 Task: Look for space in Bothell, United States from 6th September, 2023 to 15th September, 2023 for 6 adults in price range Rs.8000 to Rs.12000. Place can be entire place or private room with 6 bedrooms having 6 beds and 6 bathrooms. Property type can be house, flat, guest house. Amenities needed are: wifi, TV, free parkinig on premises, gym, breakfast. Booking option can be shelf check-in. Required host language is English.
Action: Mouse moved to (481, 110)
Screenshot: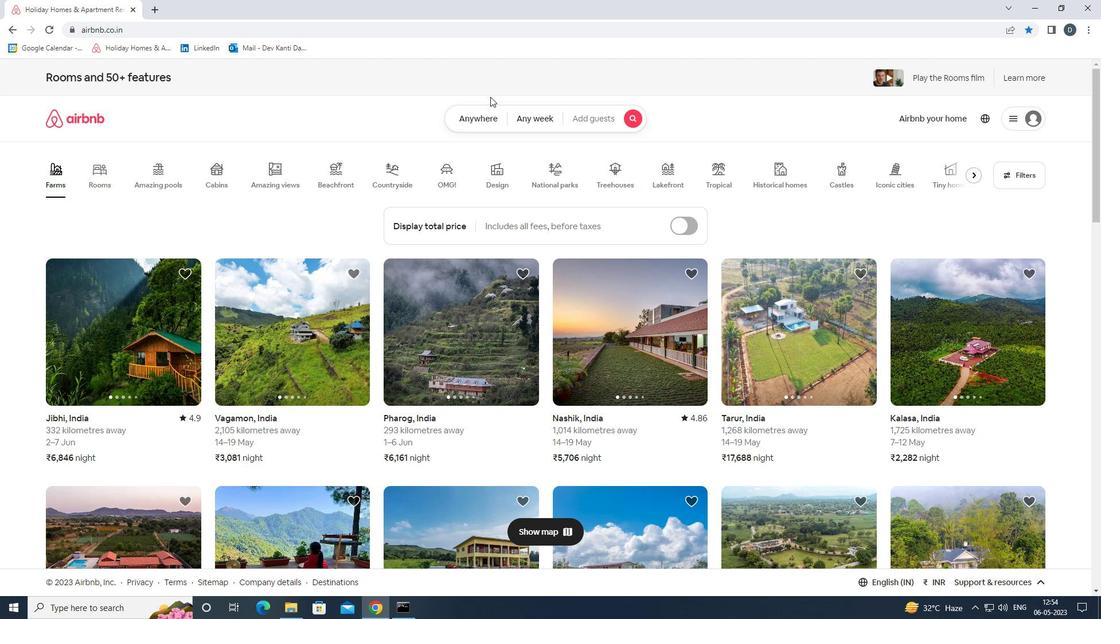 
Action: Mouse pressed left at (481, 110)
Screenshot: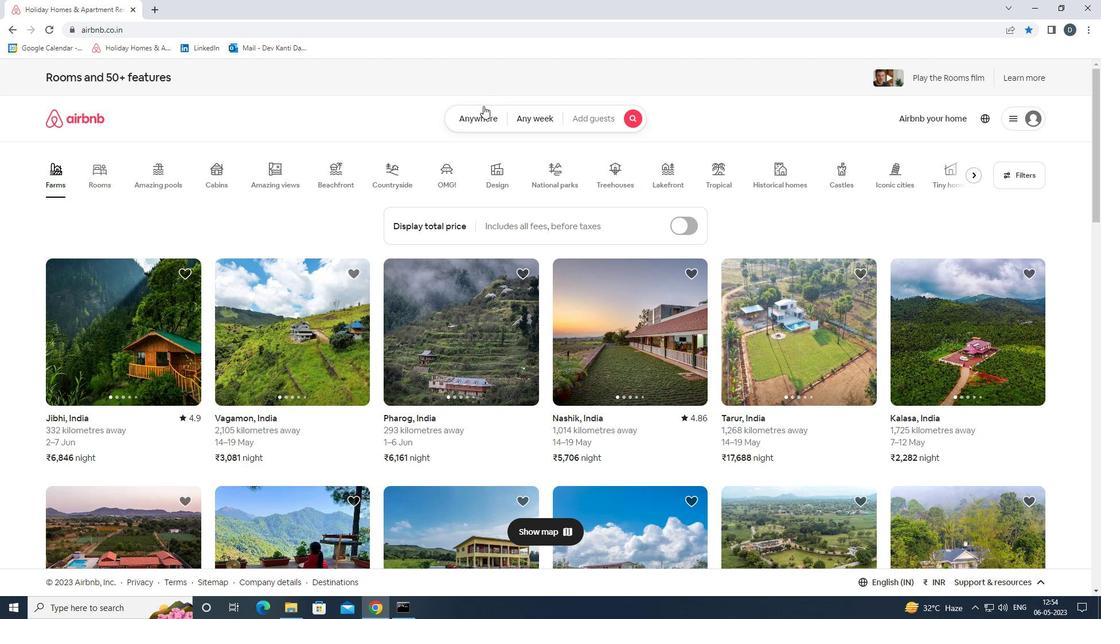
Action: Mouse moved to (390, 160)
Screenshot: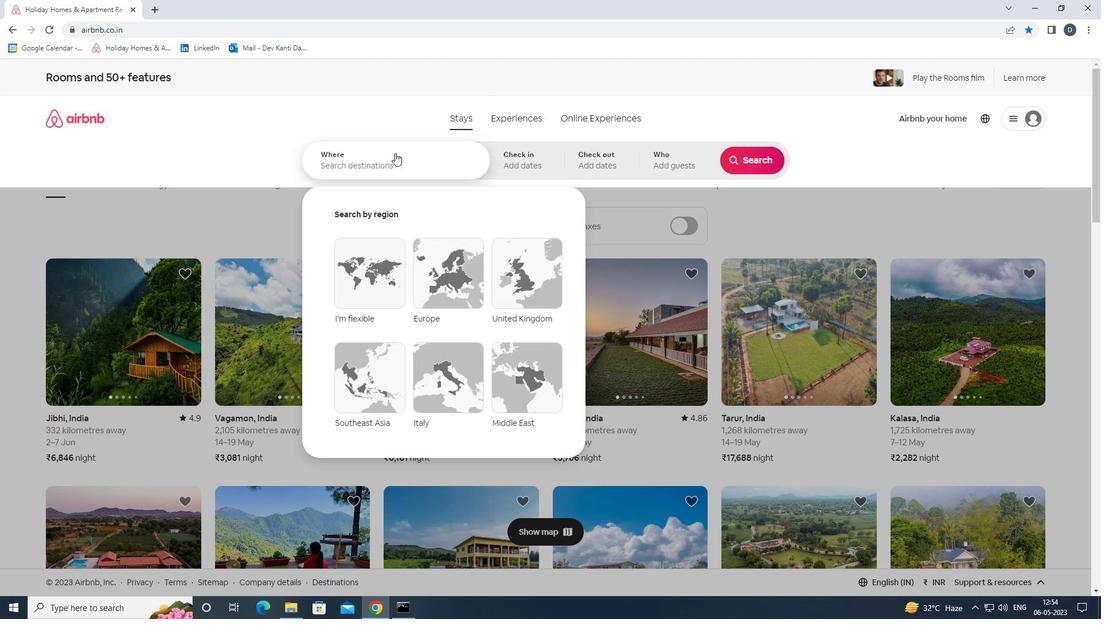 
Action: Mouse pressed left at (390, 160)
Screenshot: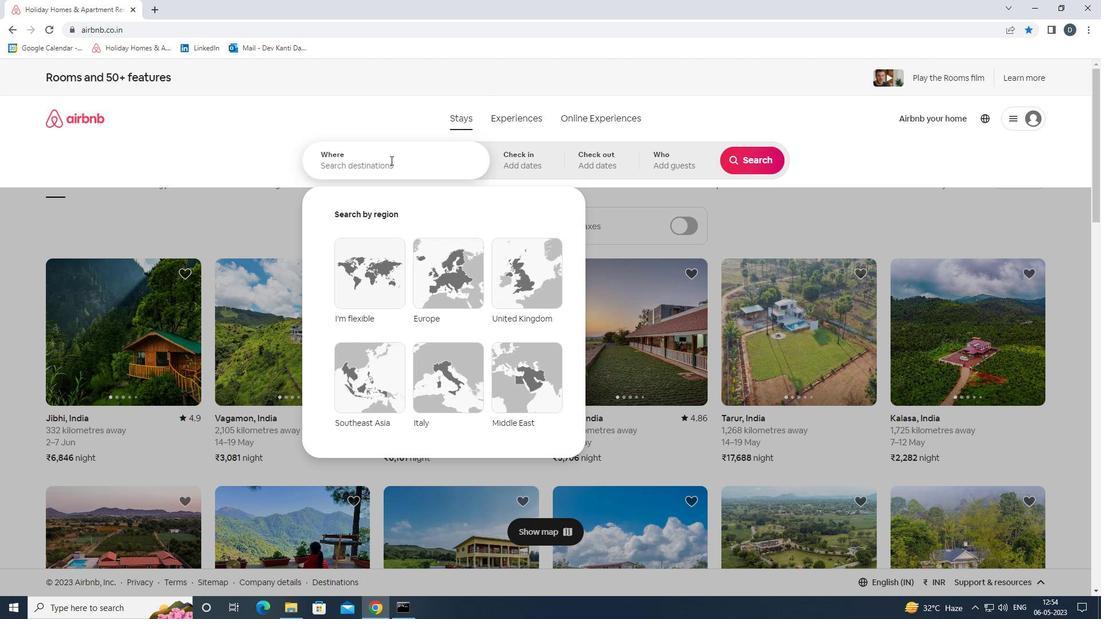 
Action: Key pressed <Key.shift><Key.shift><Key.shift><Key.shift>BOTHELL,<Key.shift><Key.shift><Key.shift><Key.shift><Key.shift><Key.shift><Key.shift><Key.shift><Key.shift><Key.shift>UNITED<Key.space><Key.shift><Key.shift><Key.shift><Key.shift><Key.shift>STATES<Key.enter>
Screenshot: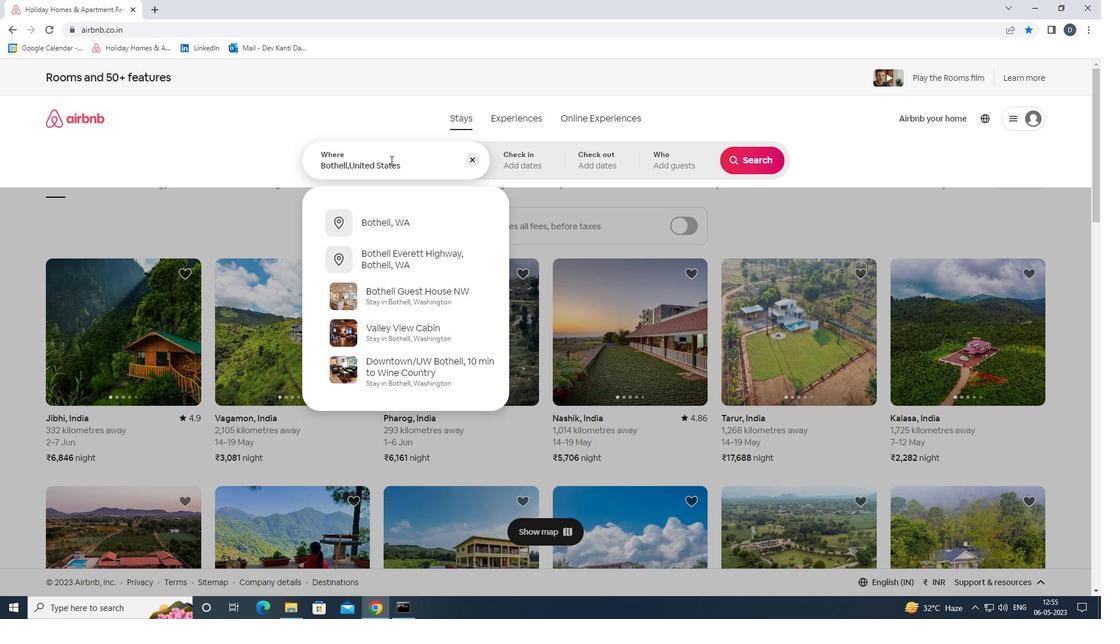 
Action: Mouse moved to (754, 253)
Screenshot: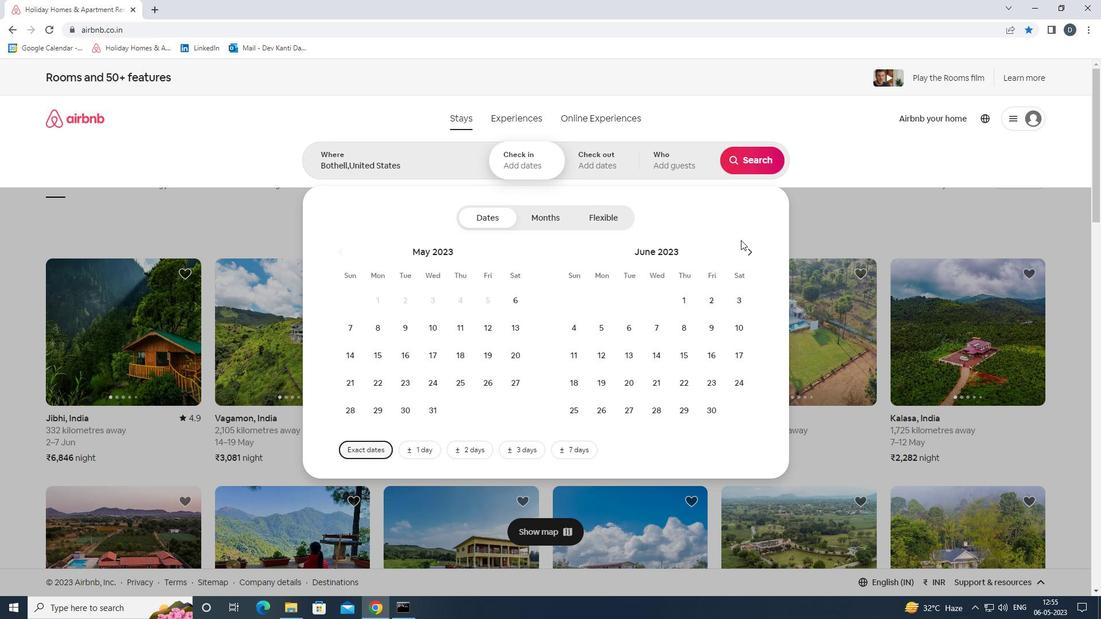 
Action: Mouse pressed left at (754, 253)
Screenshot: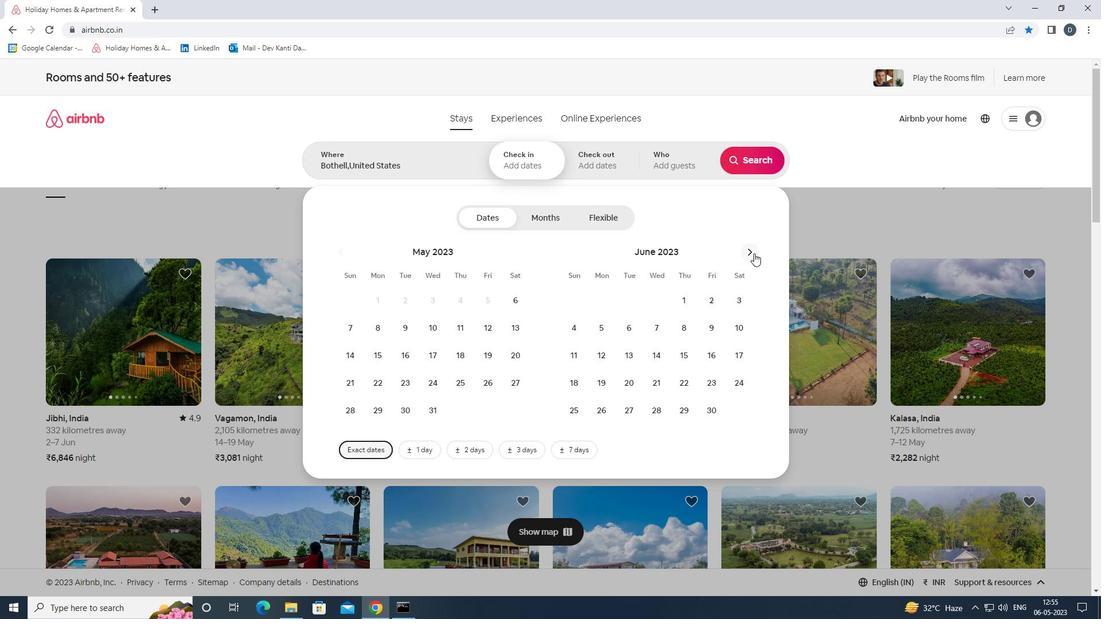 
Action: Mouse pressed left at (754, 253)
Screenshot: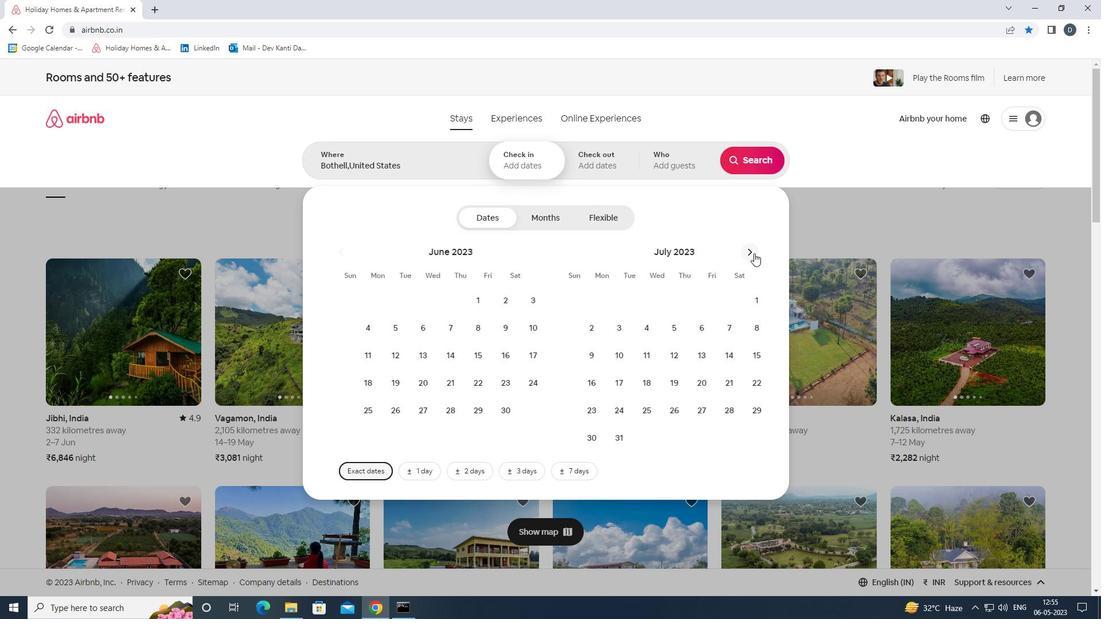 
Action: Mouse pressed left at (754, 253)
Screenshot: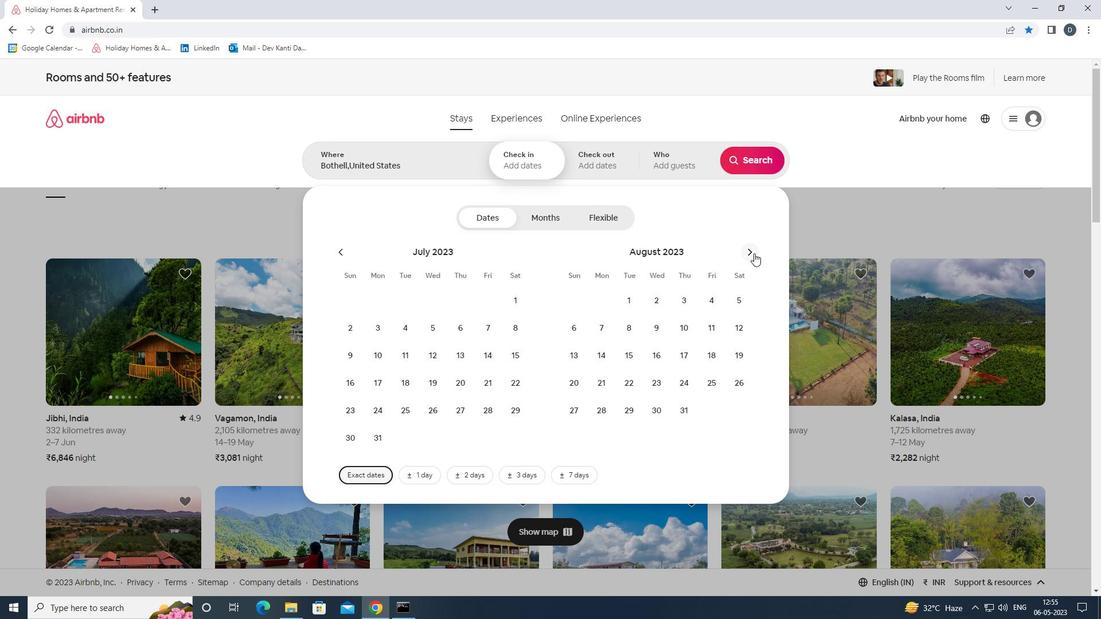 
Action: Mouse moved to (659, 332)
Screenshot: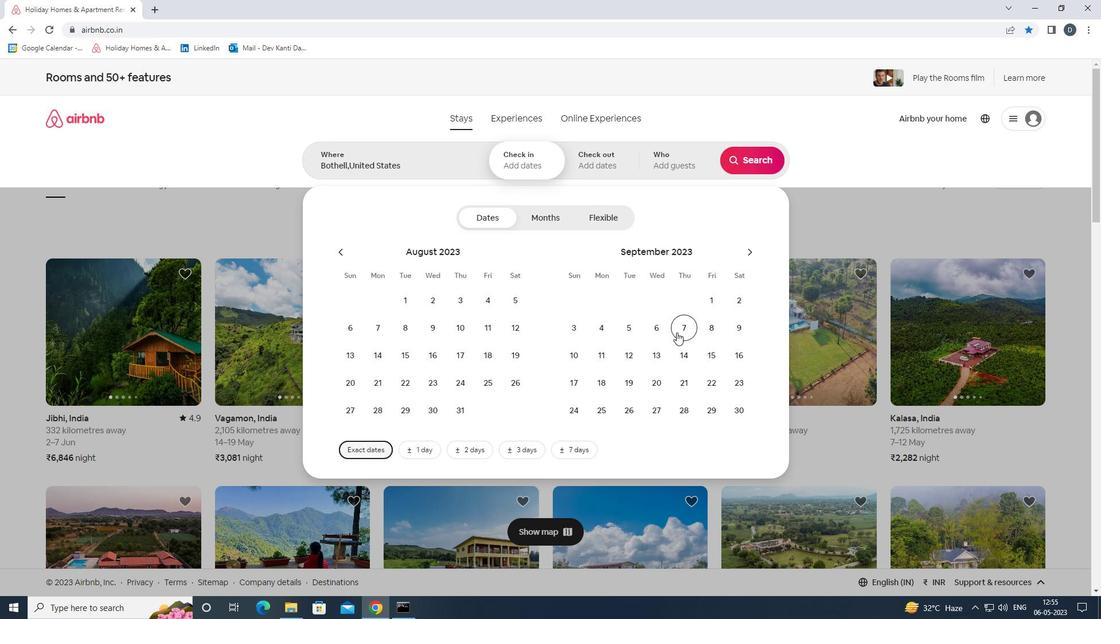 
Action: Mouse pressed left at (659, 332)
Screenshot: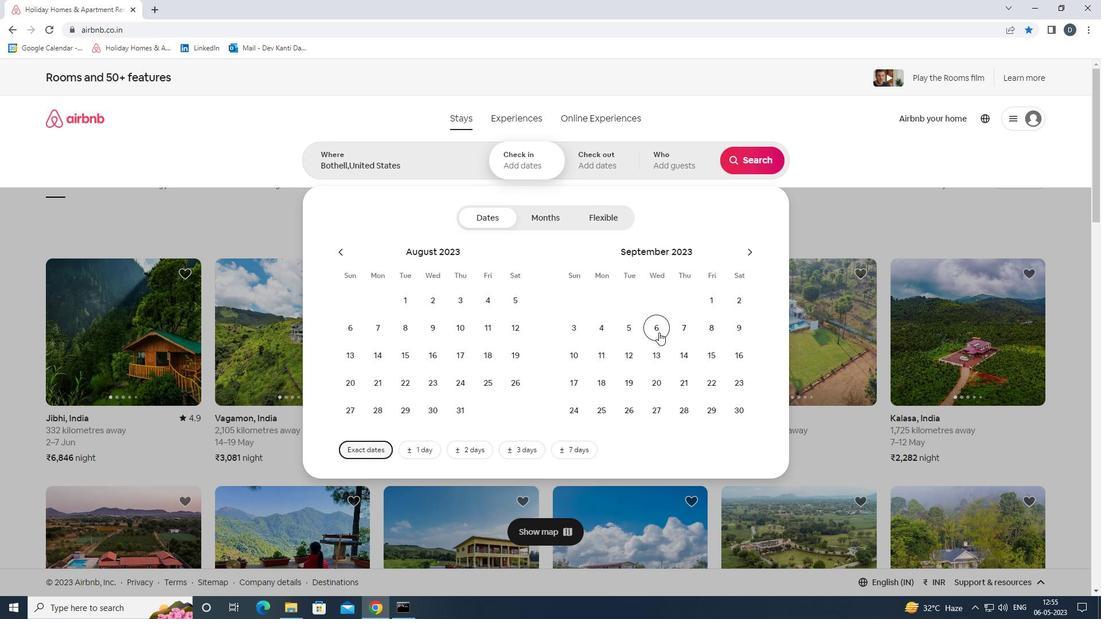 
Action: Mouse moved to (718, 355)
Screenshot: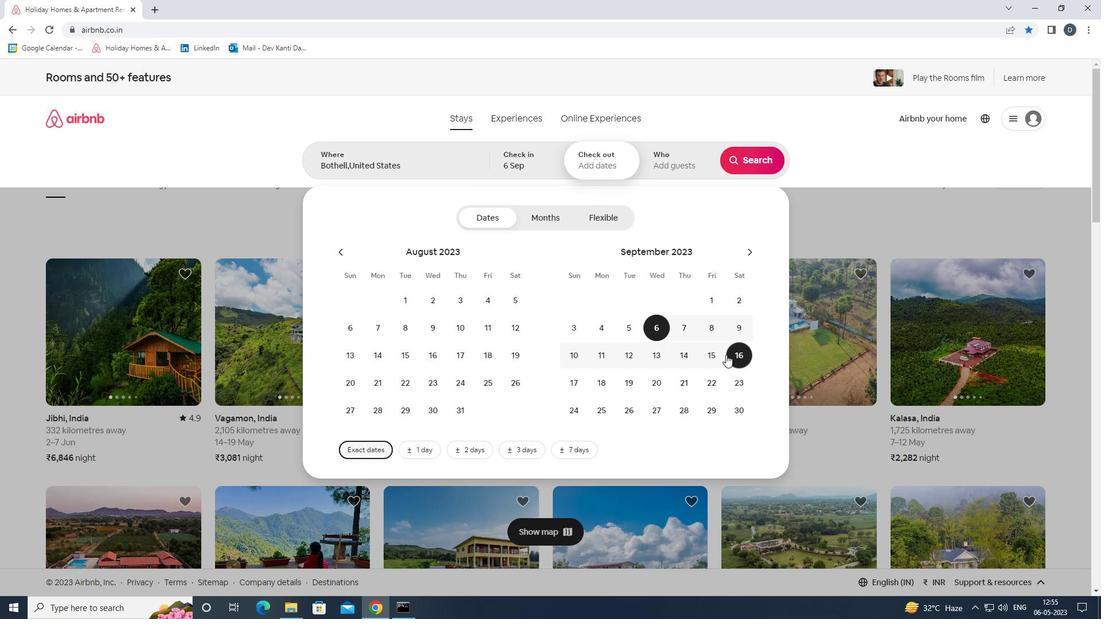 
Action: Mouse pressed left at (718, 355)
Screenshot: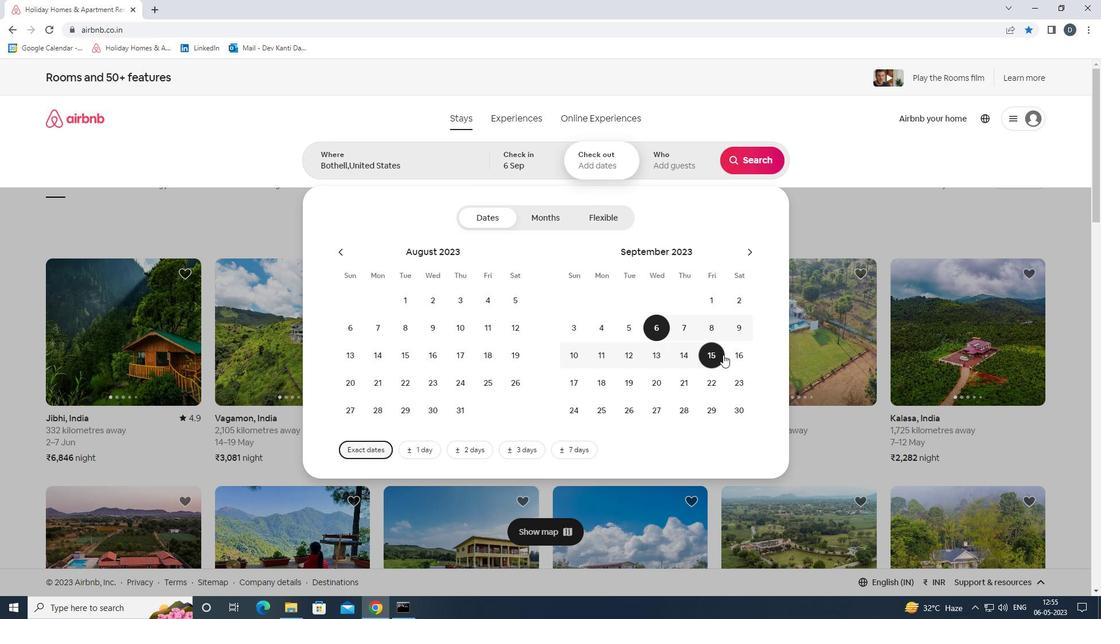 
Action: Mouse moved to (700, 161)
Screenshot: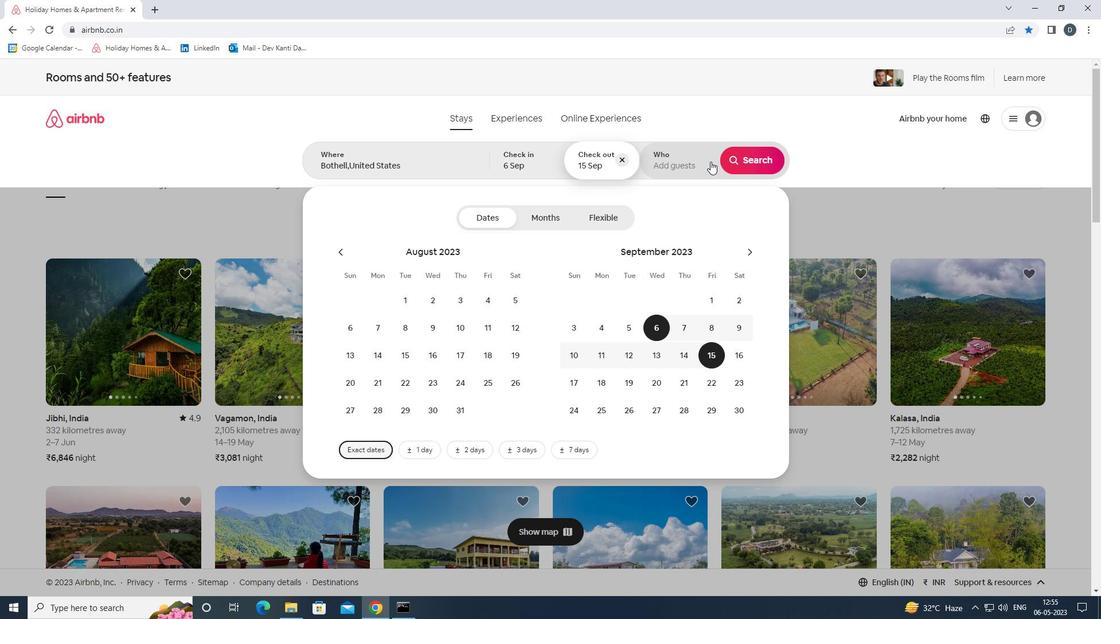 
Action: Mouse pressed left at (700, 161)
Screenshot: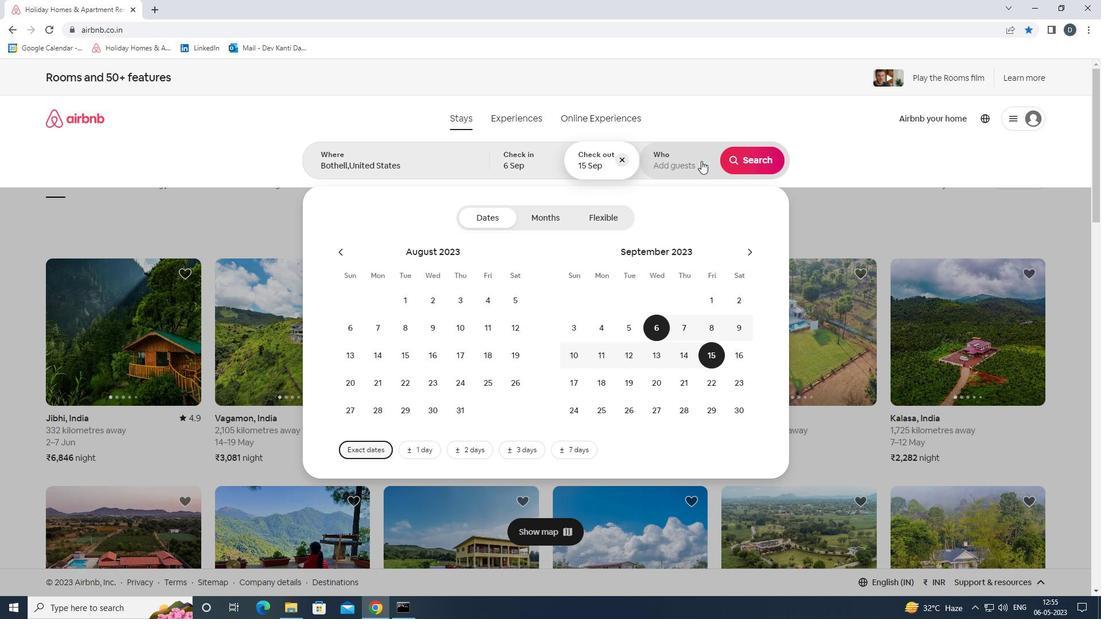 
Action: Mouse moved to (753, 216)
Screenshot: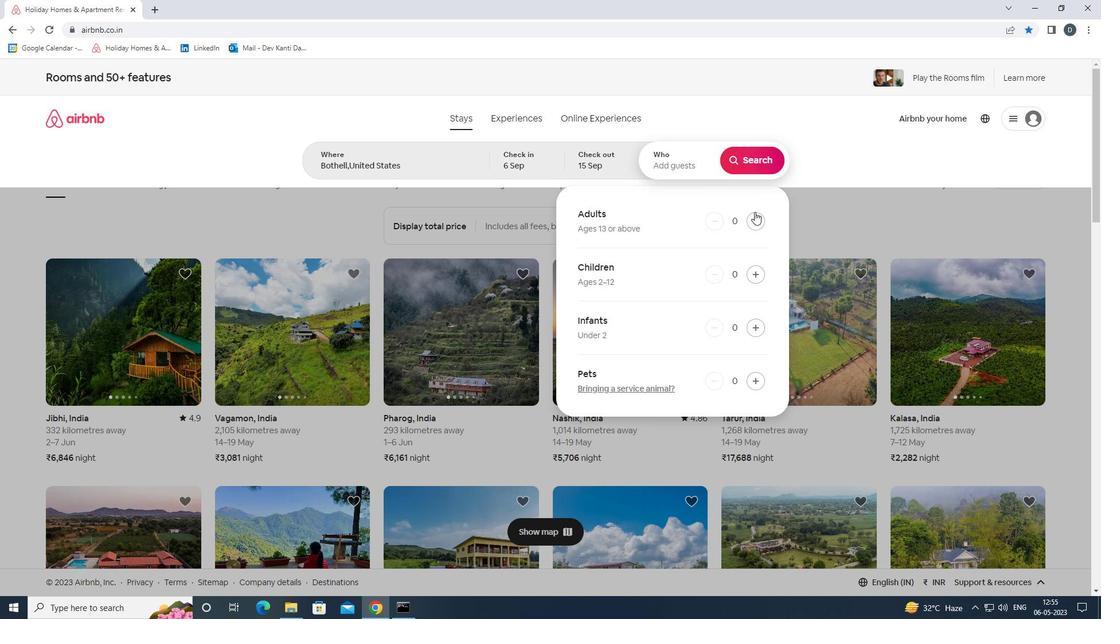 
Action: Mouse pressed left at (753, 216)
Screenshot: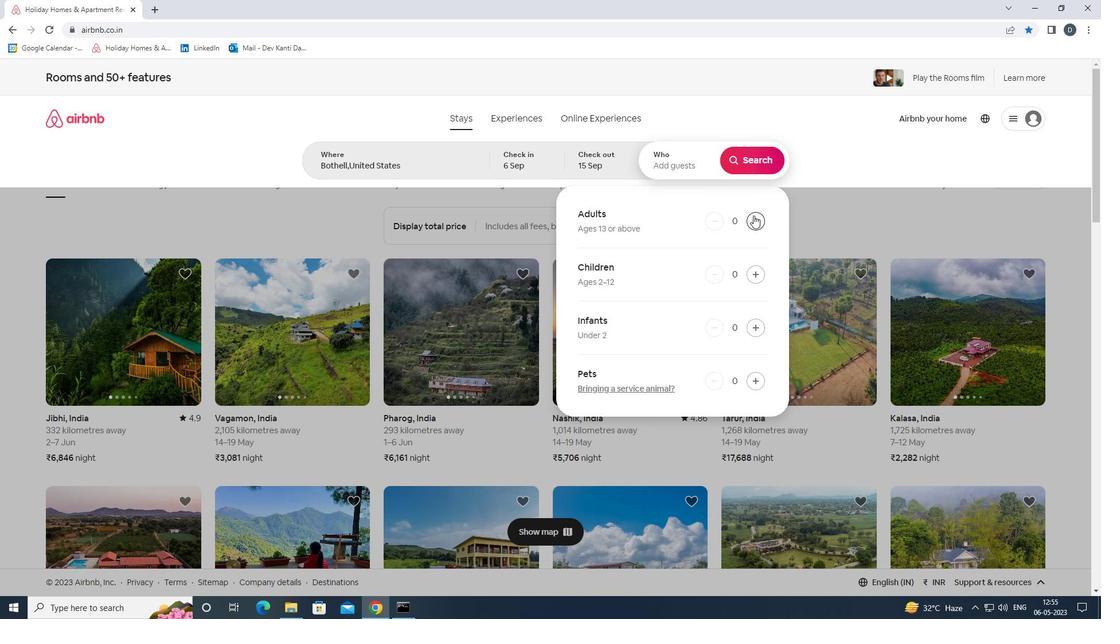 
Action: Mouse pressed left at (753, 216)
Screenshot: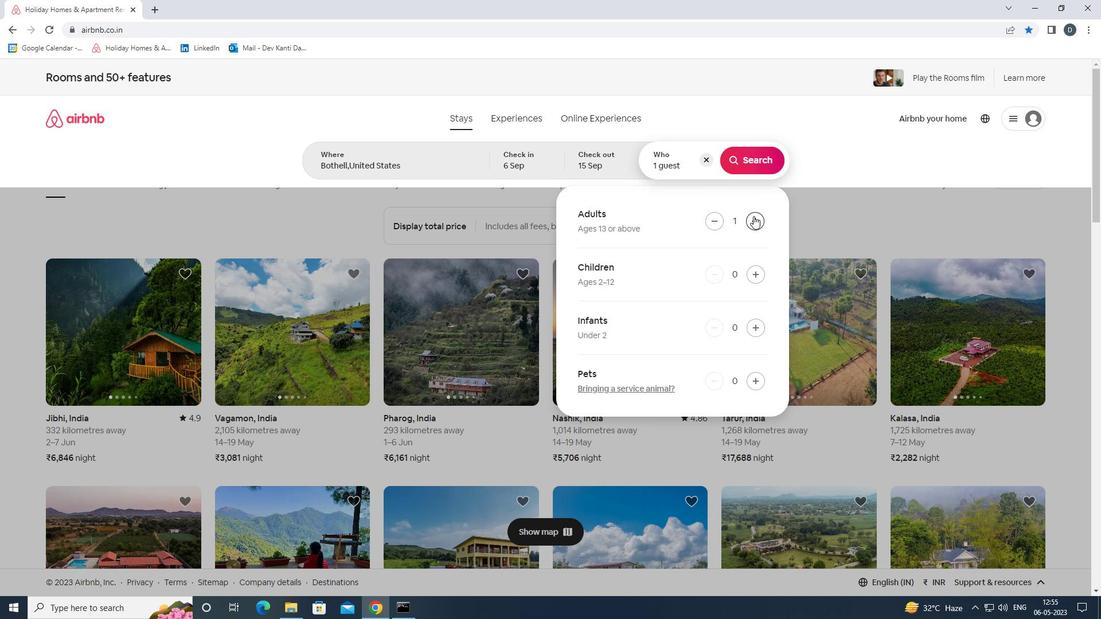 
Action: Mouse moved to (753, 216)
Screenshot: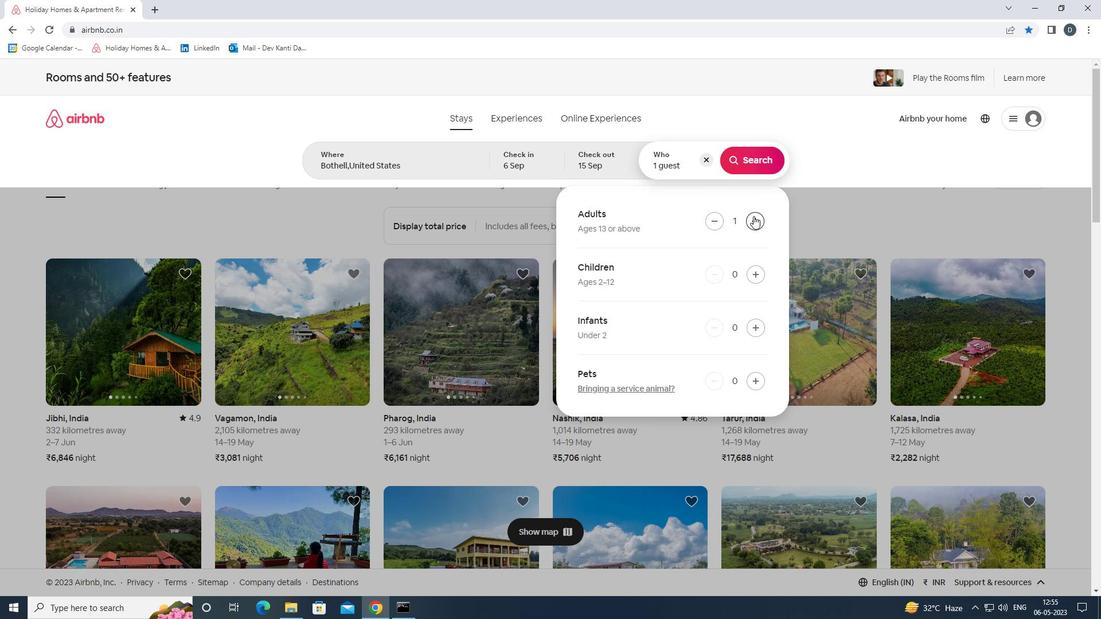 
Action: Mouse pressed left at (753, 216)
Screenshot: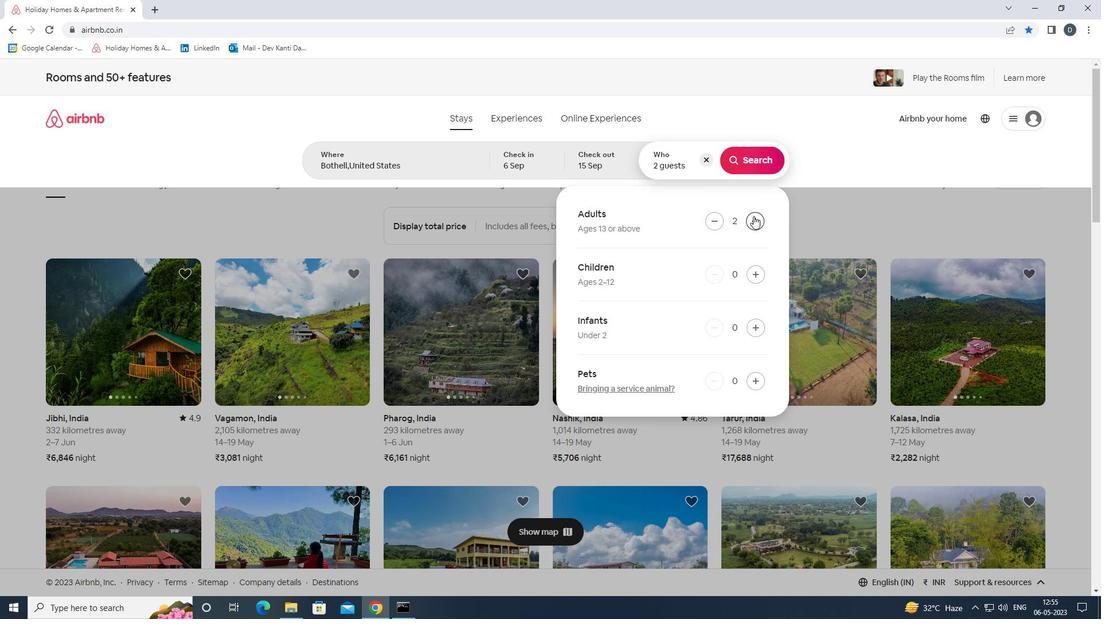 
Action: Mouse pressed left at (753, 216)
Screenshot: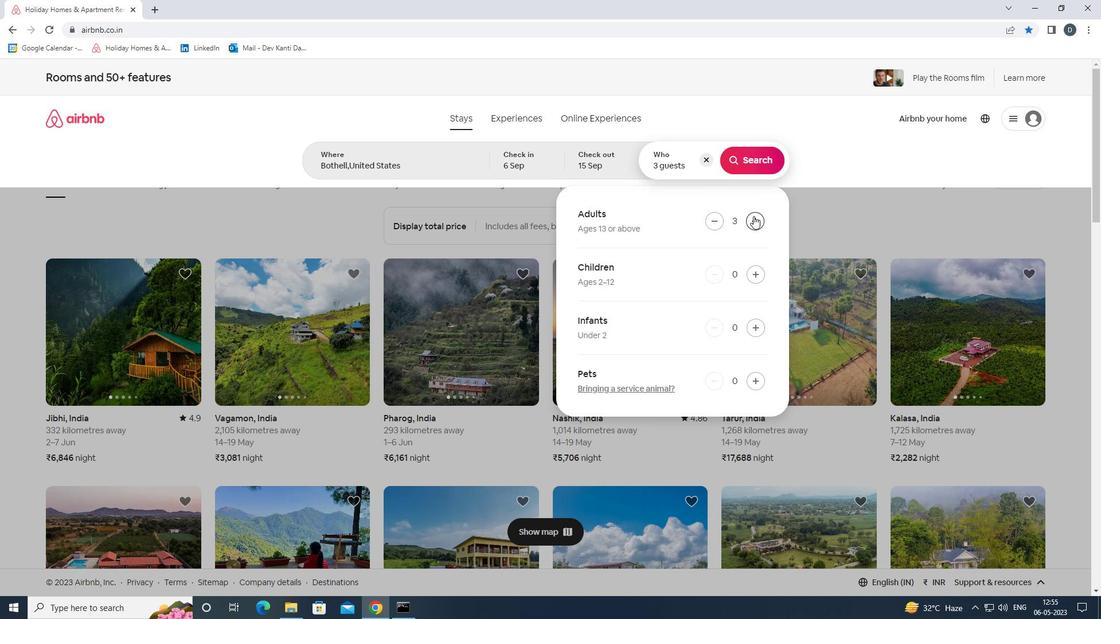 
Action: Mouse pressed left at (753, 216)
Screenshot: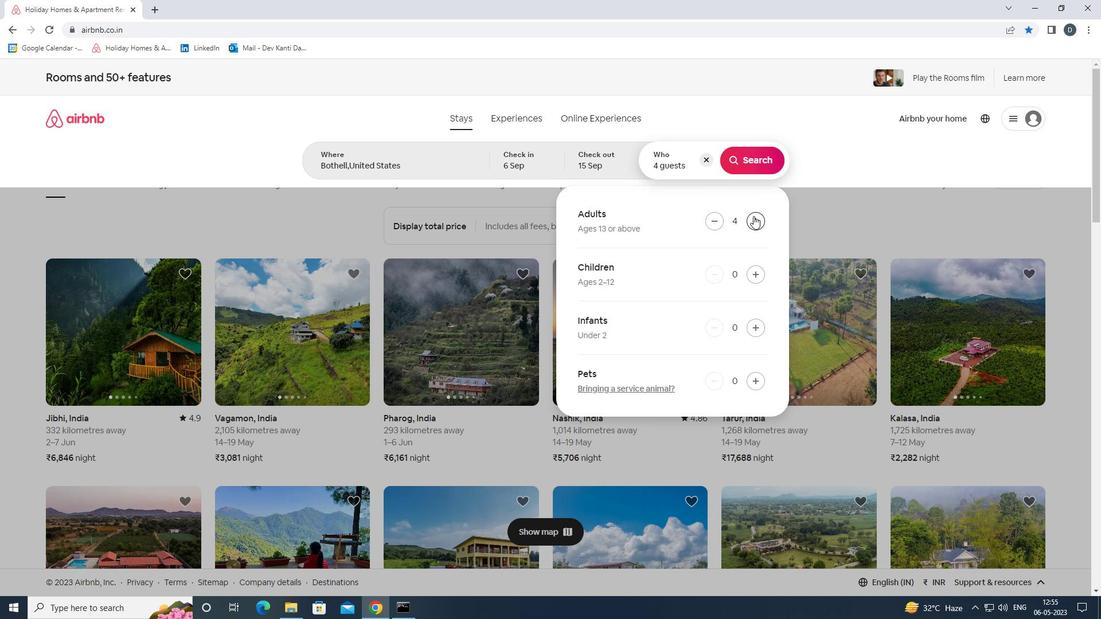 
Action: Mouse pressed left at (753, 216)
Screenshot: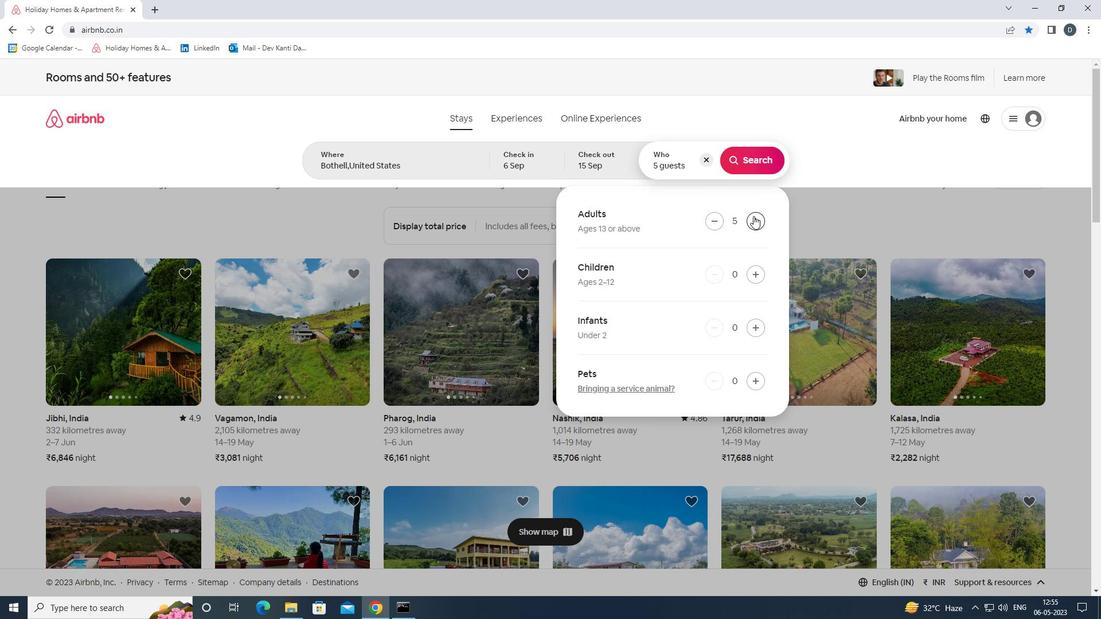 
Action: Mouse moved to (760, 162)
Screenshot: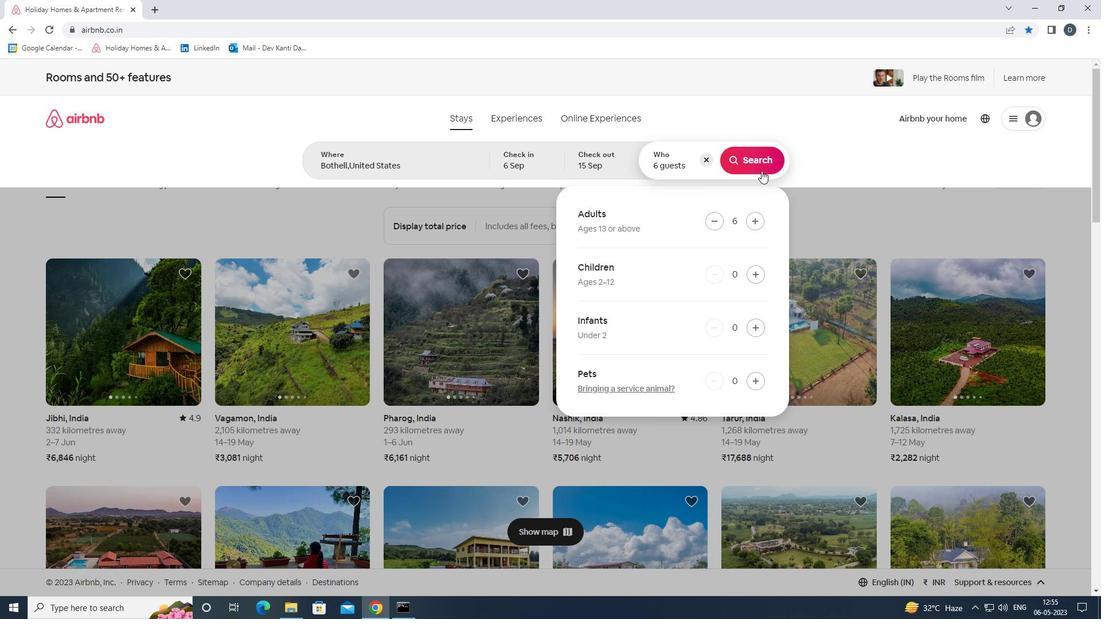 
Action: Mouse pressed left at (760, 162)
Screenshot: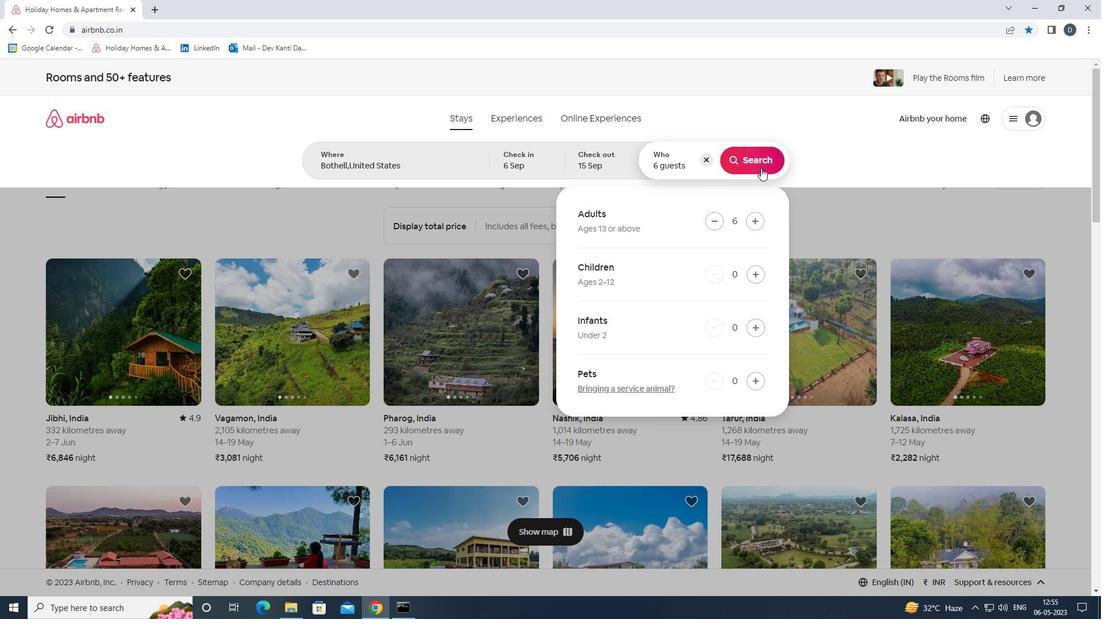 
Action: Mouse moved to (1059, 126)
Screenshot: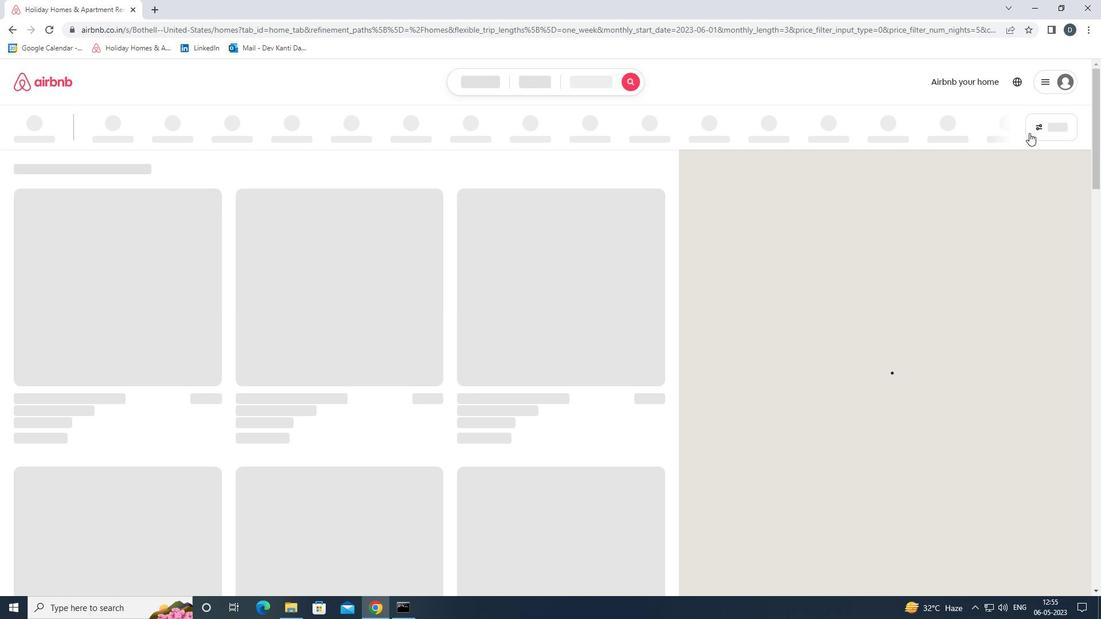 
Action: Mouse pressed left at (1059, 126)
Screenshot: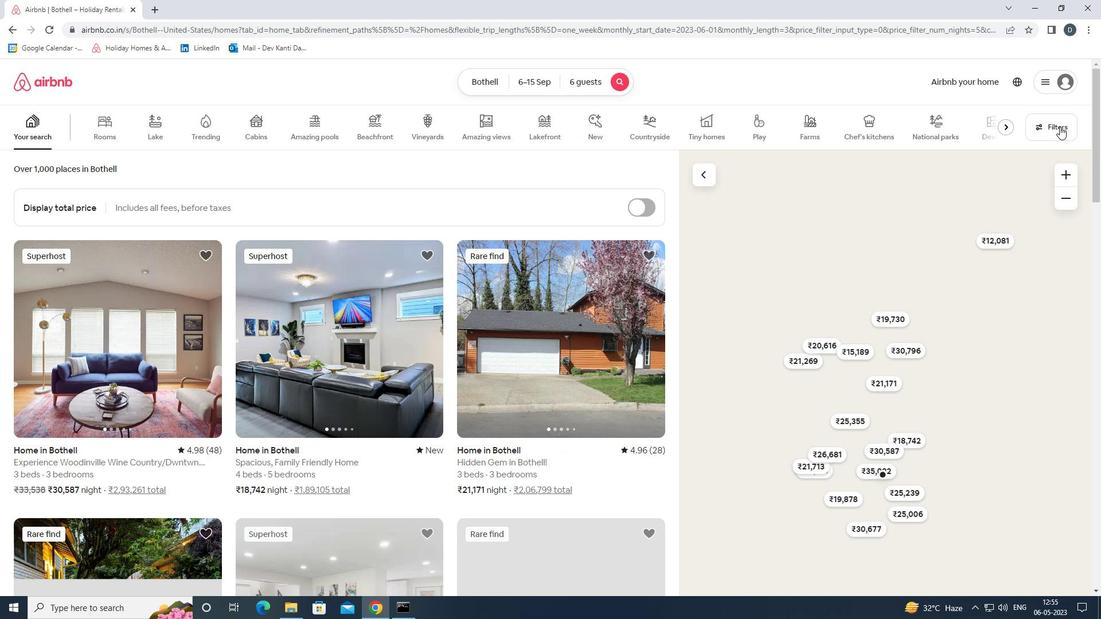 
Action: Mouse moved to (457, 415)
Screenshot: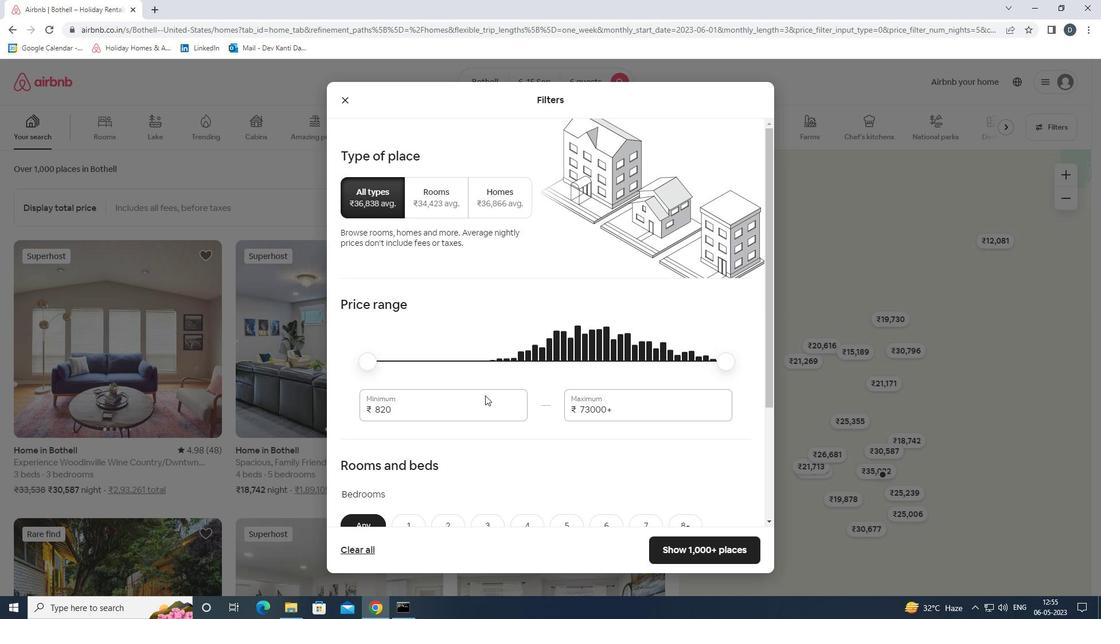 
Action: Mouse pressed left at (457, 415)
Screenshot: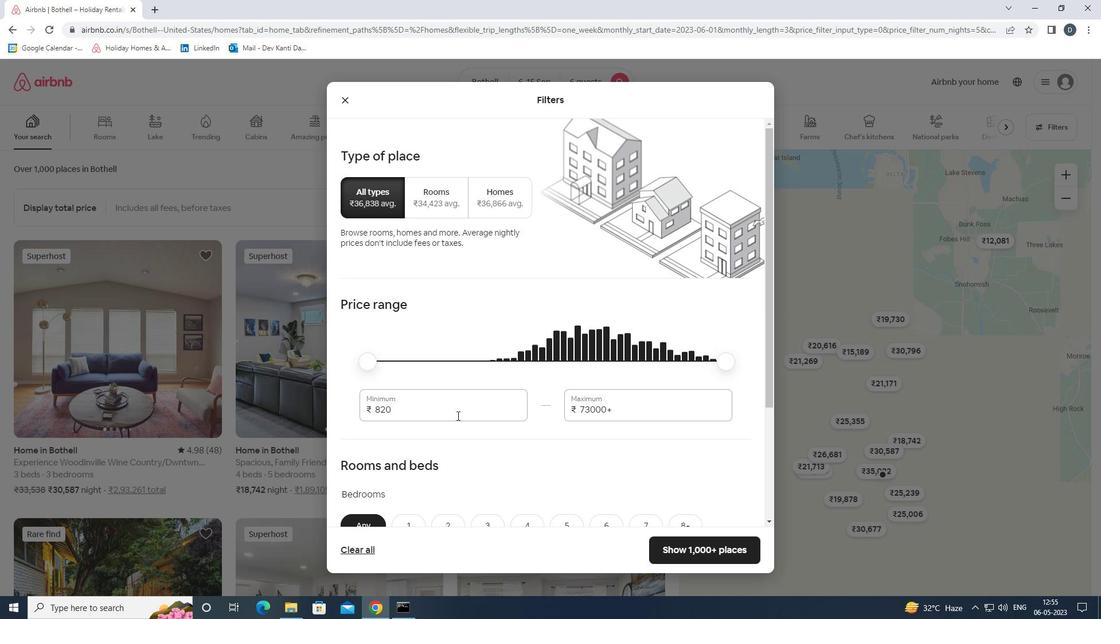 
Action: Mouse pressed left at (457, 415)
Screenshot: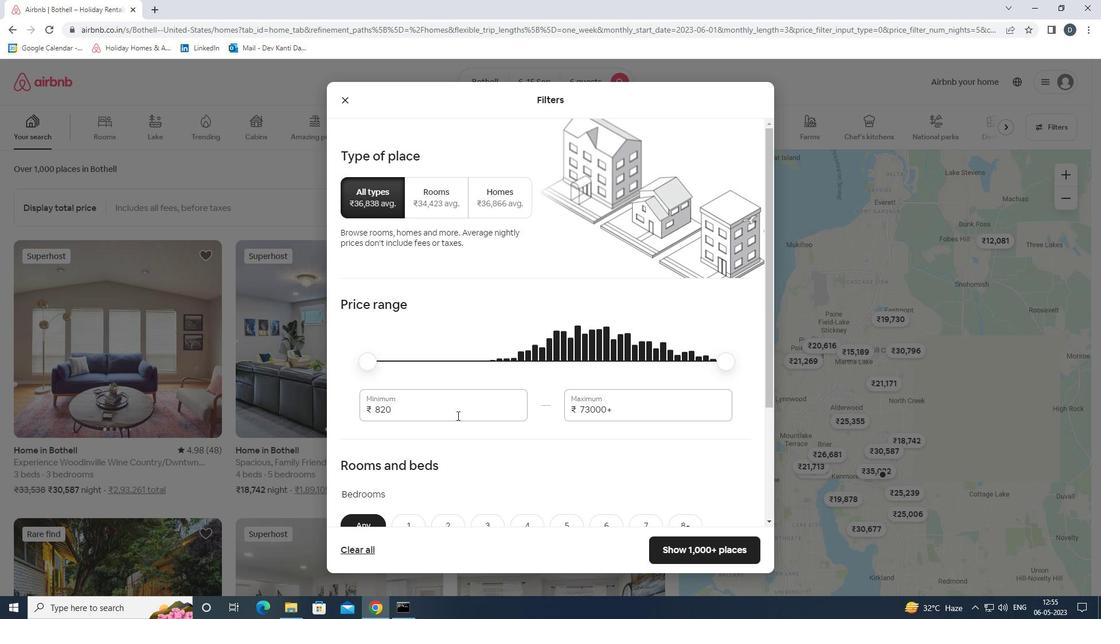 
Action: Mouse moved to (447, 400)
Screenshot: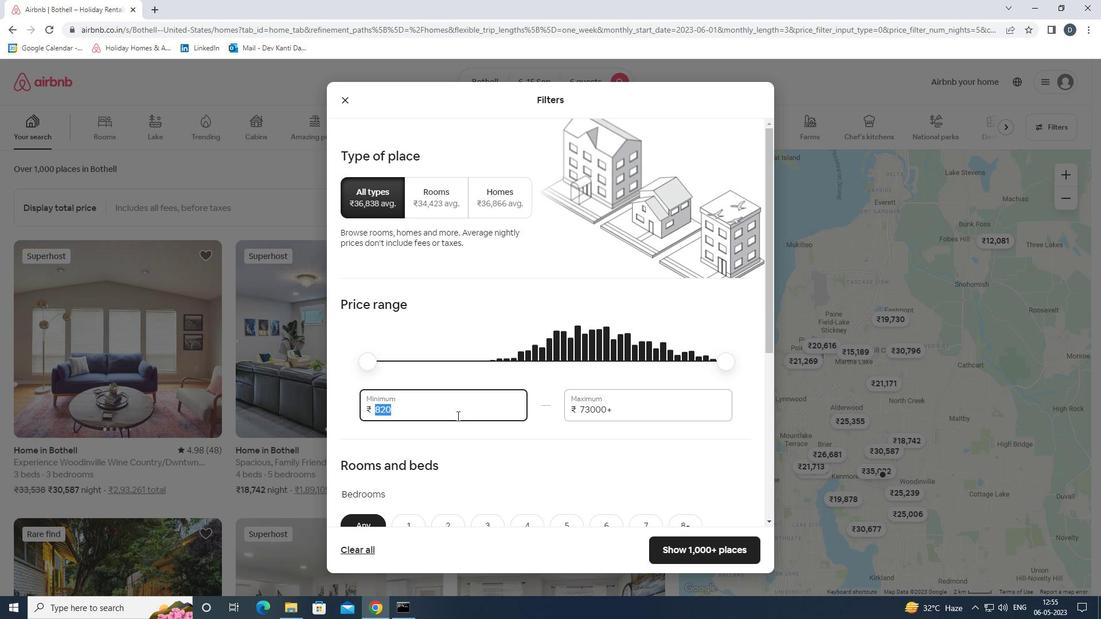 
Action: Key pressed 8000<Key.tab>12000
Screenshot: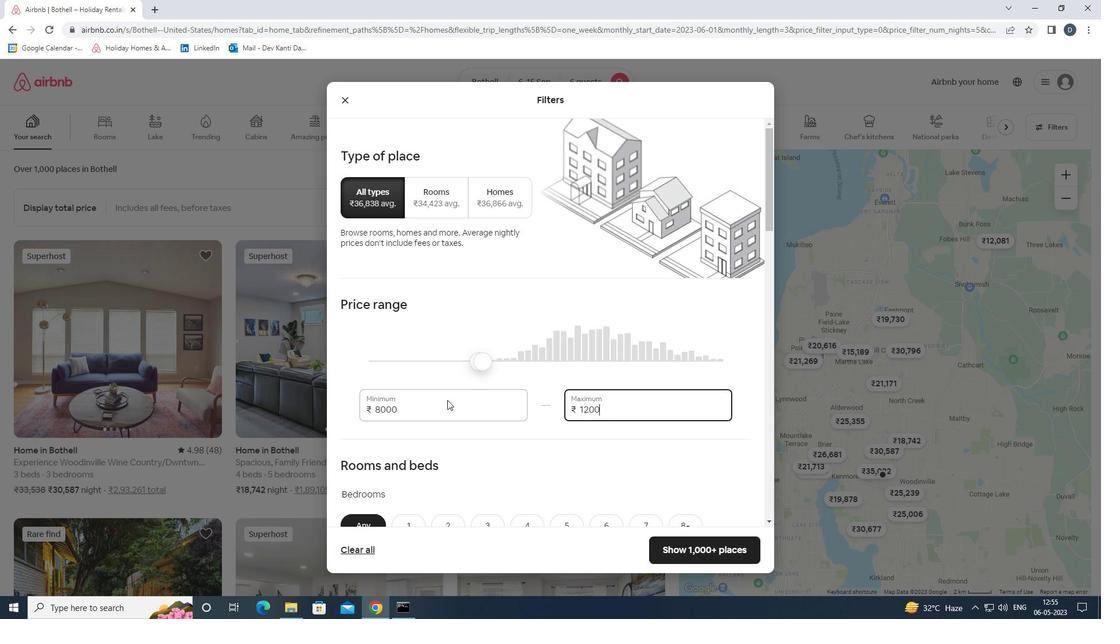 
Action: Mouse moved to (442, 387)
Screenshot: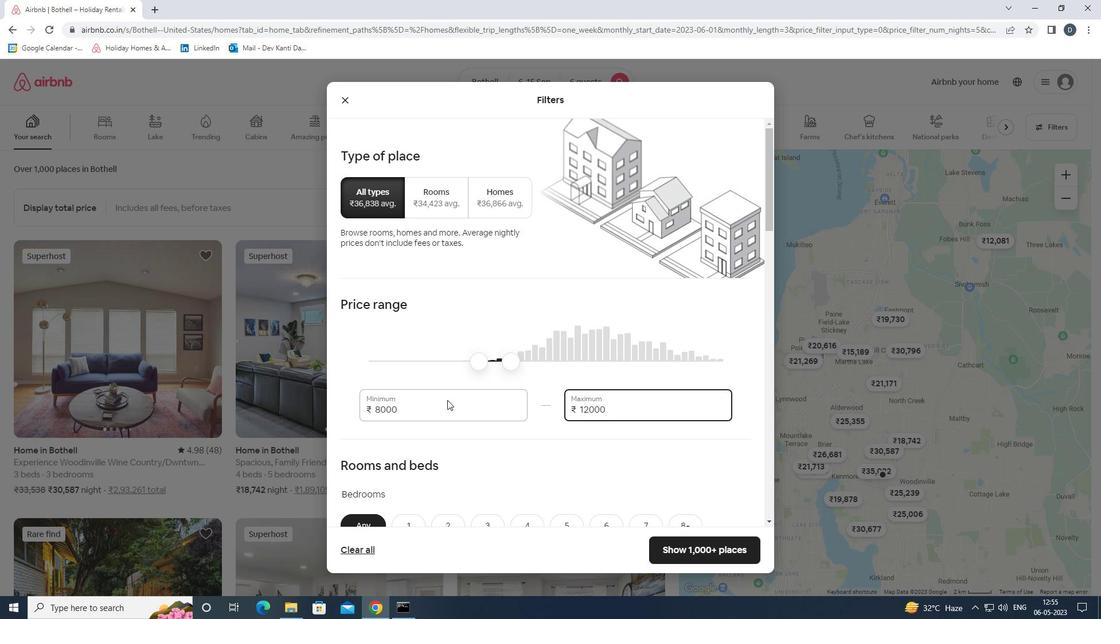 
Action: Mouse scrolled (442, 386) with delta (0, 0)
Screenshot: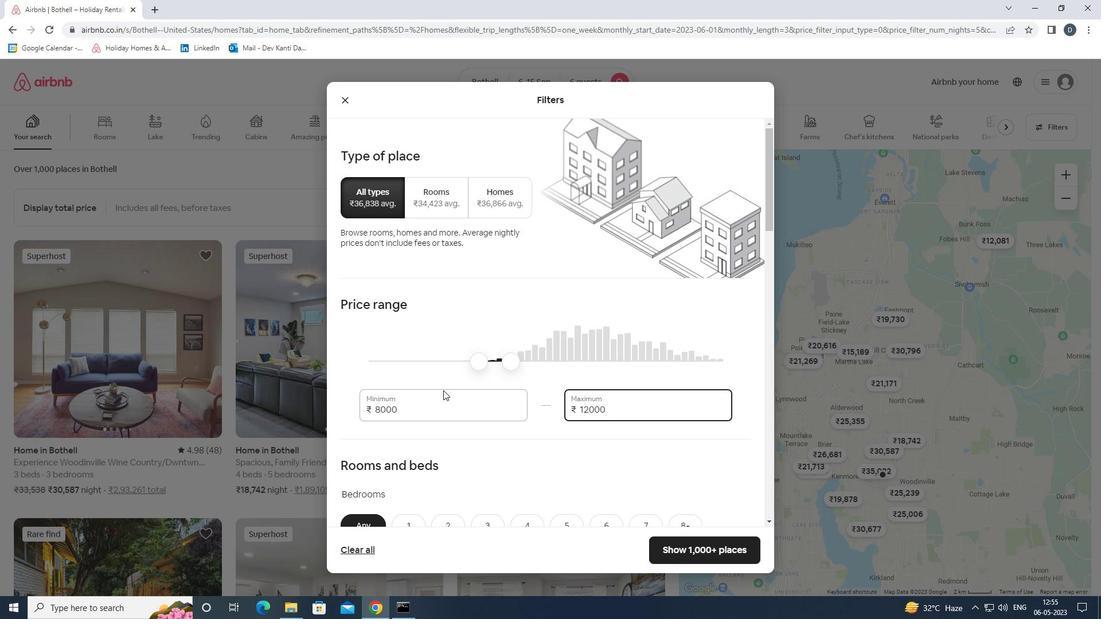 
Action: Mouse scrolled (442, 386) with delta (0, 0)
Screenshot: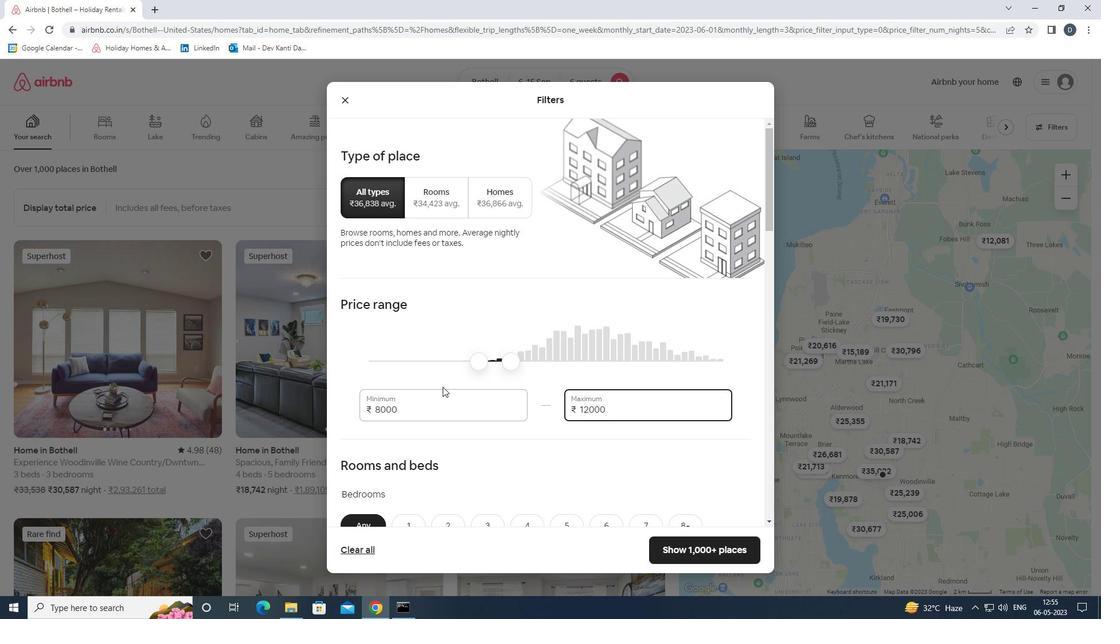 
Action: Mouse moved to (444, 387)
Screenshot: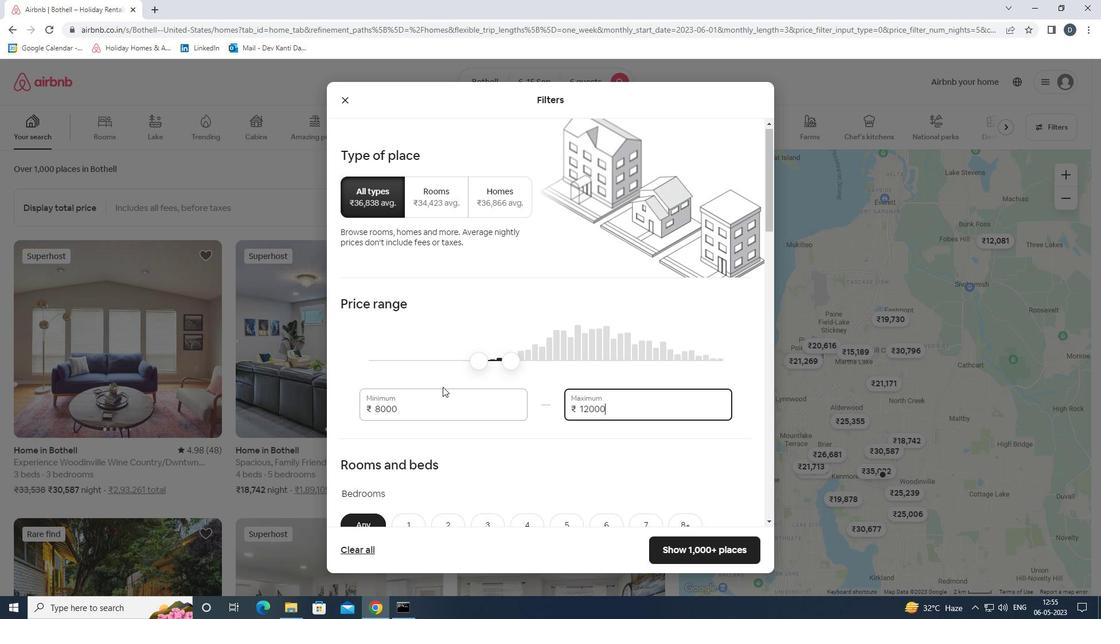 
Action: Mouse scrolled (444, 386) with delta (0, 0)
Screenshot: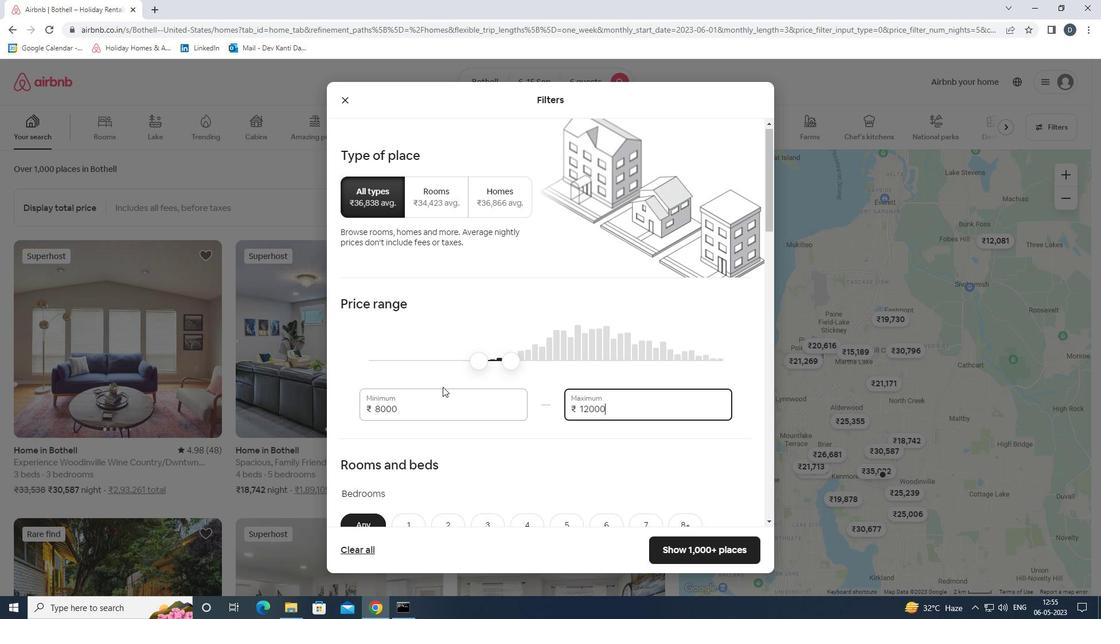
Action: Mouse moved to (465, 355)
Screenshot: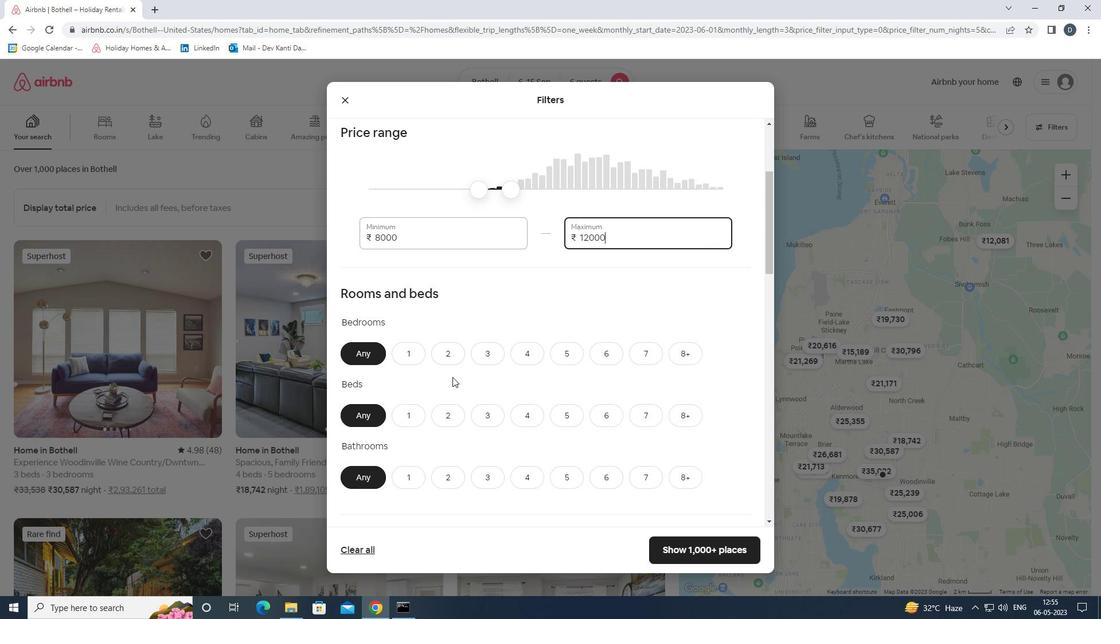 
Action: Mouse scrolled (465, 355) with delta (0, 0)
Screenshot: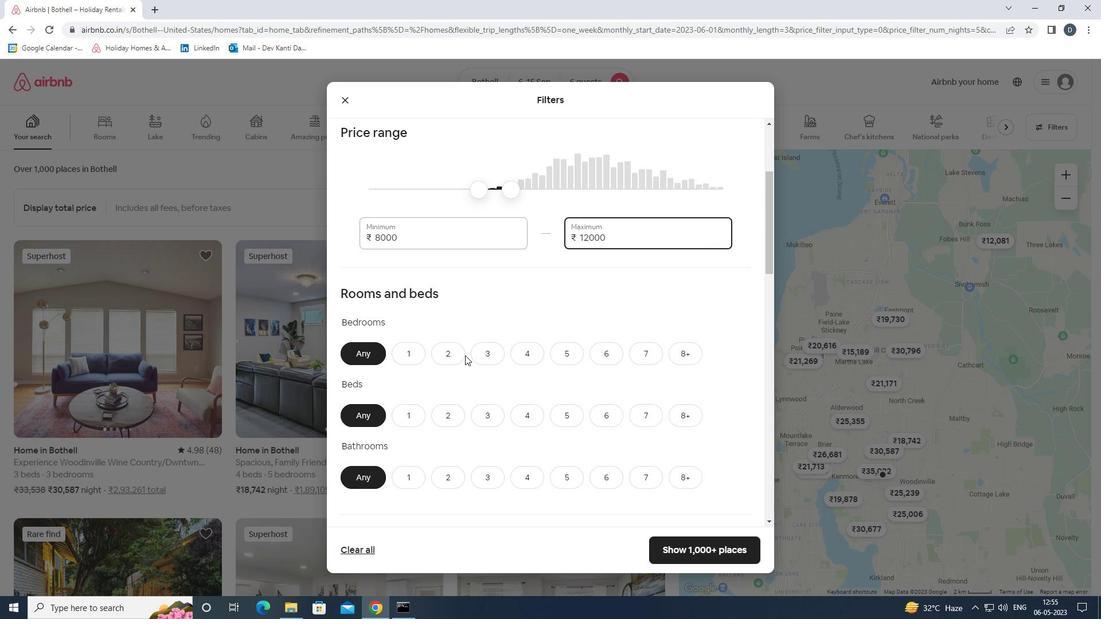 
Action: Mouse moved to (606, 293)
Screenshot: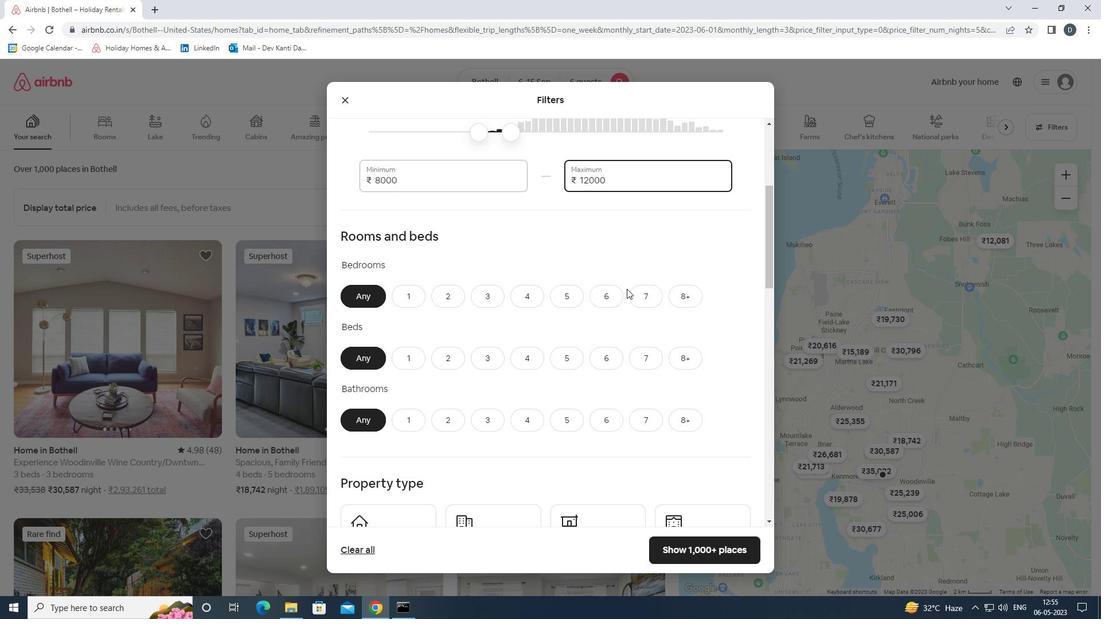 
Action: Mouse pressed left at (606, 293)
Screenshot: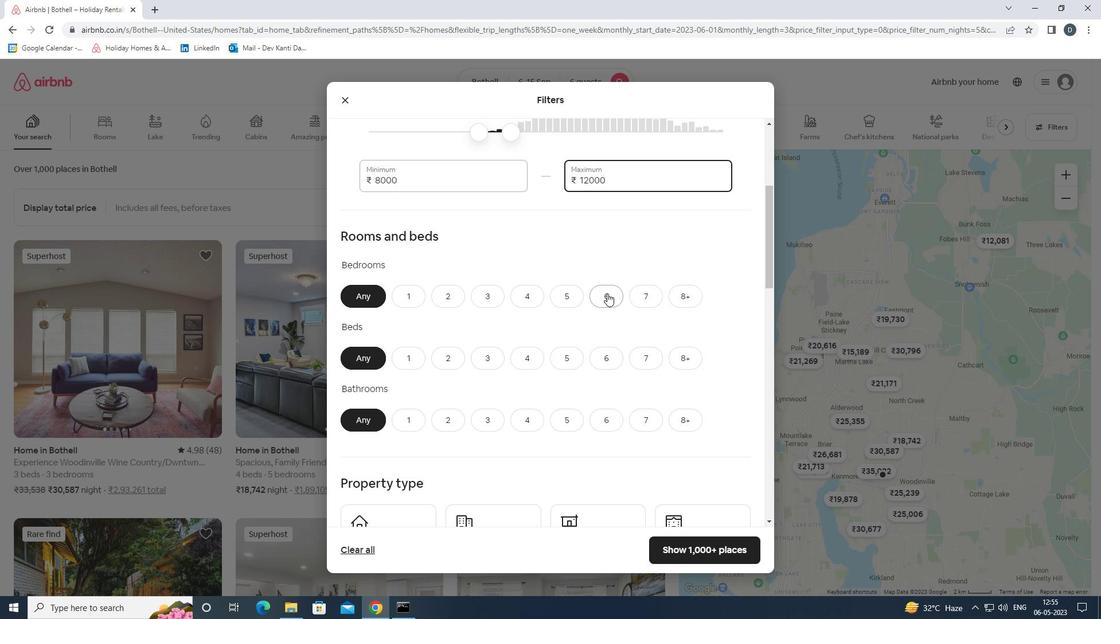 
Action: Mouse moved to (612, 360)
Screenshot: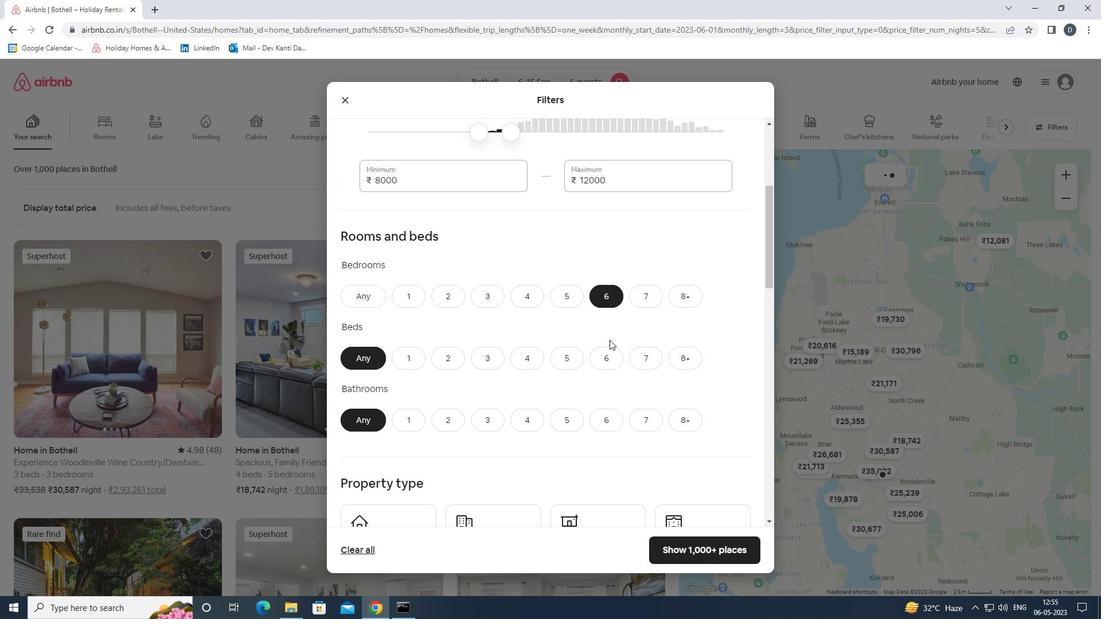 
Action: Mouse pressed left at (612, 360)
Screenshot: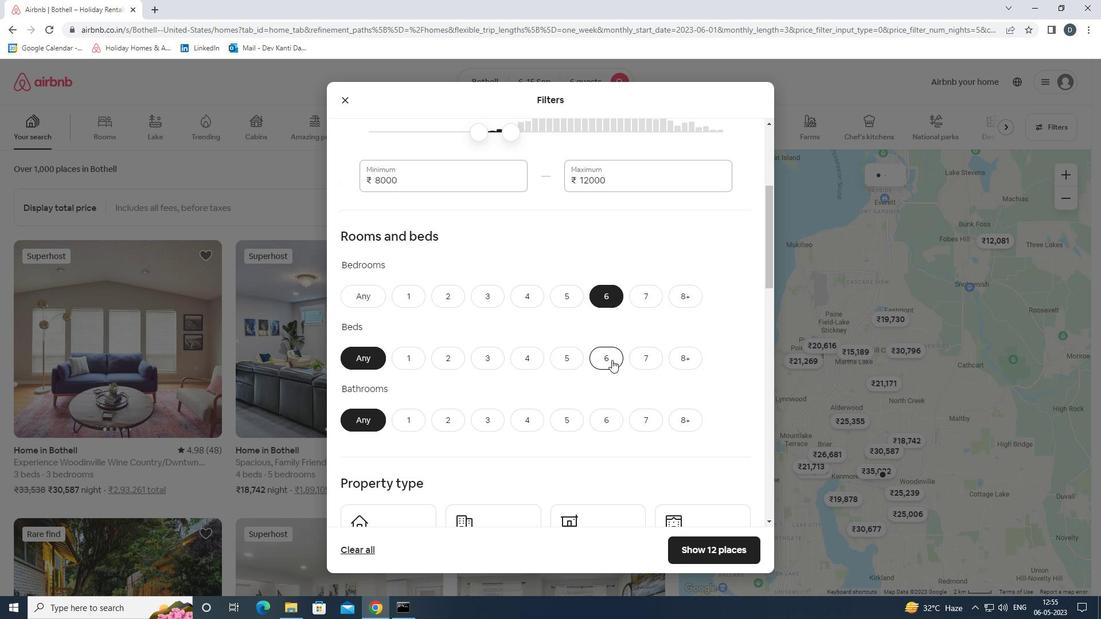 
Action: Mouse moved to (619, 413)
Screenshot: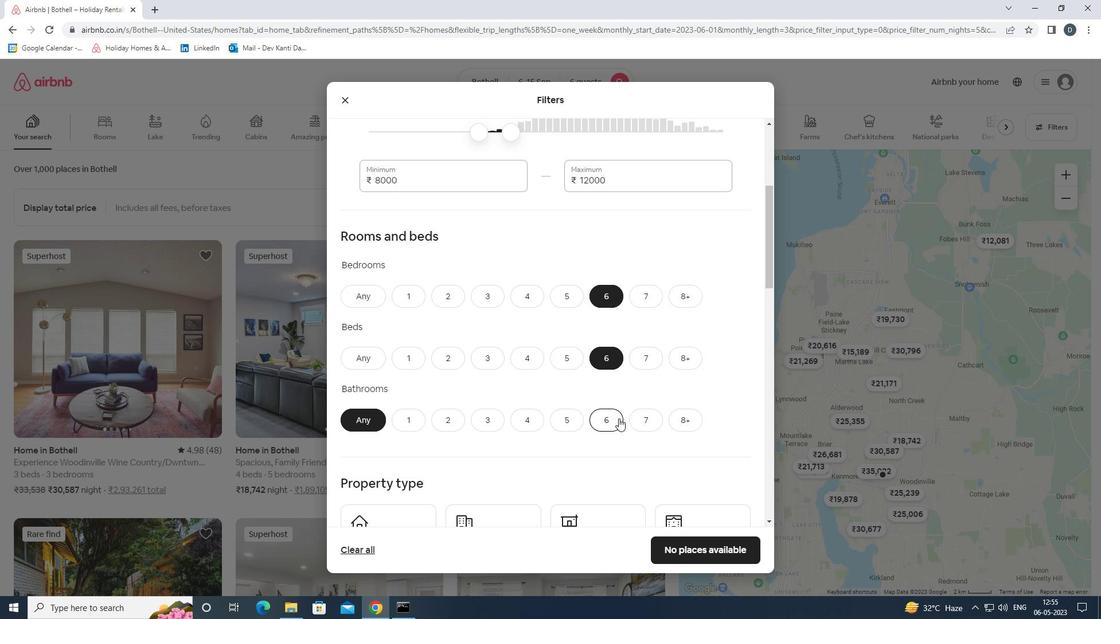 
Action: Mouse pressed left at (619, 413)
Screenshot: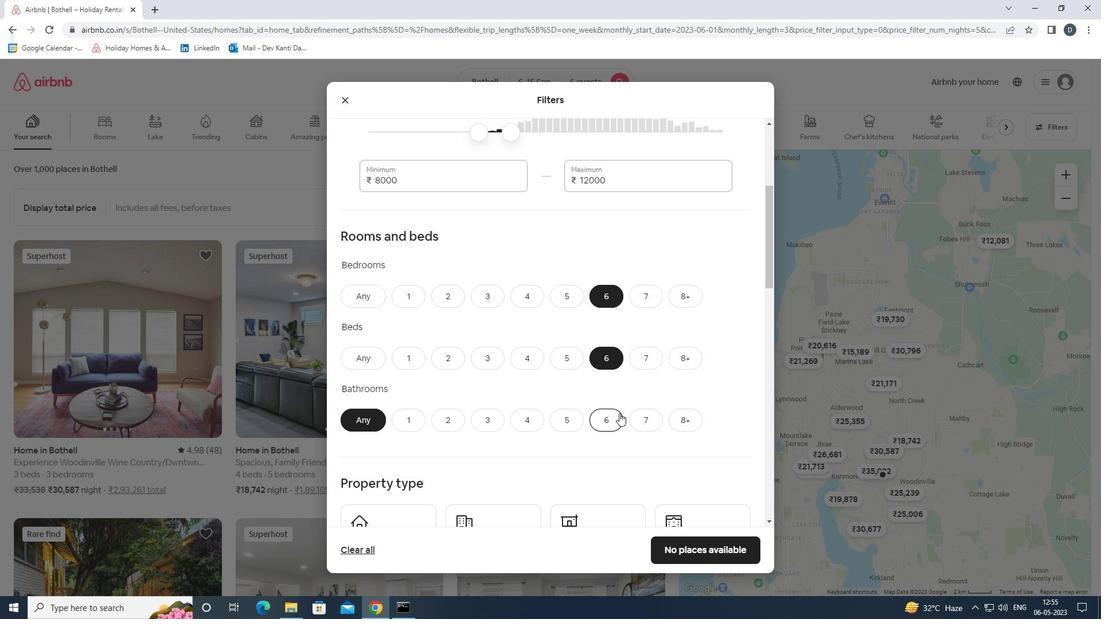 
Action: Mouse moved to (618, 409)
Screenshot: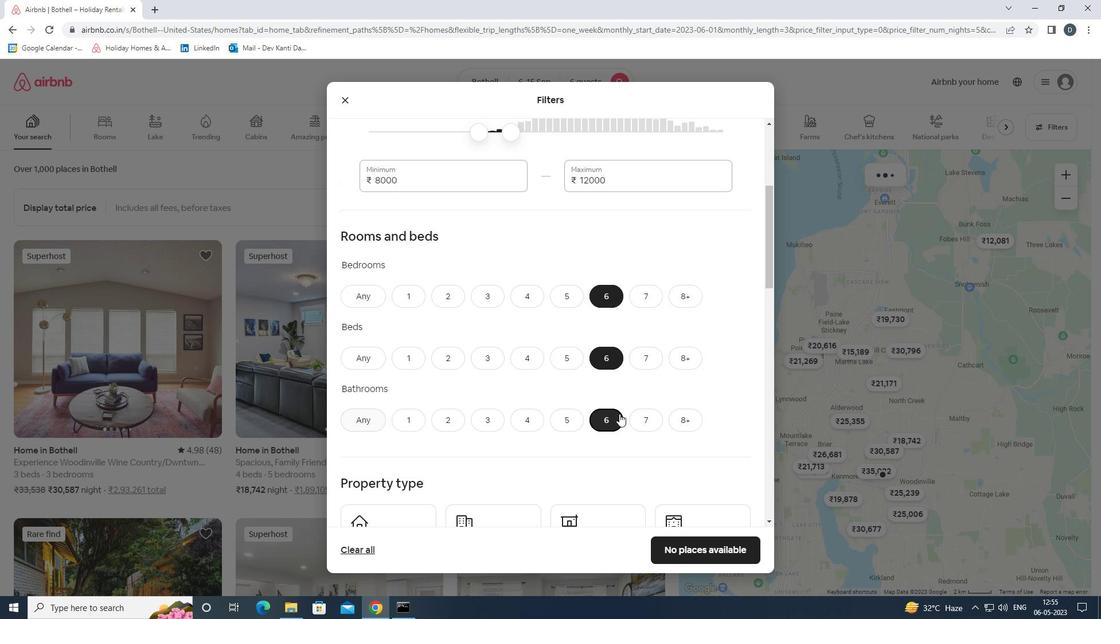 
Action: Mouse scrolled (618, 408) with delta (0, 0)
Screenshot: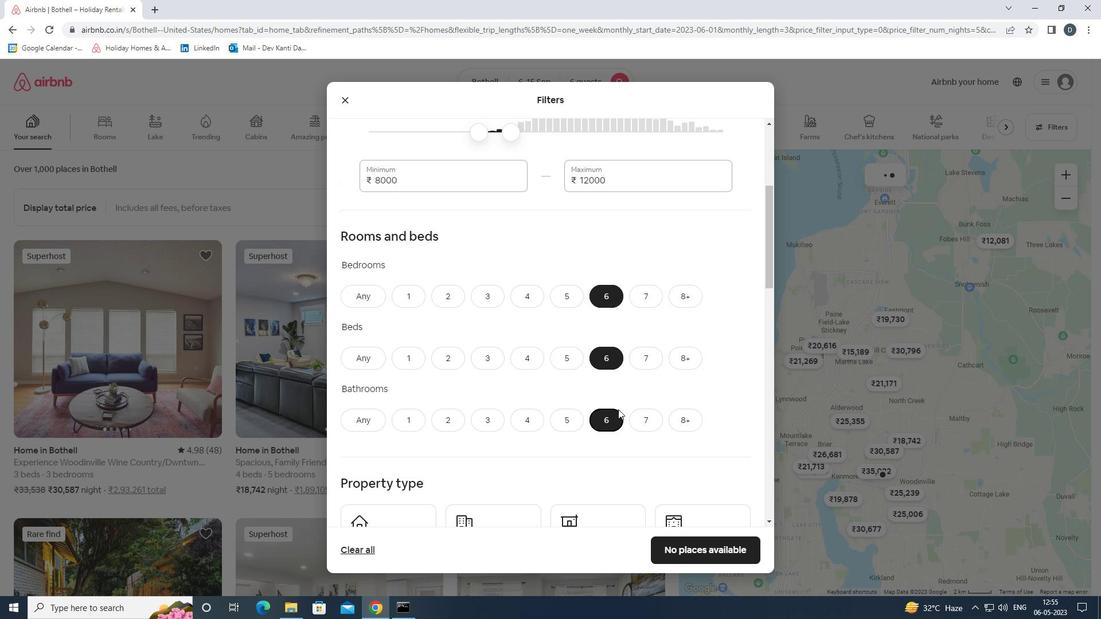 
Action: Mouse scrolled (618, 408) with delta (0, 0)
Screenshot: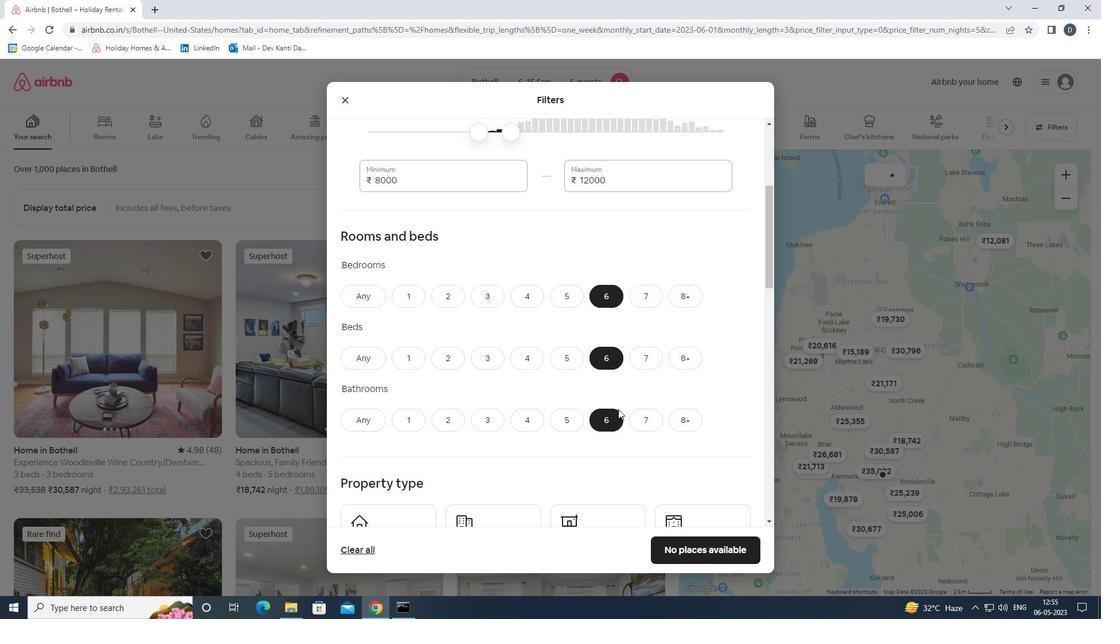 
Action: Mouse scrolled (618, 408) with delta (0, 0)
Screenshot: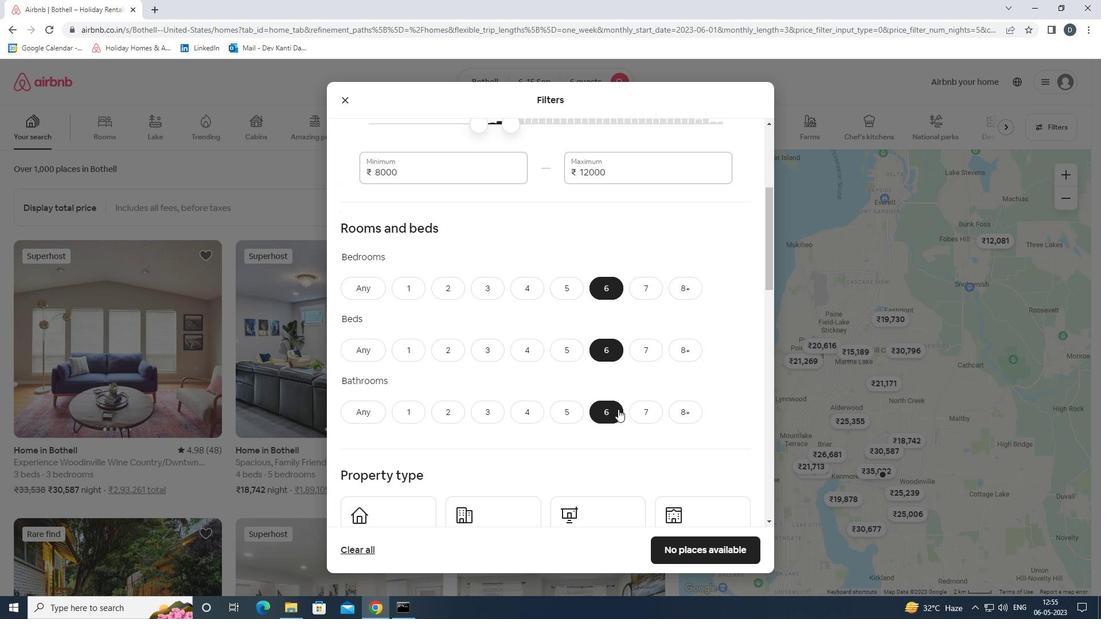 
Action: Mouse moved to (386, 384)
Screenshot: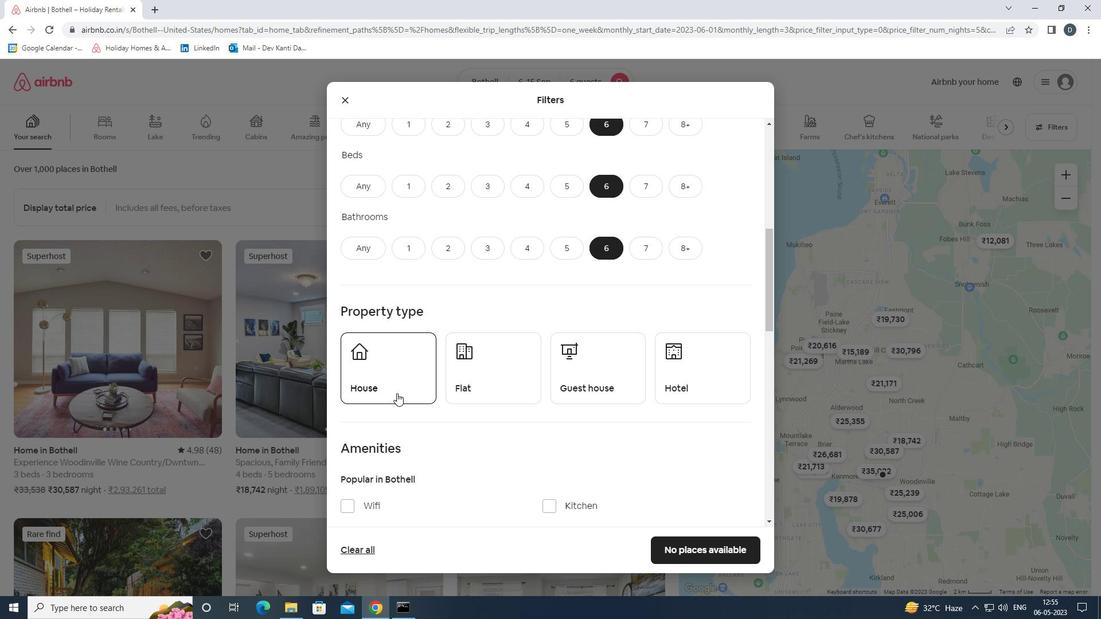 
Action: Mouse pressed left at (386, 384)
Screenshot: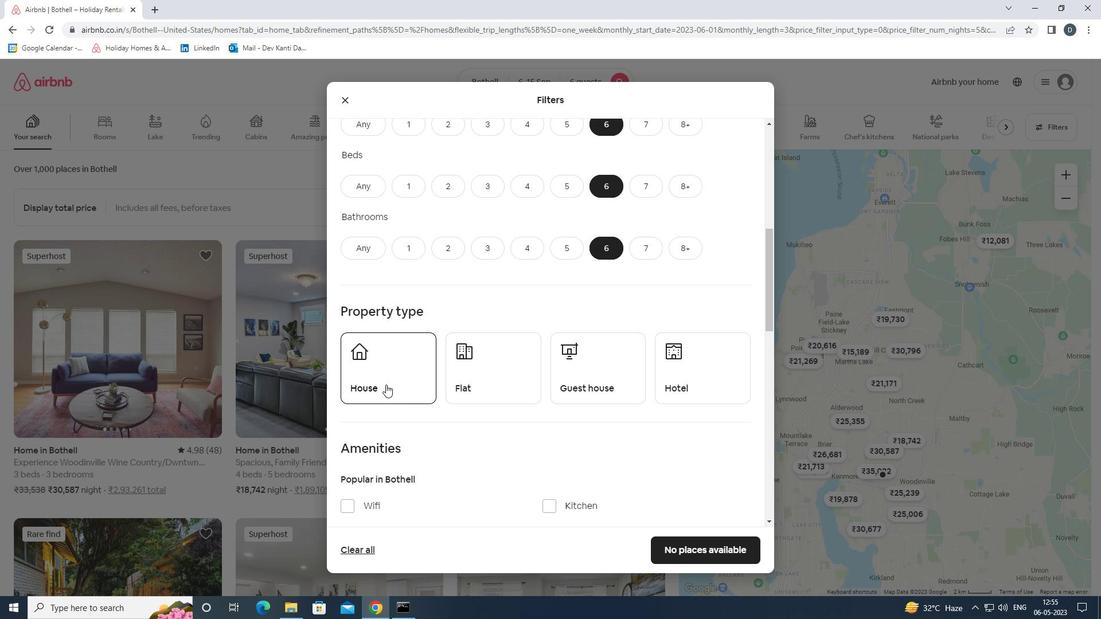 
Action: Mouse moved to (482, 376)
Screenshot: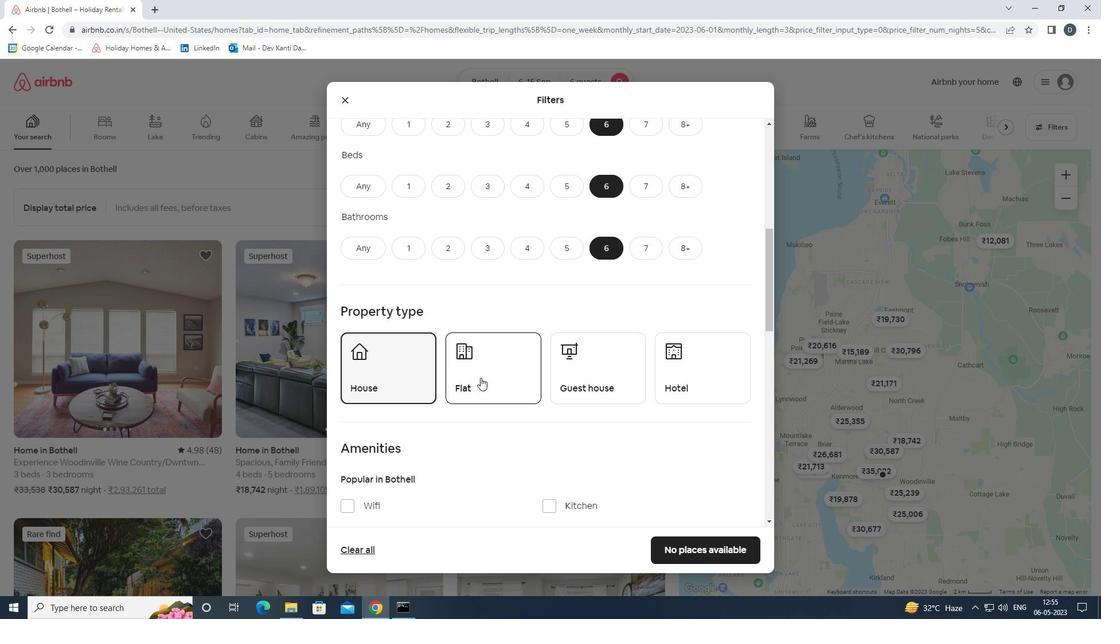 
Action: Mouse pressed left at (482, 376)
Screenshot: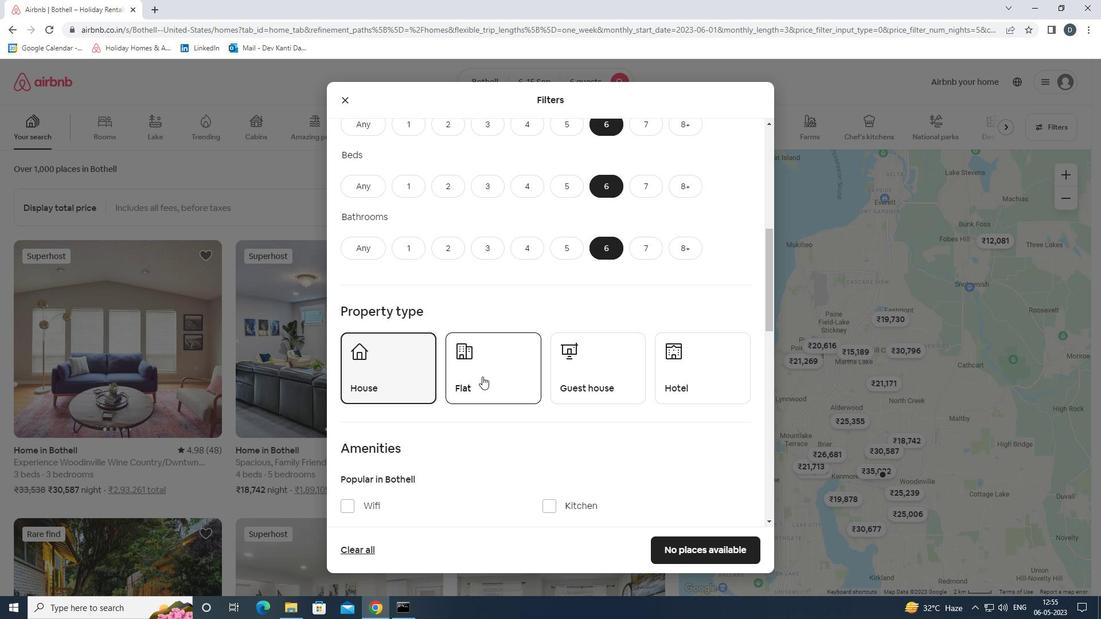 
Action: Mouse moved to (601, 375)
Screenshot: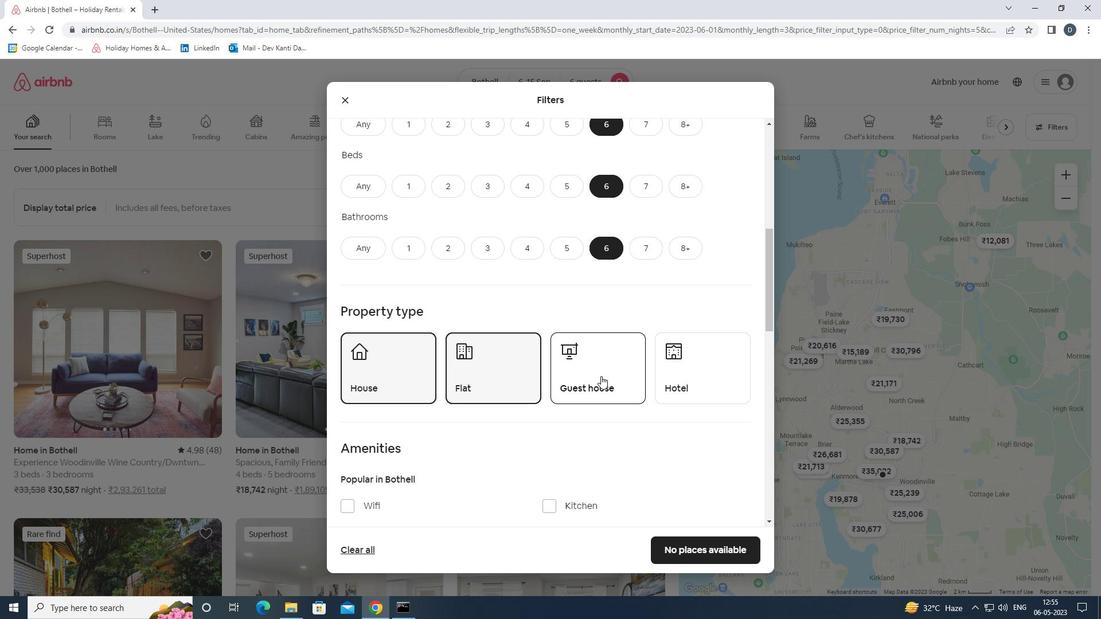 
Action: Mouse pressed left at (601, 375)
Screenshot: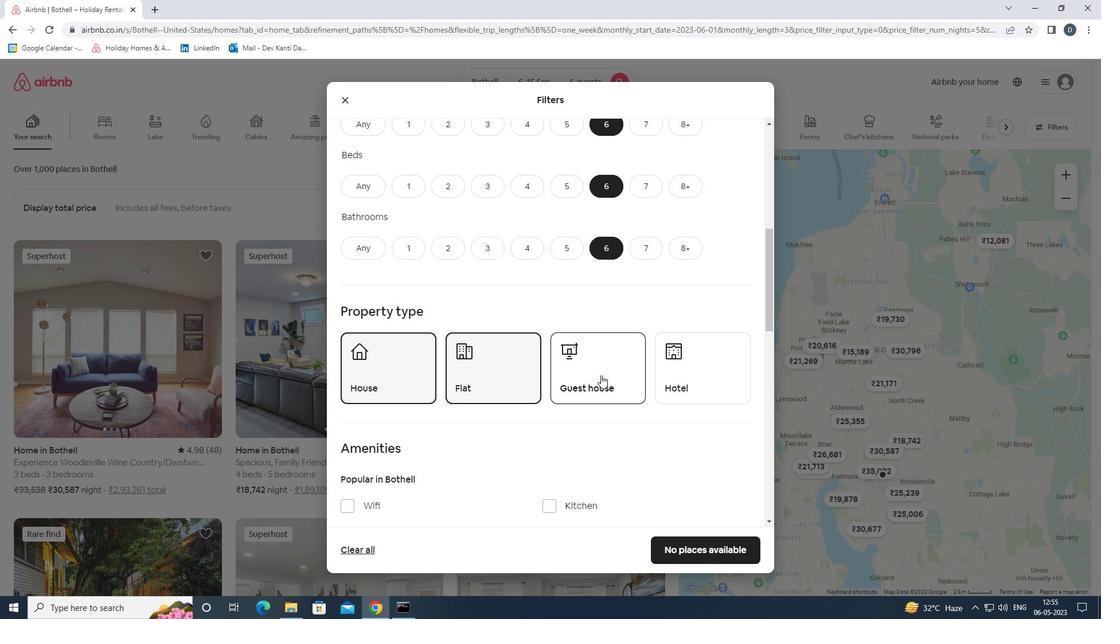 
Action: Mouse moved to (608, 380)
Screenshot: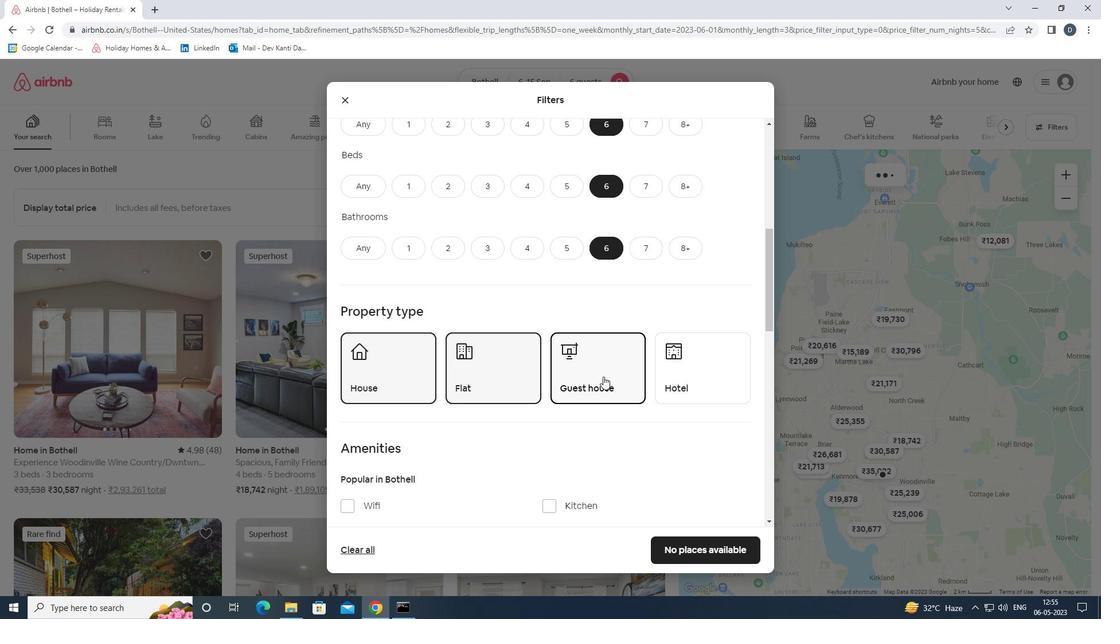 
Action: Mouse scrolled (608, 380) with delta (0, 0)
Screenshot: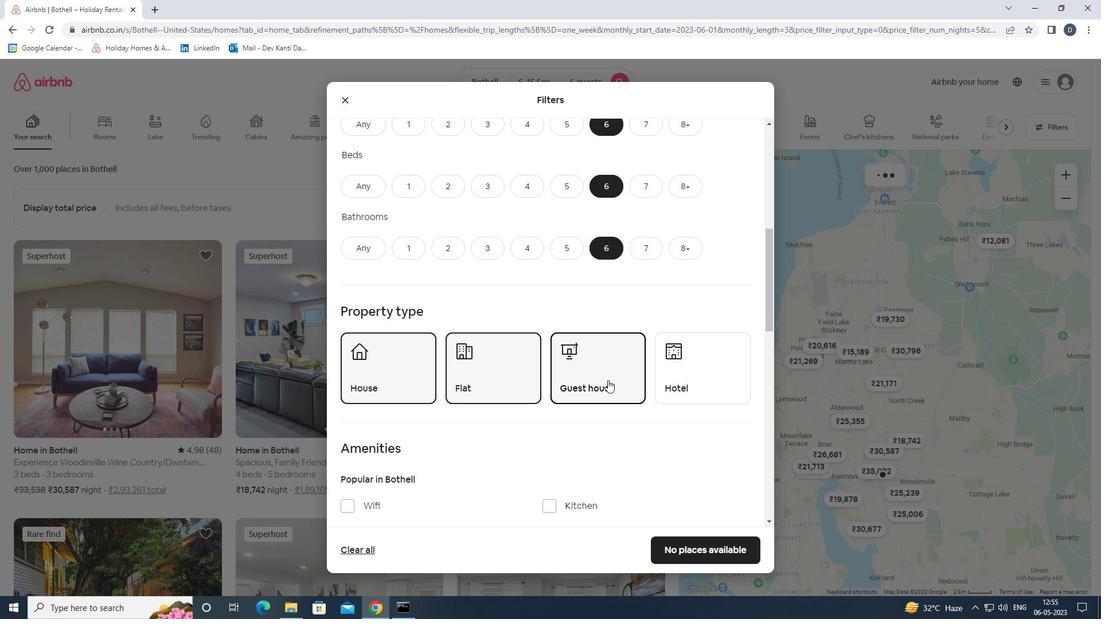 
Action: Mouse scrolled (608, 380) with delta (0, 0)
Screenshot: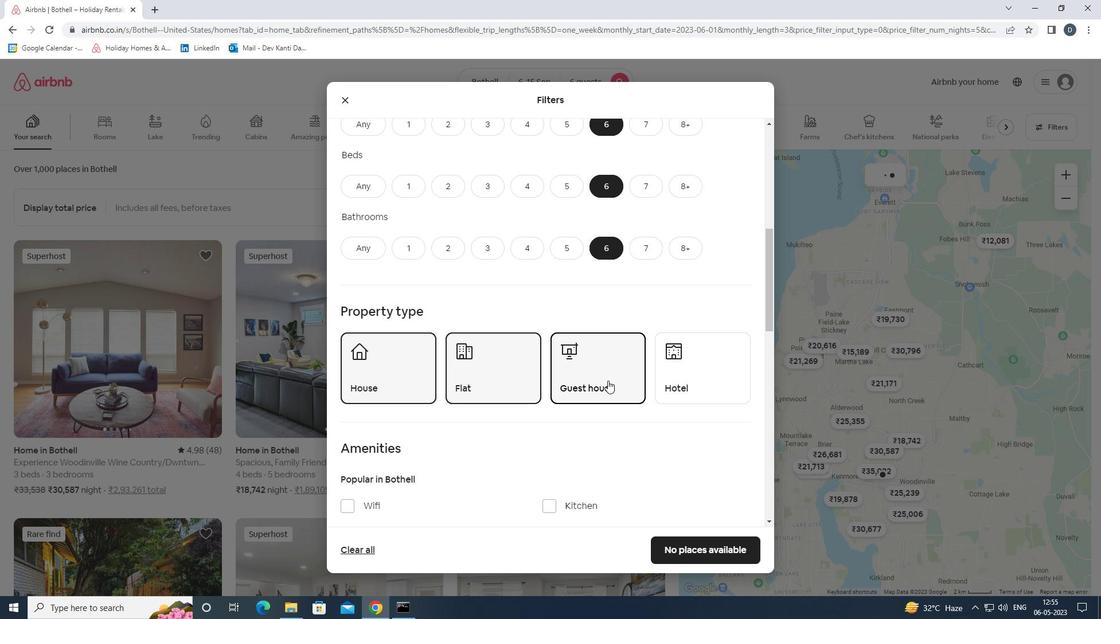 
Action: Mouse moved to (608, 380)
Screenshot: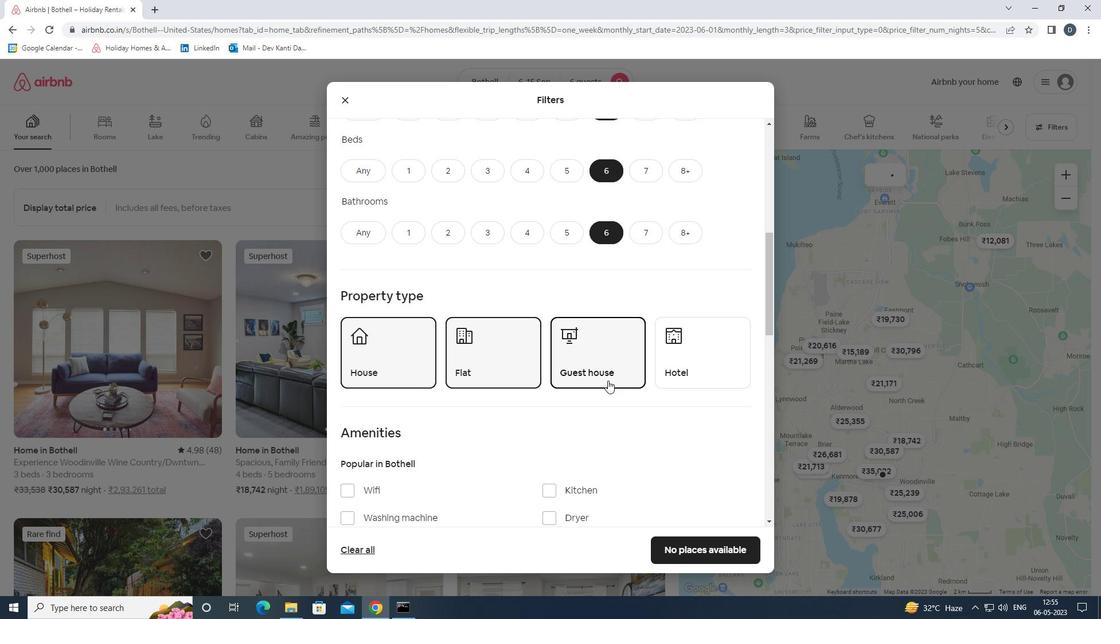 
Action: Mouse scrolled (608, 380) with delta (0, 0)
Screenshot: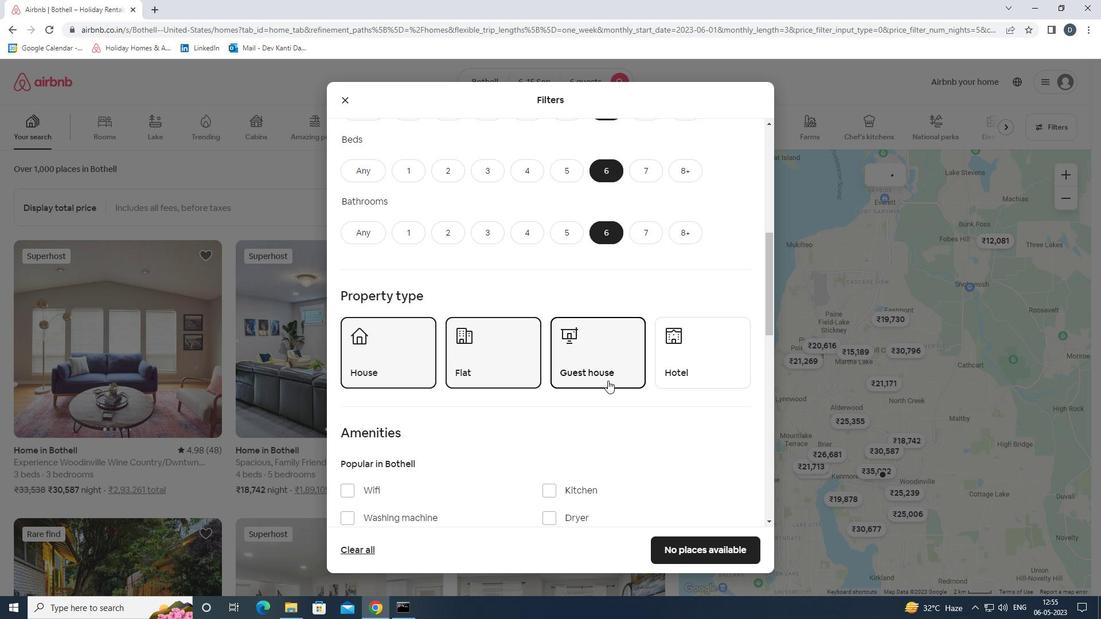 
Action: Mouse moved to (365, 336)
Screenshot: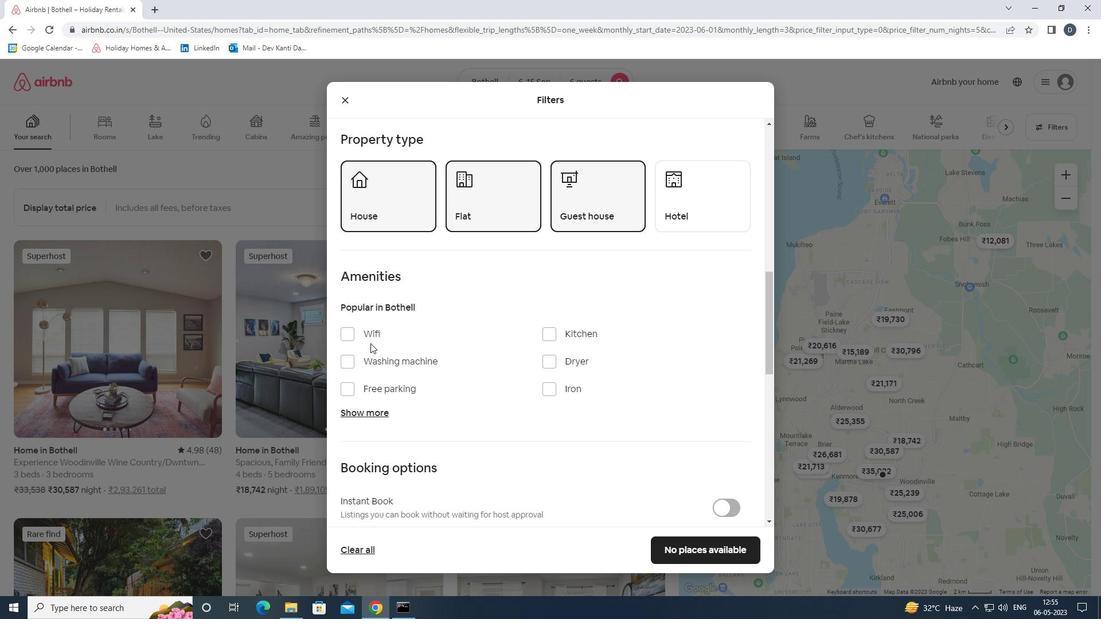 
Action: Mouse pressed left at (365, 336)
Screenshot: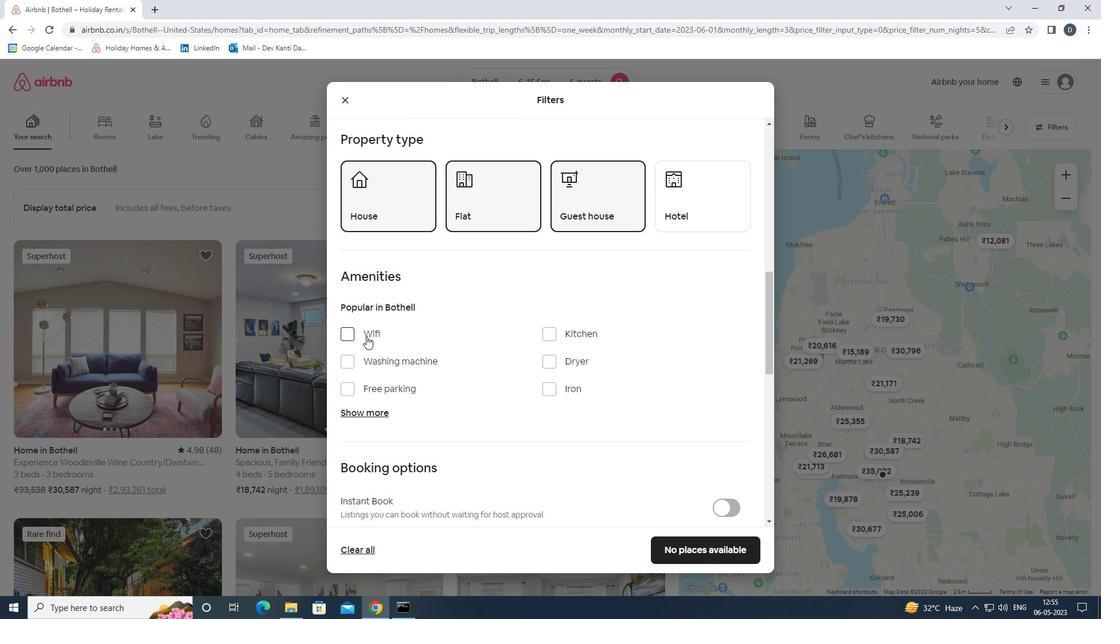 
Action: Mouse moved to (377, 387)
Screenshot: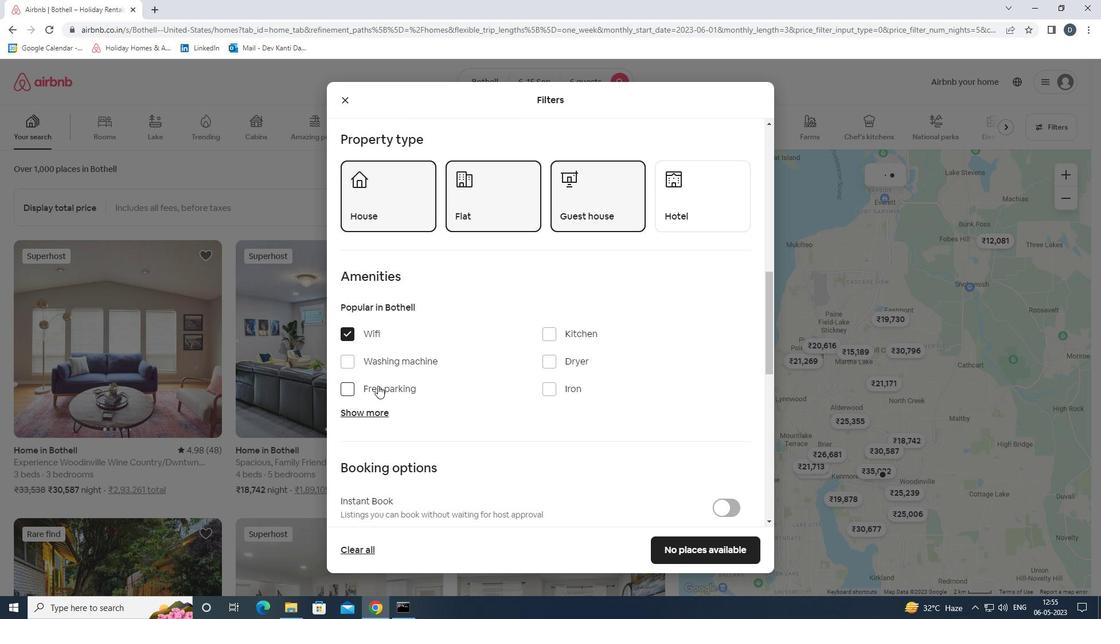 
Action: Mouse pressed left at (377, 387)
Screenshot: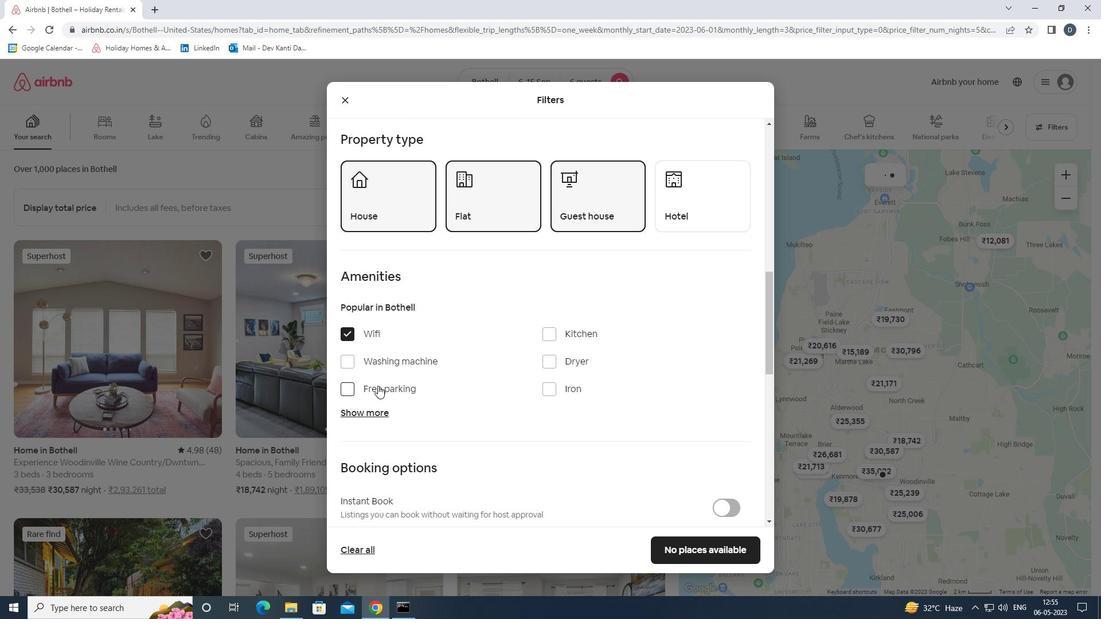 
Action: Mouse moved to (378, 410)
Screenshot: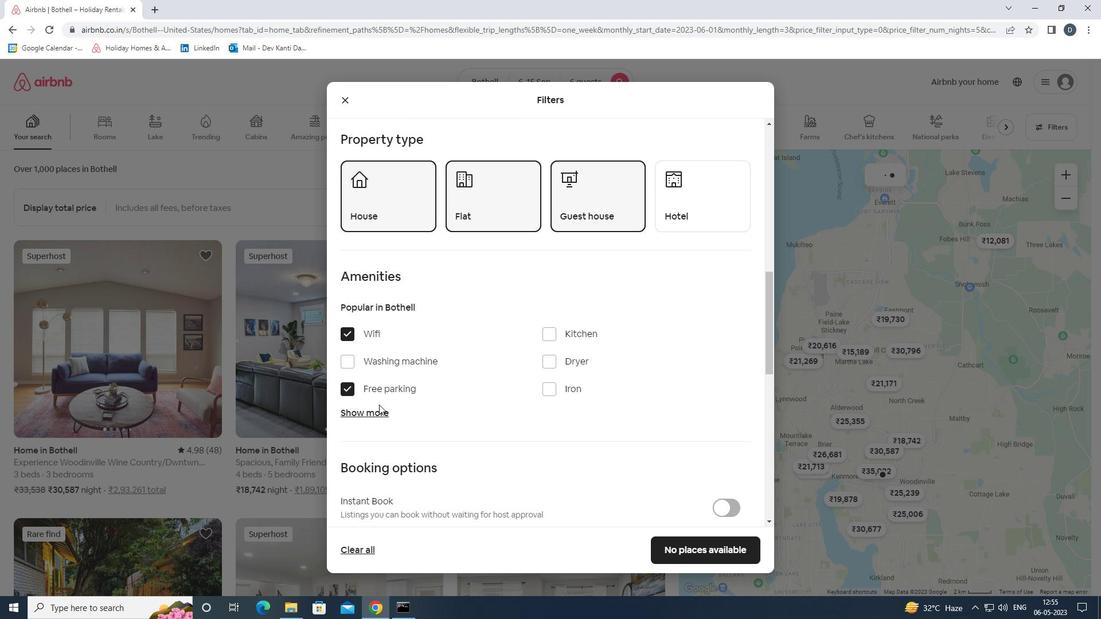 
Action: Mouse pressed left at (378, 410)
Screenshot: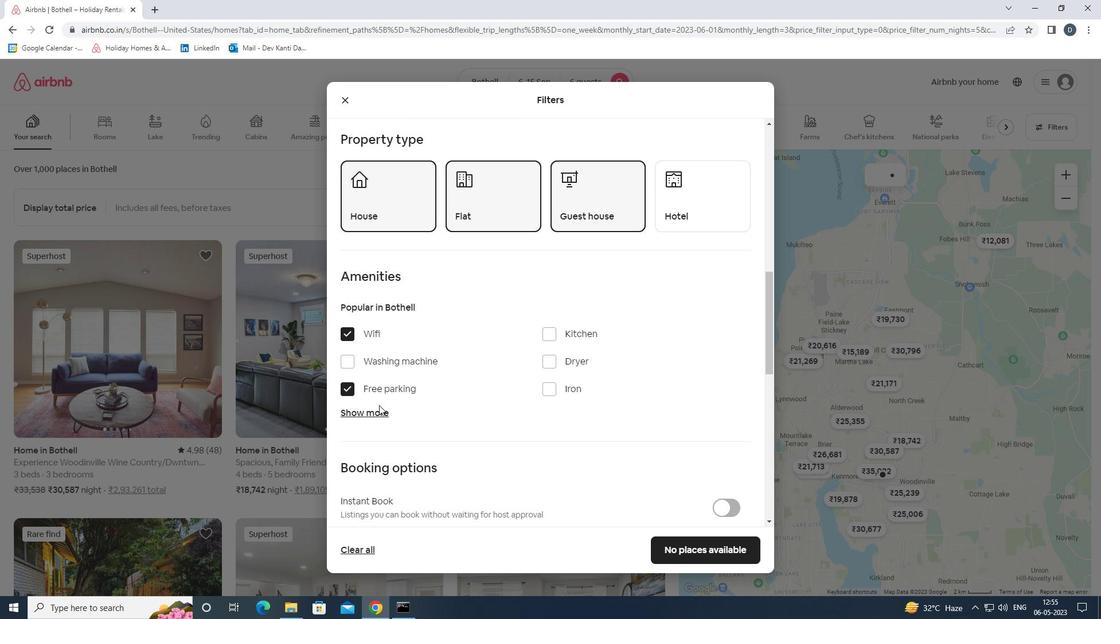 
Action: Mouse moved to (425, 424)
Screenshot: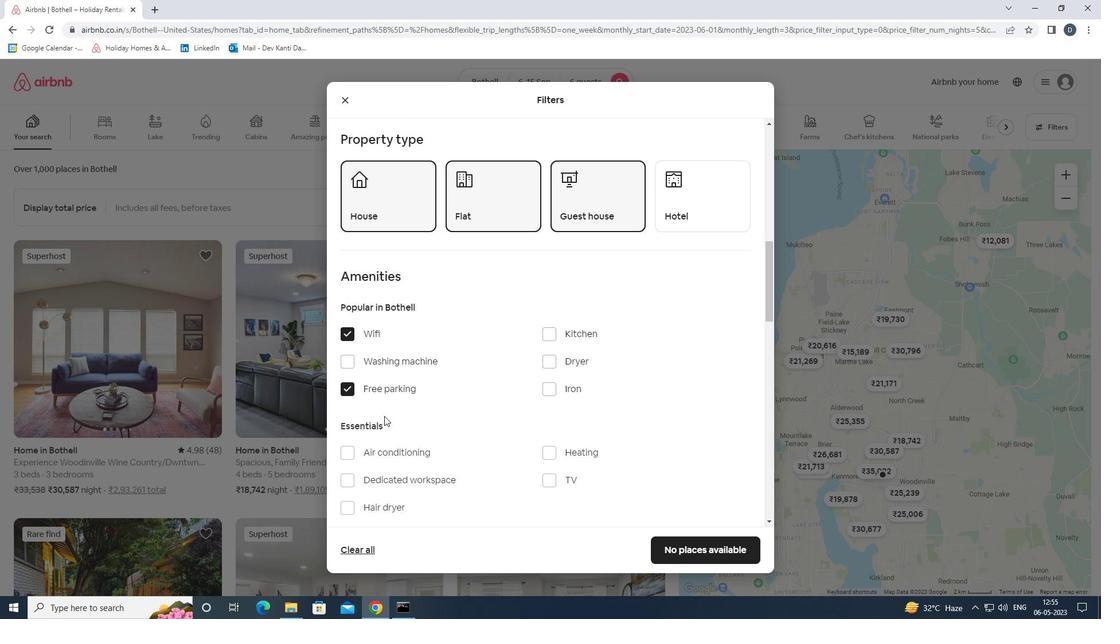 
Action: Mouse scrolled (425, 423) with delta (0, 0)
Screenshot: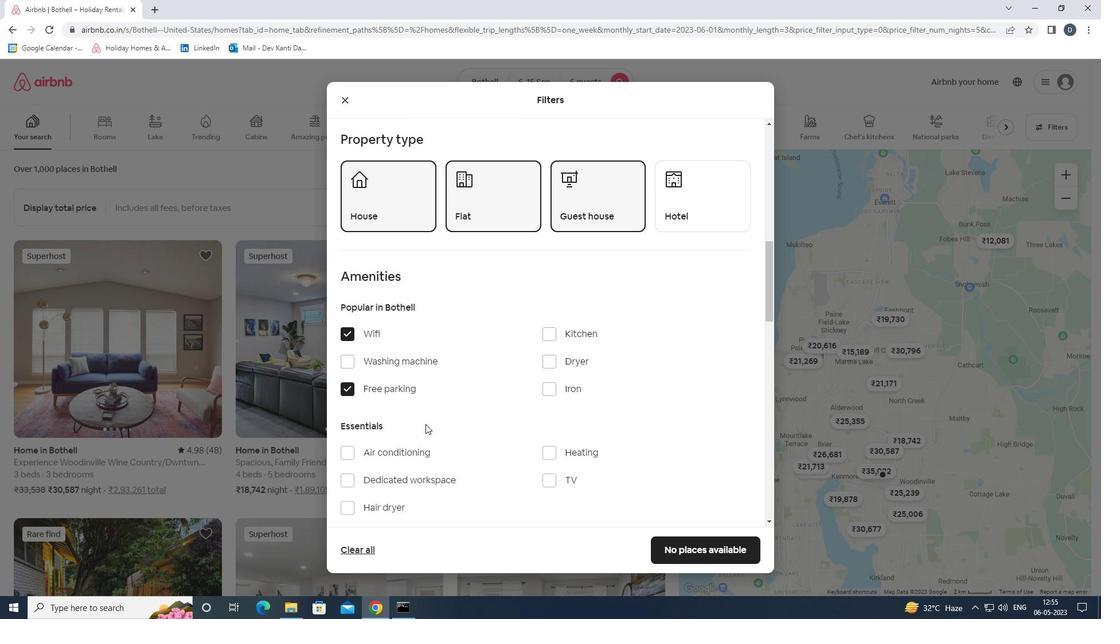 
Action: Mouse moved to (551, 419)
Screenshot: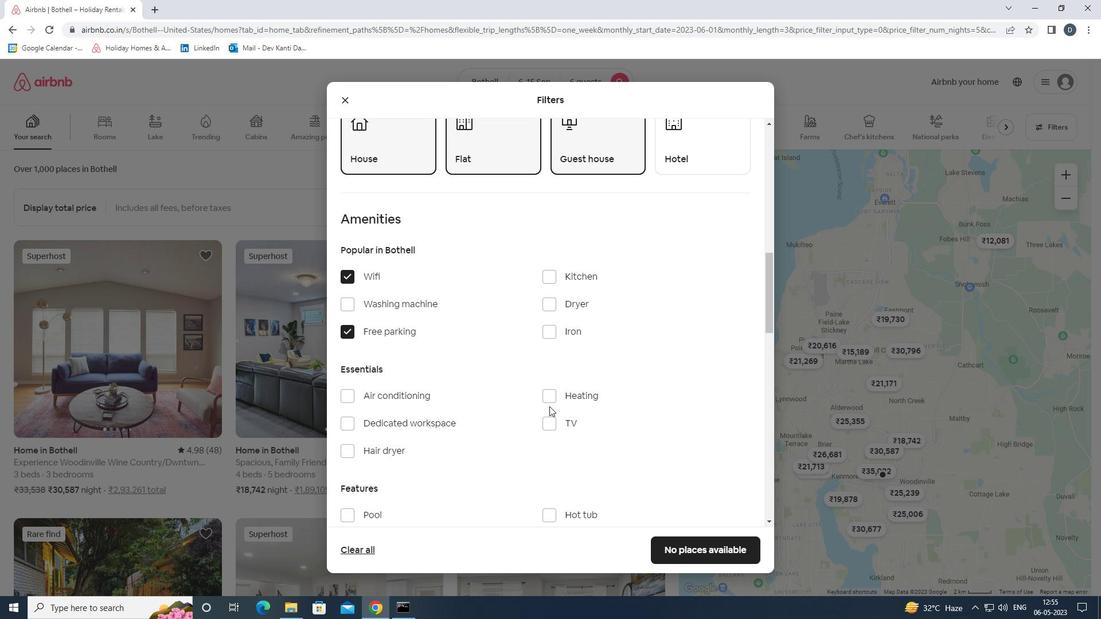 
Action: Mouse pressed left at (551, 419)
Screenshot: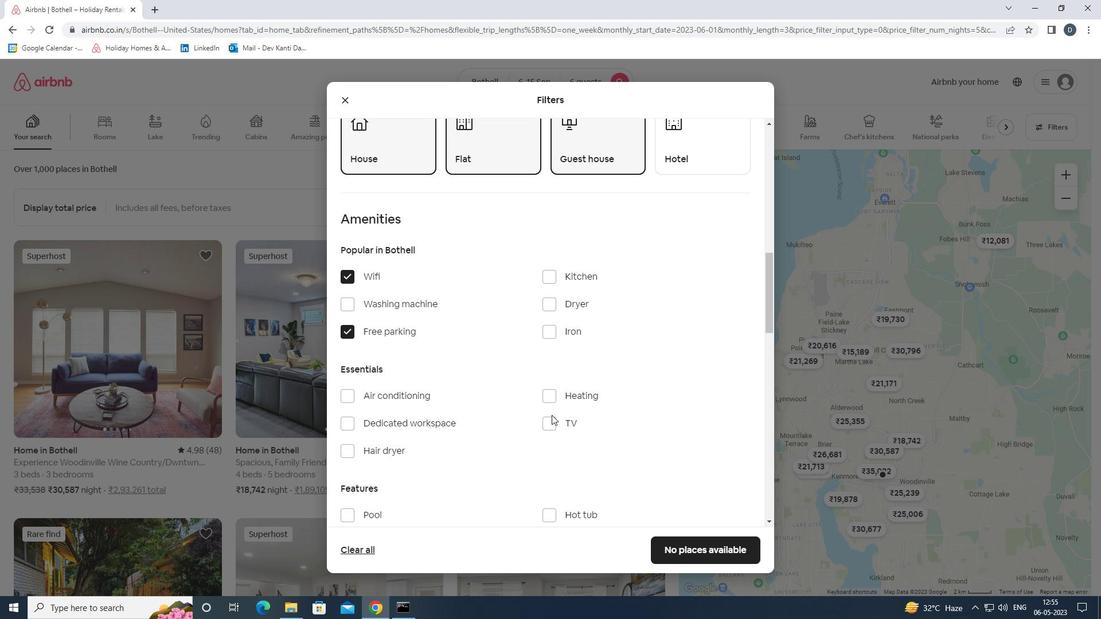 
Action: Mouse moved to (516, 417)
Screenshot: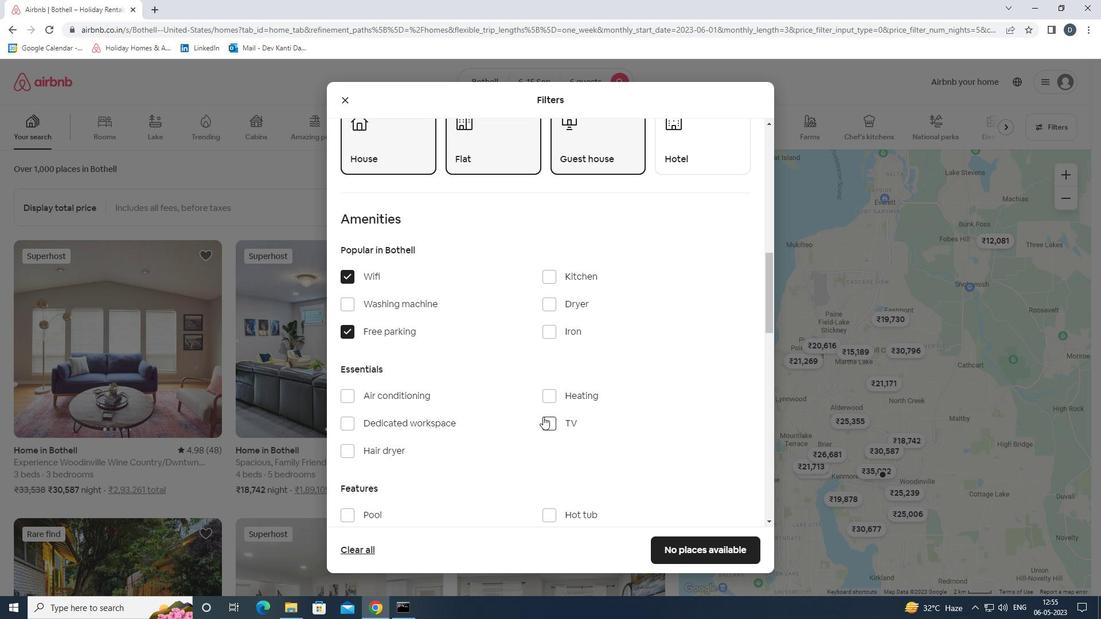 
Action: Mouse scrolled (516, 417) with delta (0, 0)
Screenshot: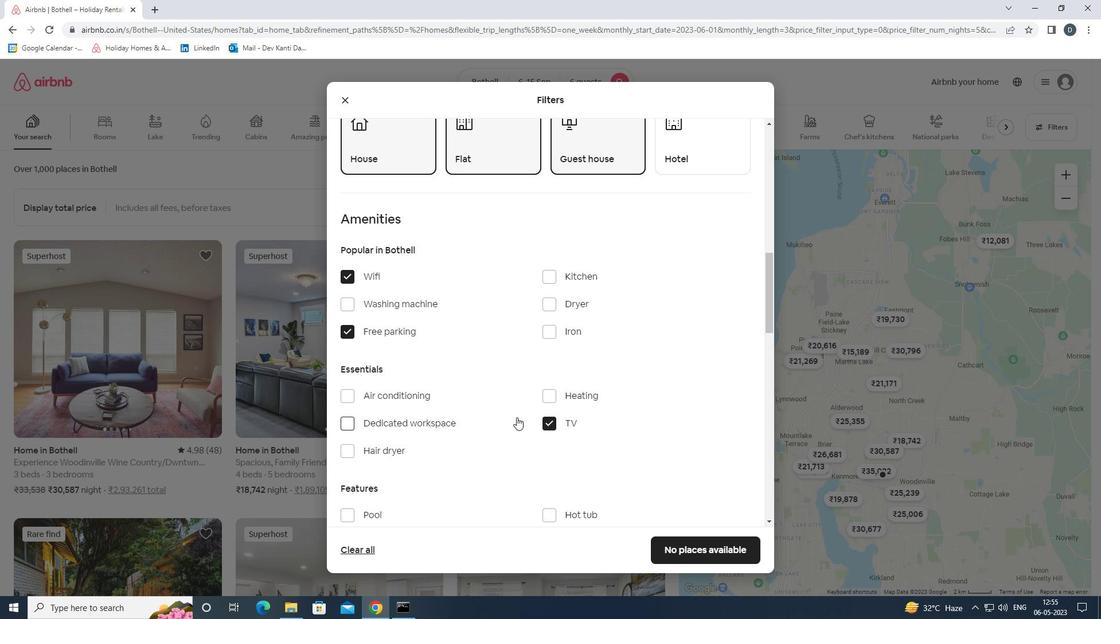 
Action: Mouse scrolled (516, 417) with delta (0, 0)
Screenshot: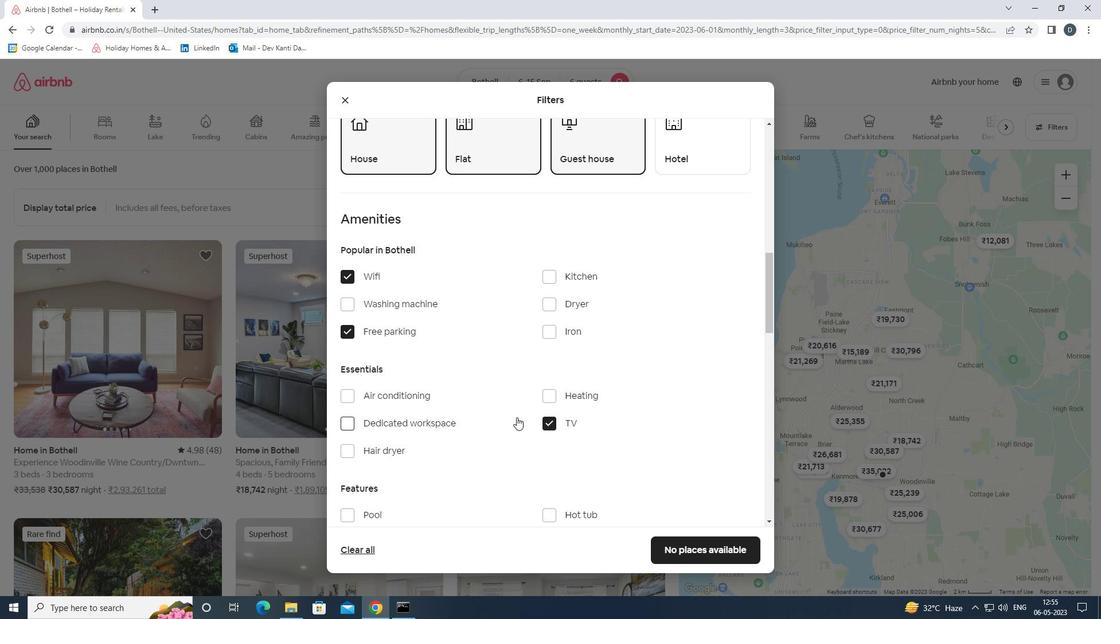 
Action: Mouse scrolled (516, 417) with delta (0, 0)
Screenshot: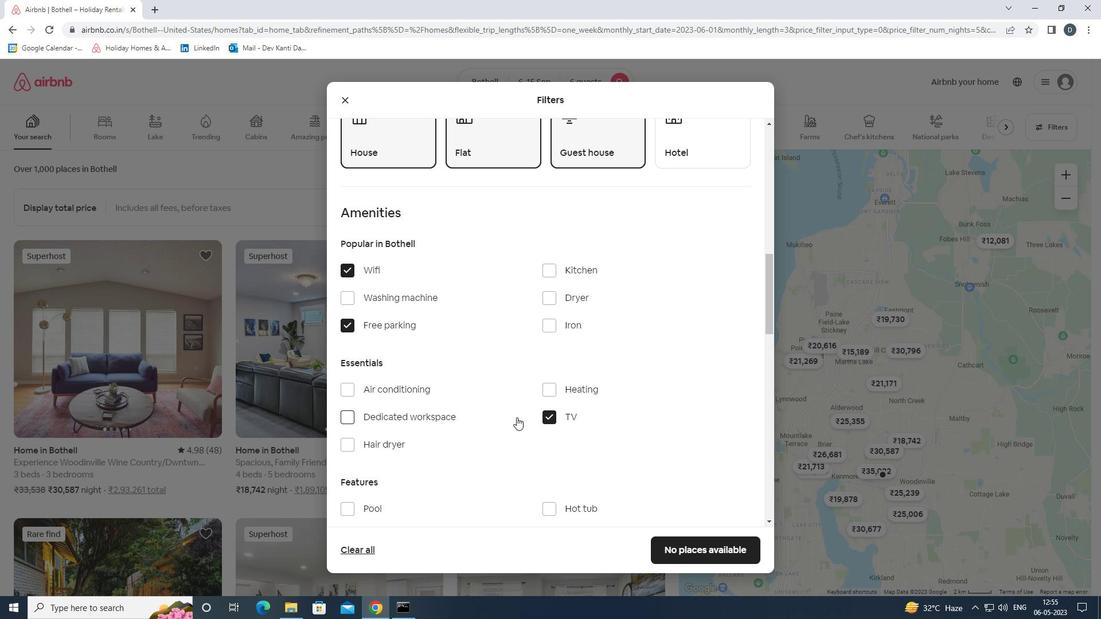 
Action: Mouse moved to (363, 403)
Screenshot: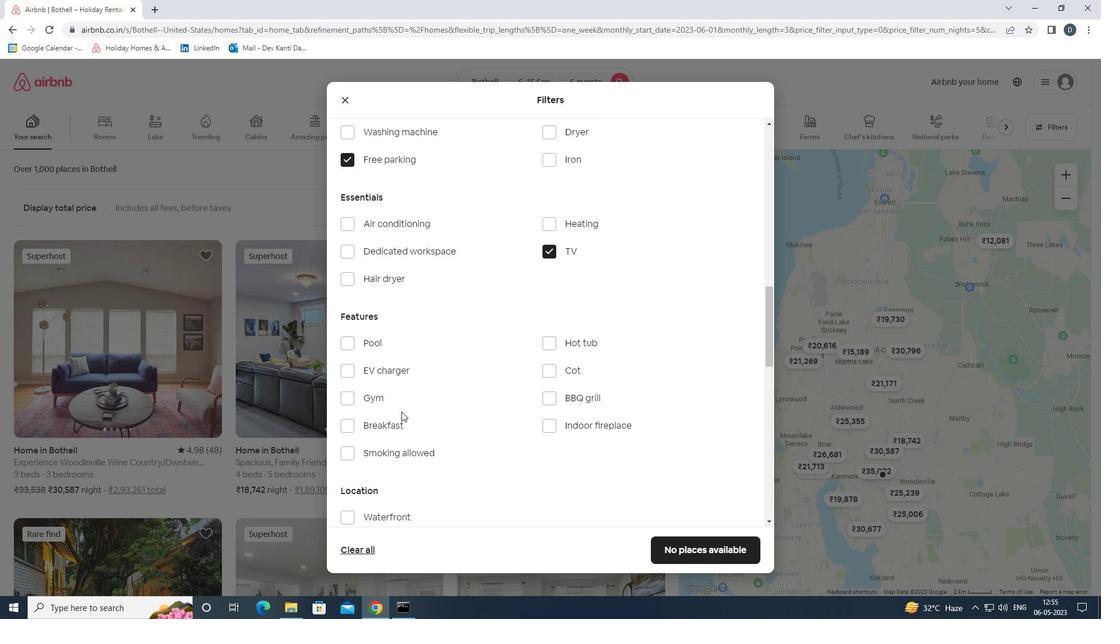 
Action: Mouse pressed left at (363, 403)
Screenshot: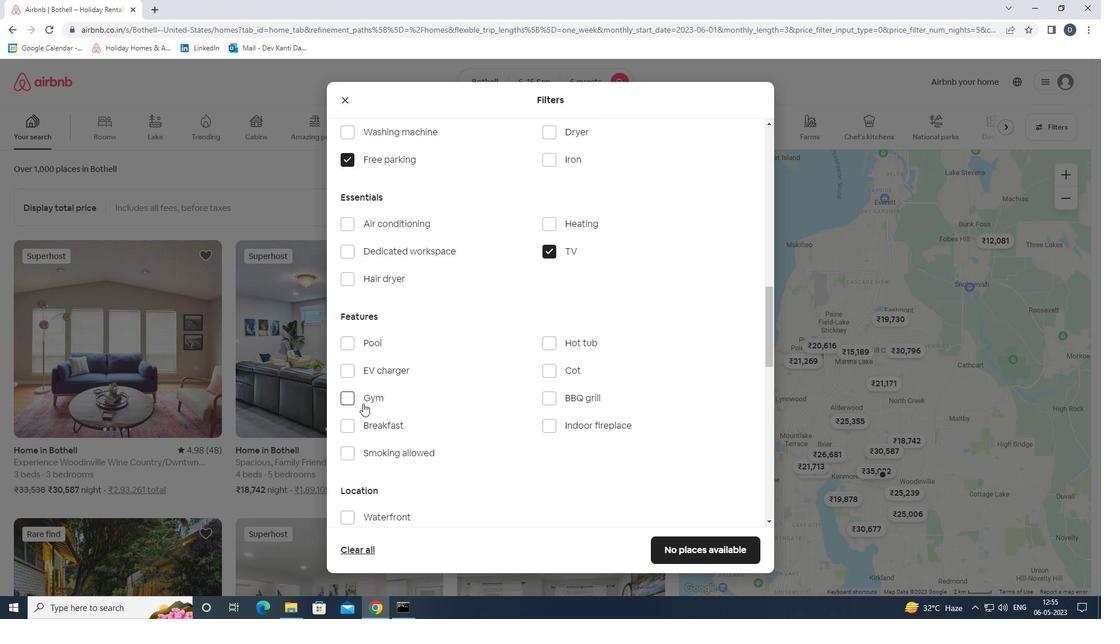 
Action: Mouse moved to (373, 422)
Screenshot: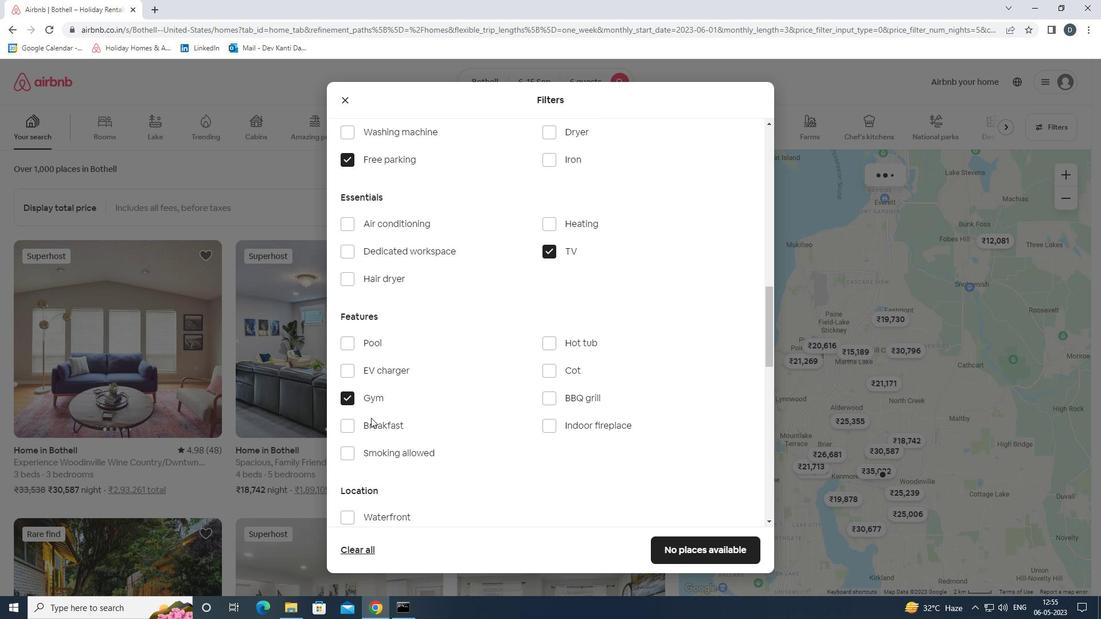 
Action: Mouse pressed left at (373, 422)
Screenshot: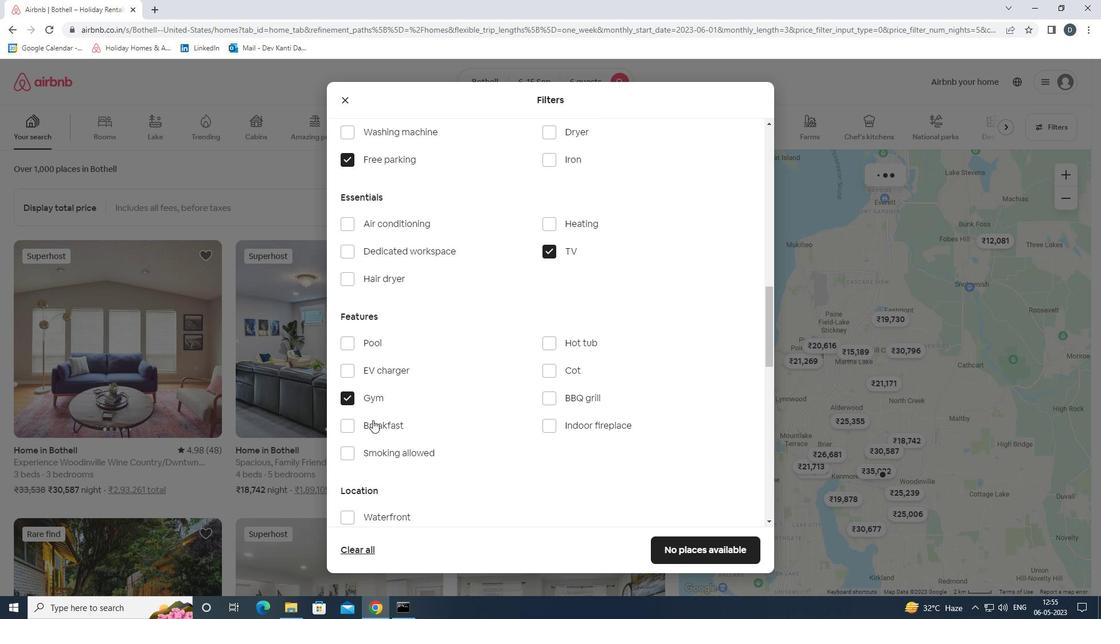 
Action: Mouse moved to (485, 395)
Screenshot: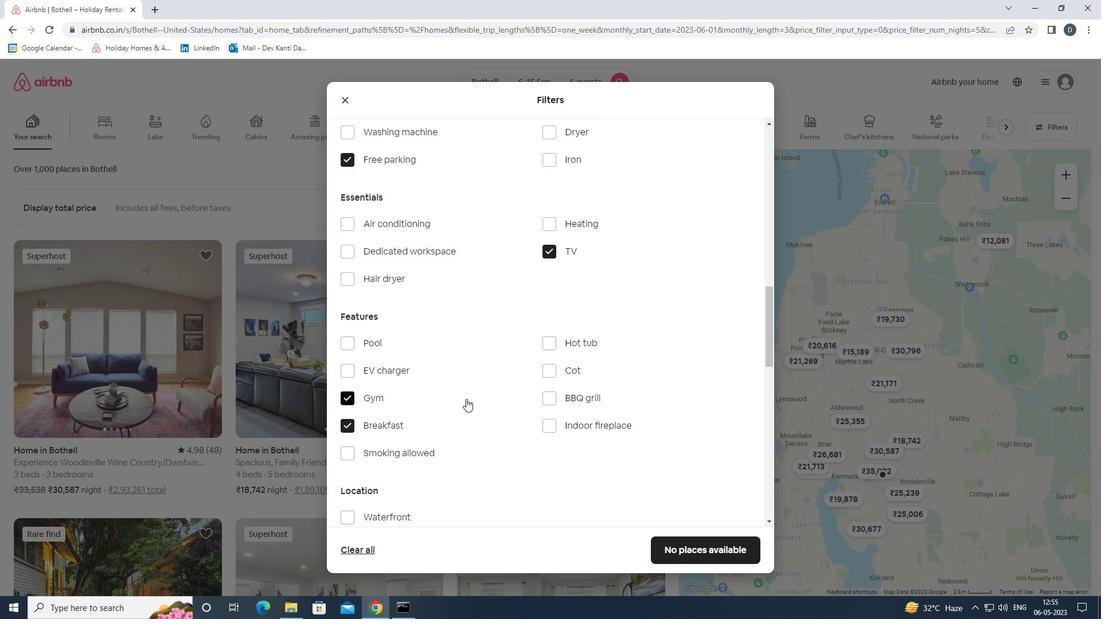
Action: Mouse scrolled (485, 395) with delta (0, 0)
Screenshot: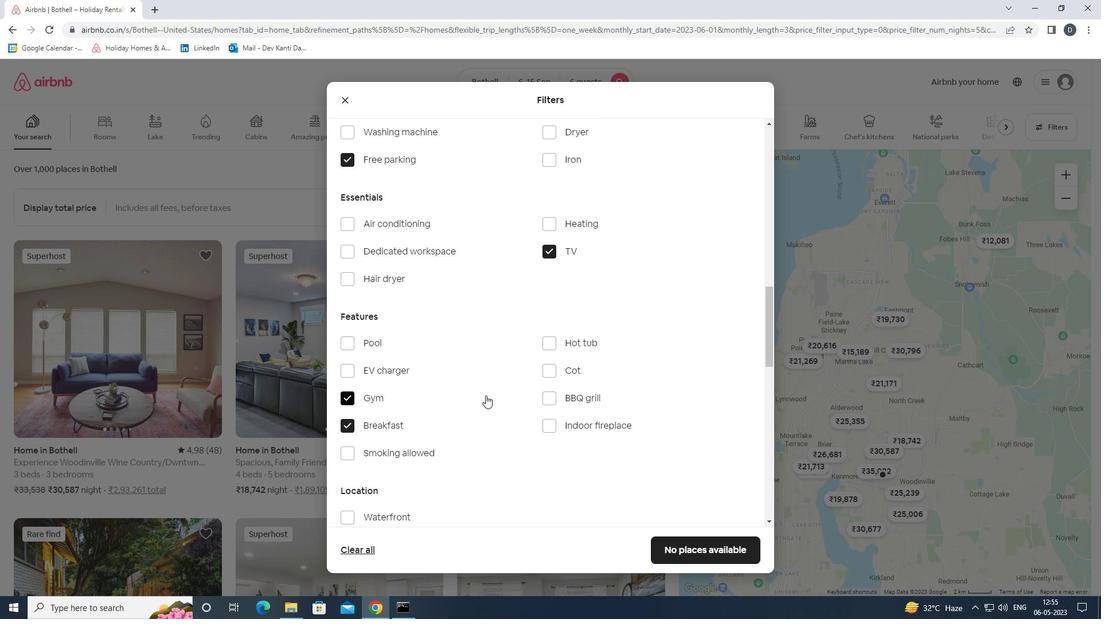 
Action: Mouse scrolled (485, 395) with delta (0, 0)
Screenshot: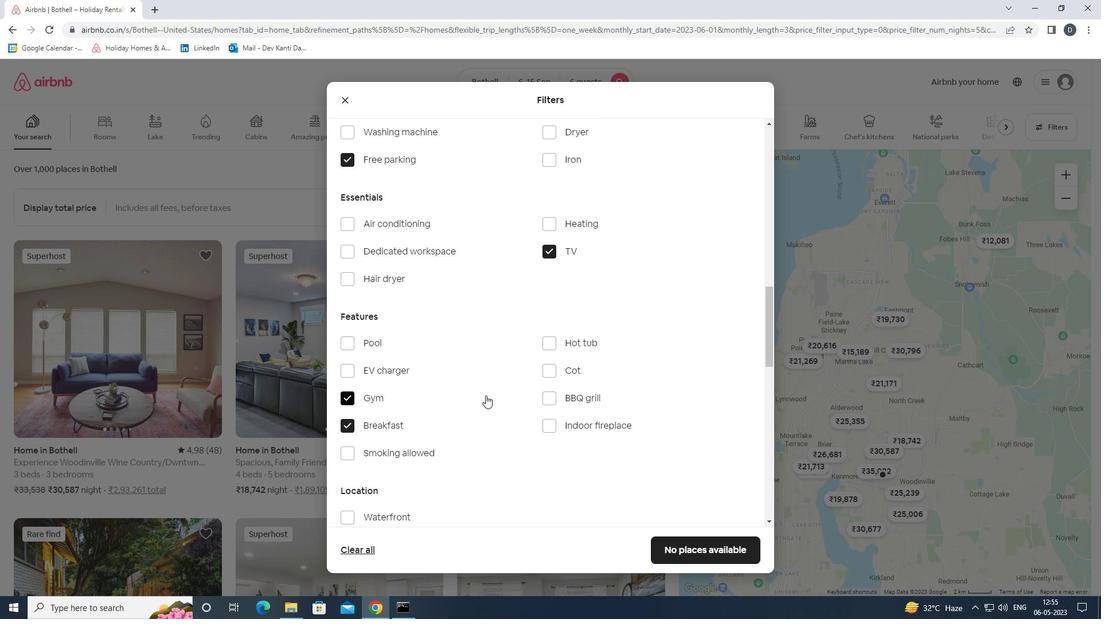 
Action: Mouse scrolled (485, 395) with delta (0, 0)
Screenshot: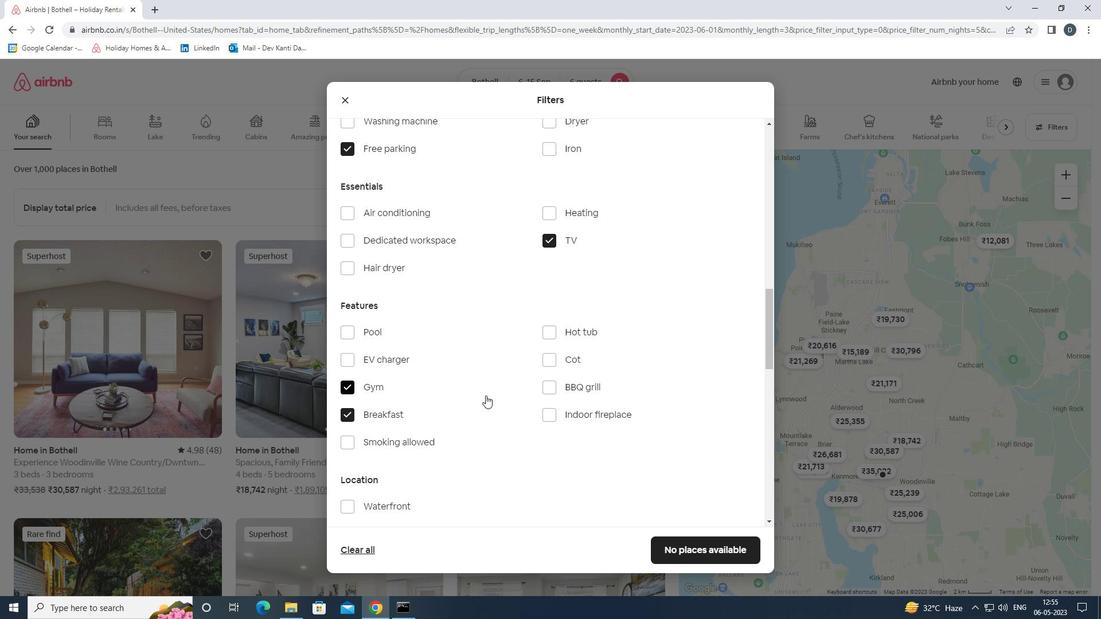 
Action: Mouse moved to (548, 388)
Screenshot: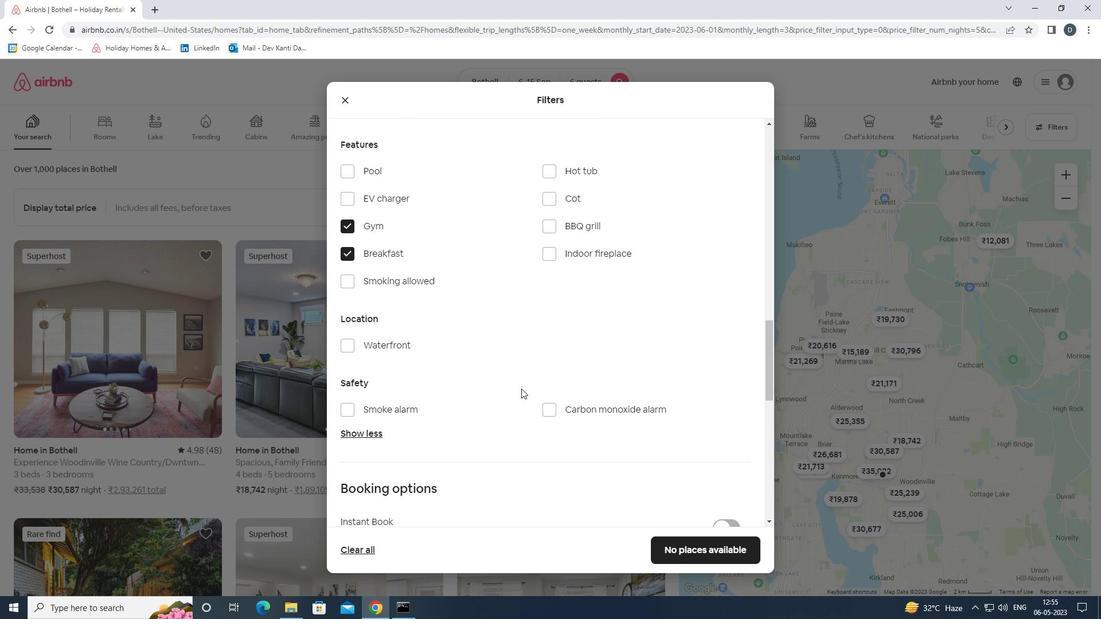 
Action: Mouse scrolled (548, 388) with delta (0, 0)
Screenshot: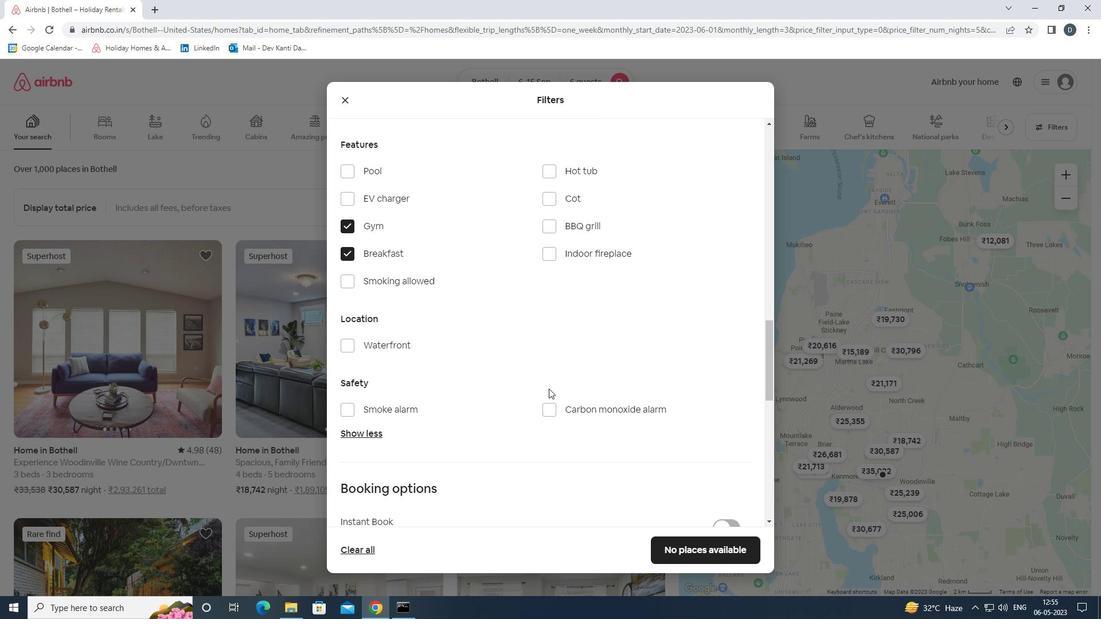 
Action: Mouse scrolled (548, 388) with delta (0, 0)
Screenshot: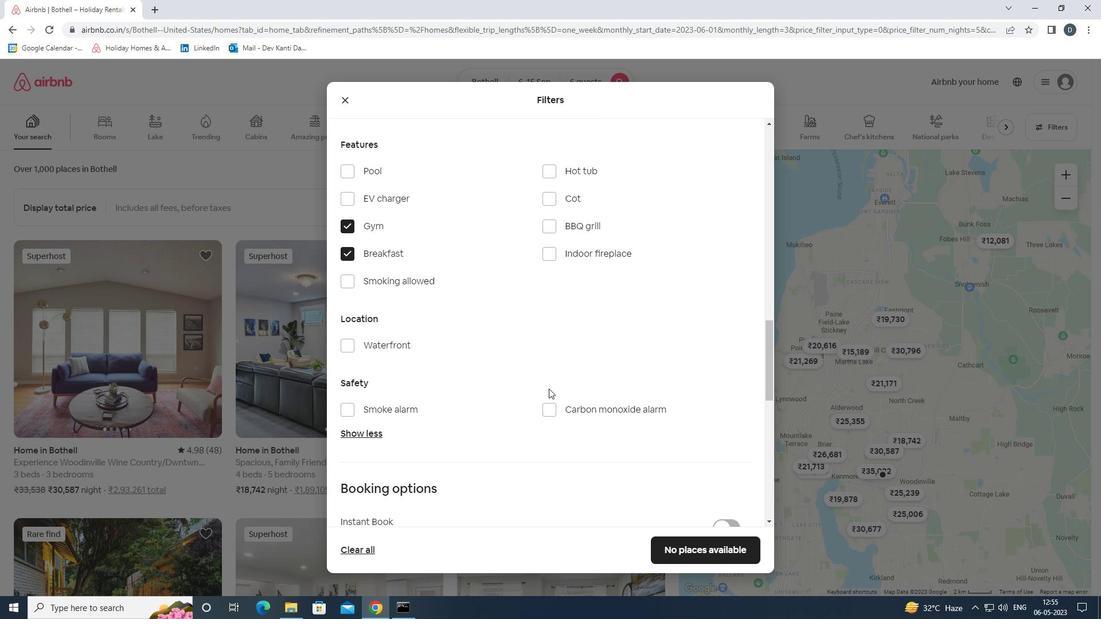 
Action: Mouse moved to (555, 388)
Screenshot: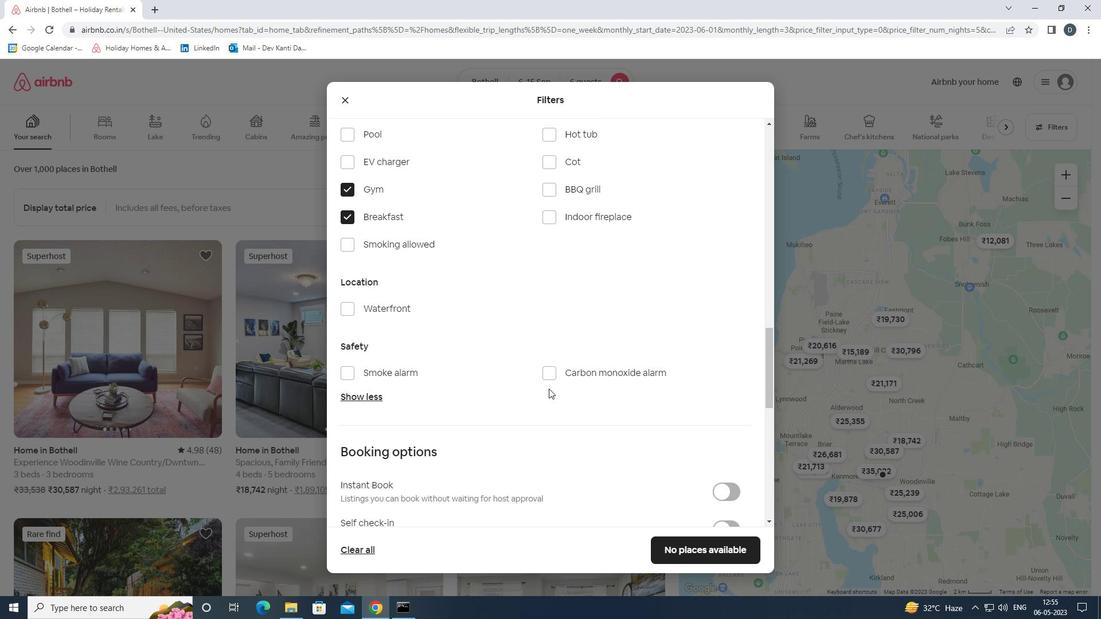 
Action: Mouse scrolled (555, 389) with delta (0, 0)
Screenshot: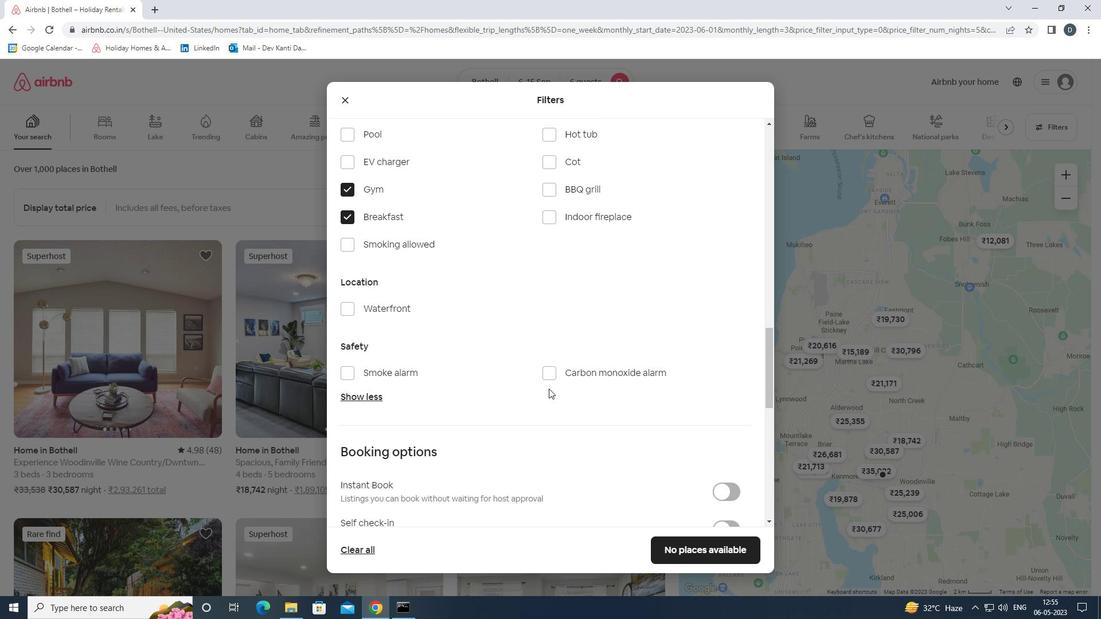 
Action: Mouse moved to (619, 391)
Screenshot: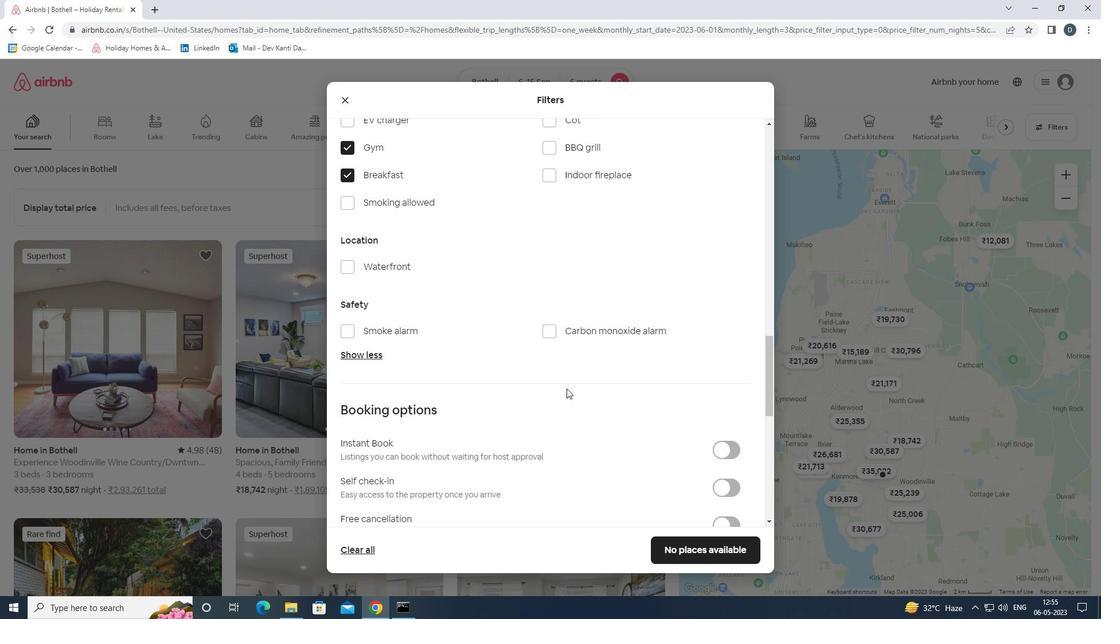 
Action: Mouse scrolled (619, 391) with delta (0, 0)
Screenshot: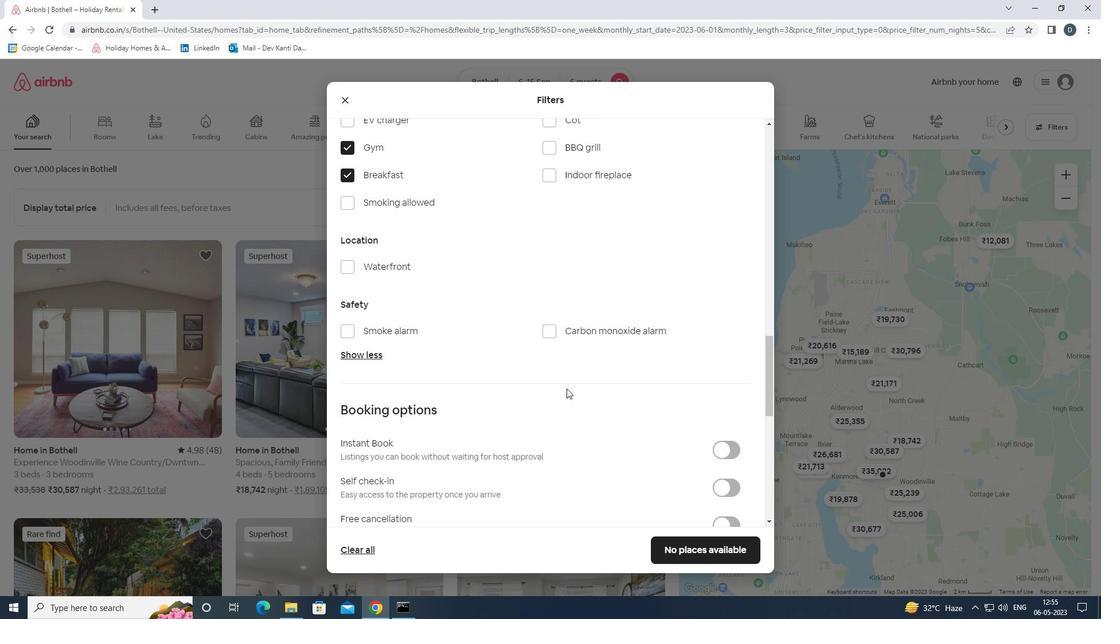 
Action: Mouse moved to (637, 392)
Screenshot: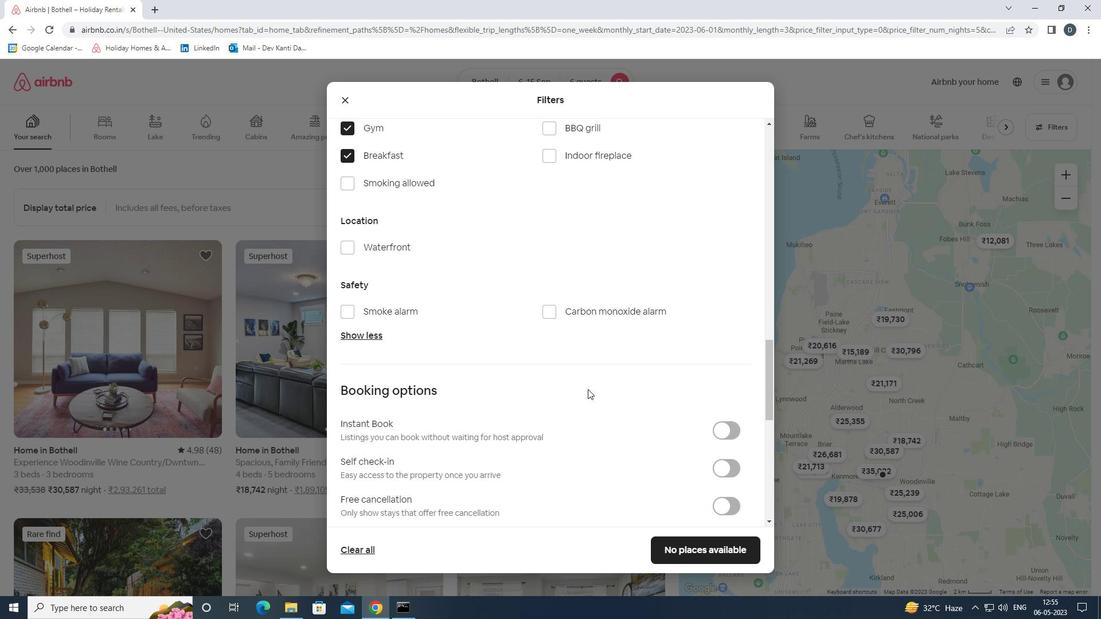 
Action: Mouse scrolled (637, 392) with delta (0, 0)
Screenshot: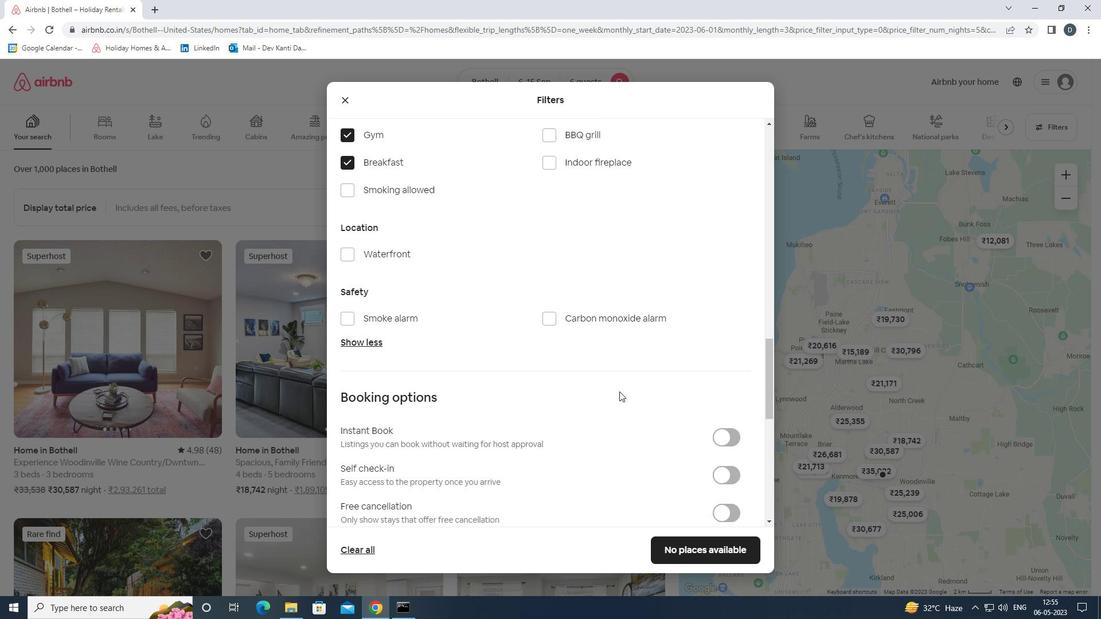 
Action: Mouse moved to (727, 392)
Screenshot: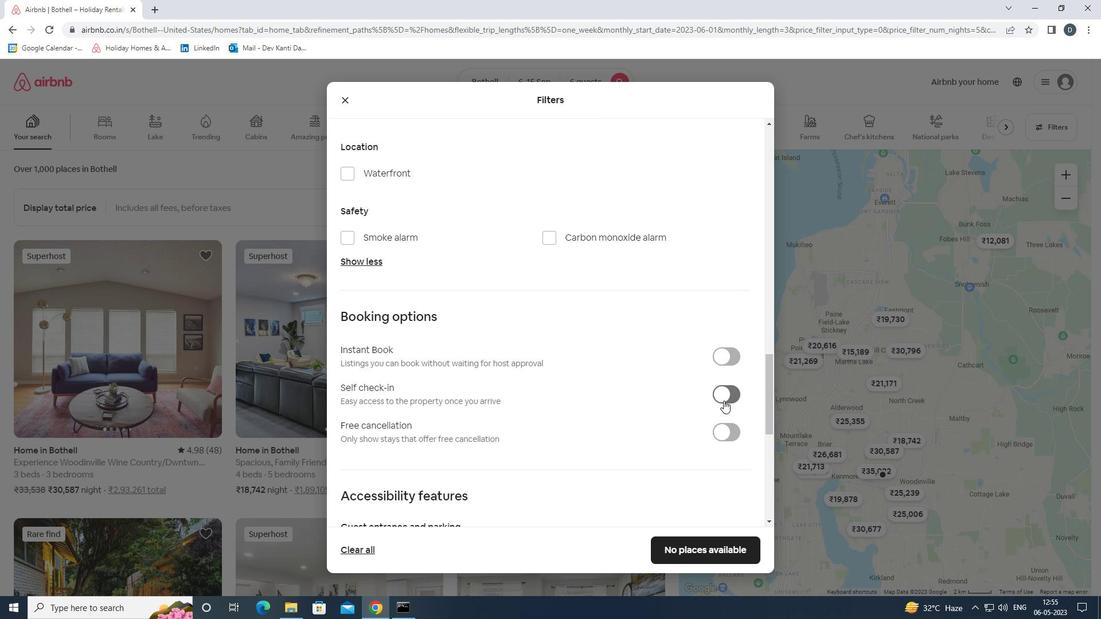 
Action: Mouse pressed left at (727, 392)
Screenshot: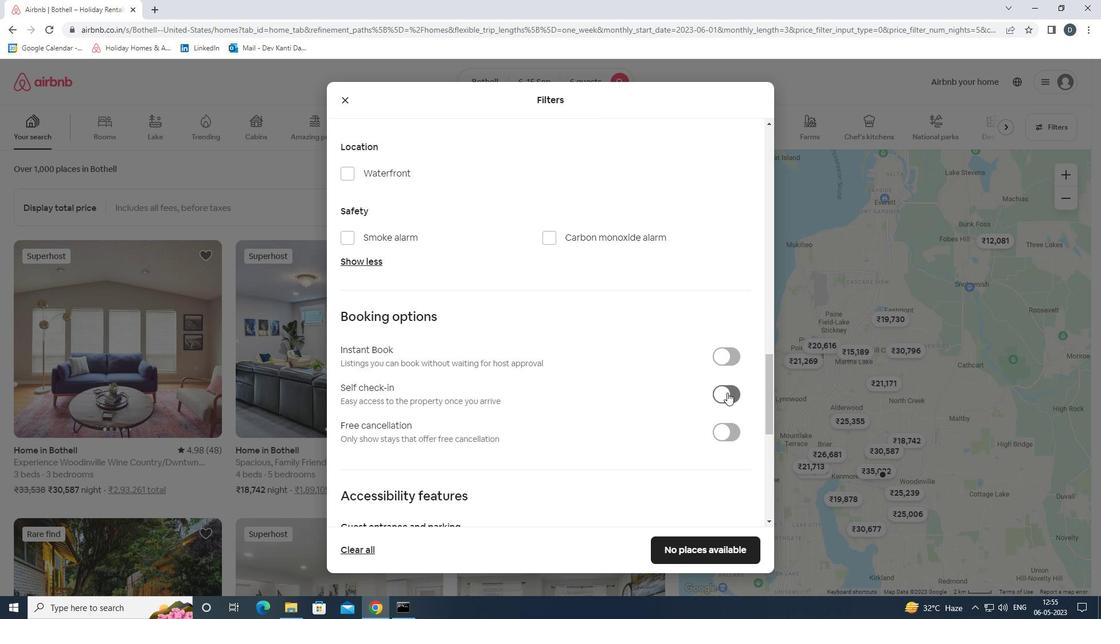 
Action: Mouse scrolled (727, 392) with delta (0, 0)
Screenshot: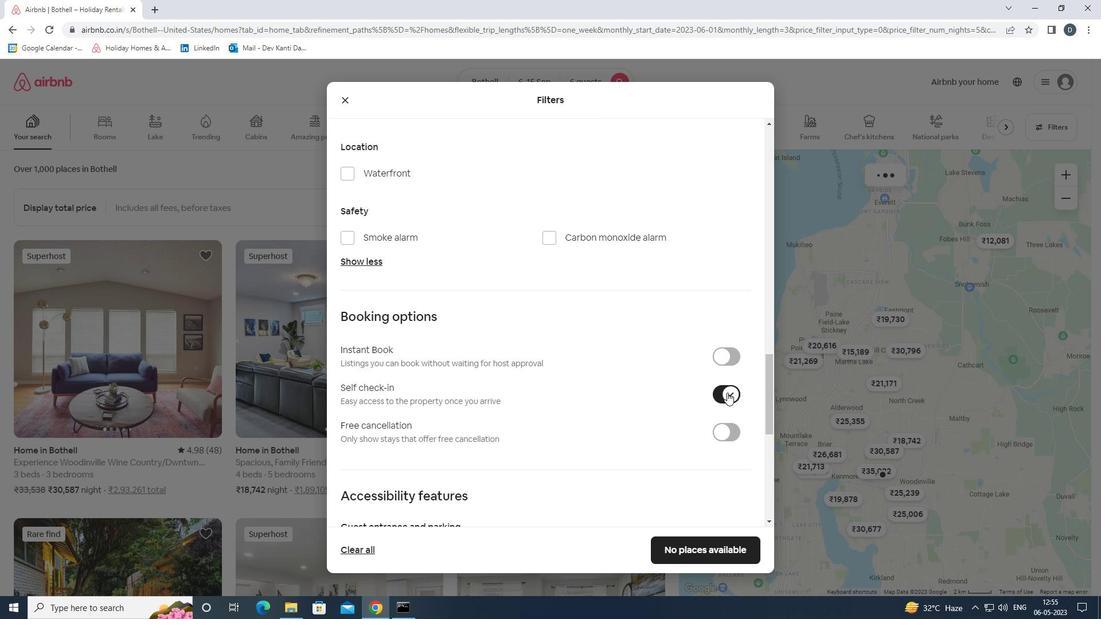 
Action: Mouse scrolled (727, 392) with delta (0, 0)
Screenshot: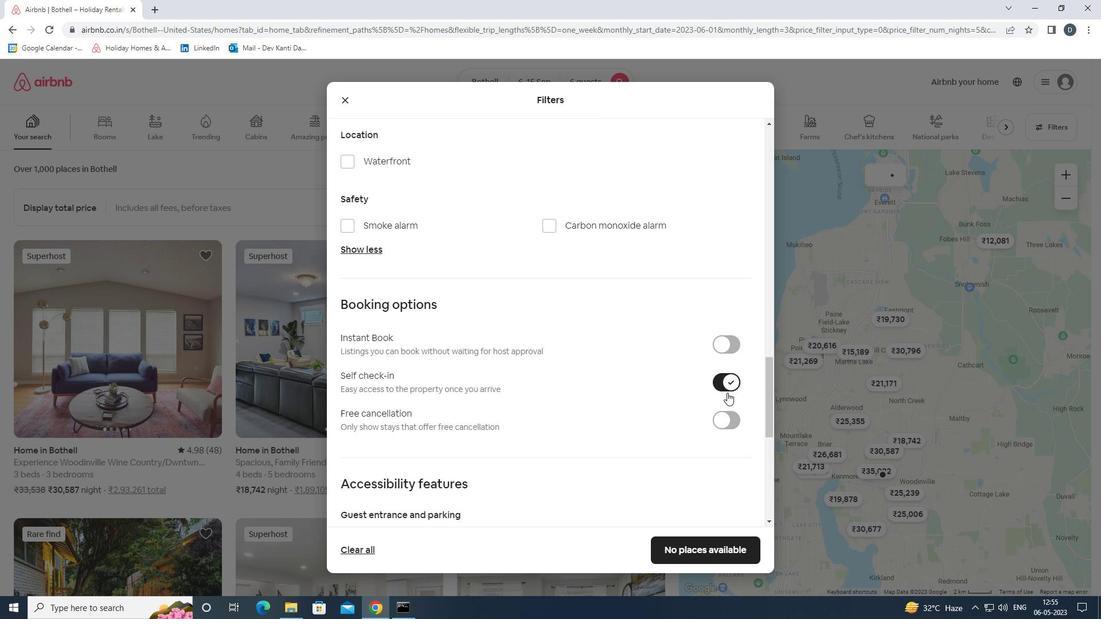 
Action: Mouse scrolled (727, 392) with delta (0, 0)
Screenshot: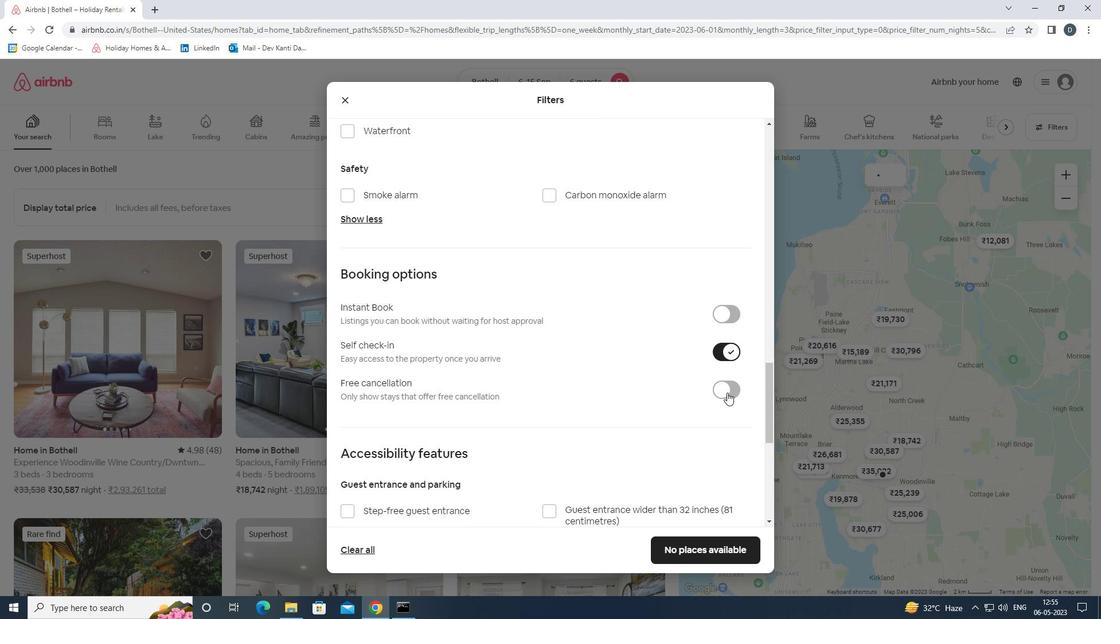 
Action: Mouse scrolled (727, 392) with delta (0, 0)
Screenshot: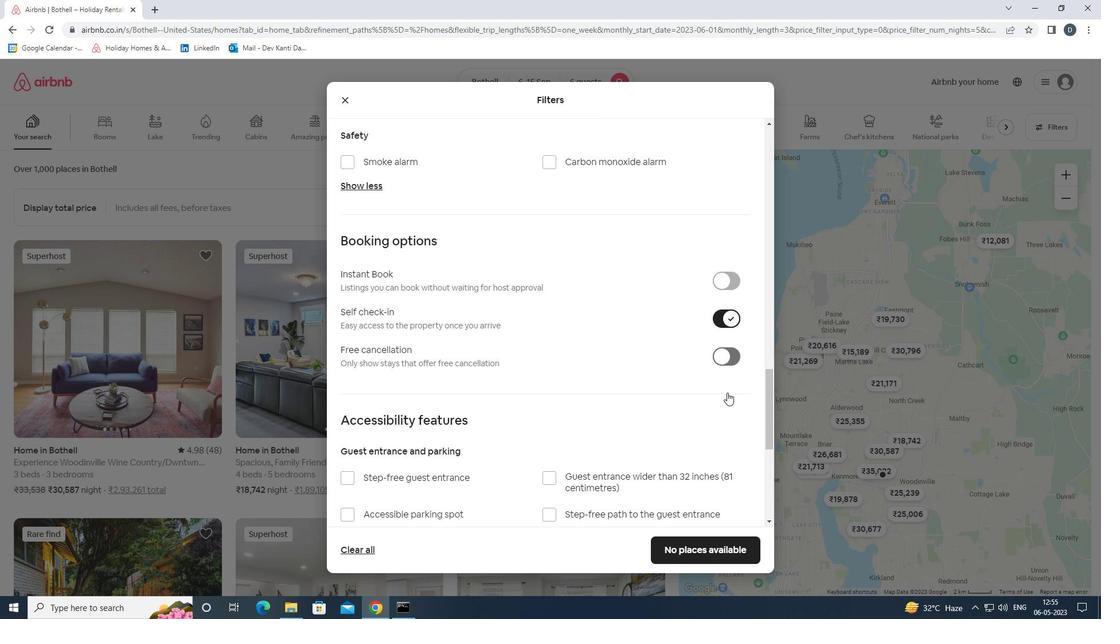 
Action: Mouse moved to (727, 392)
Screenshot: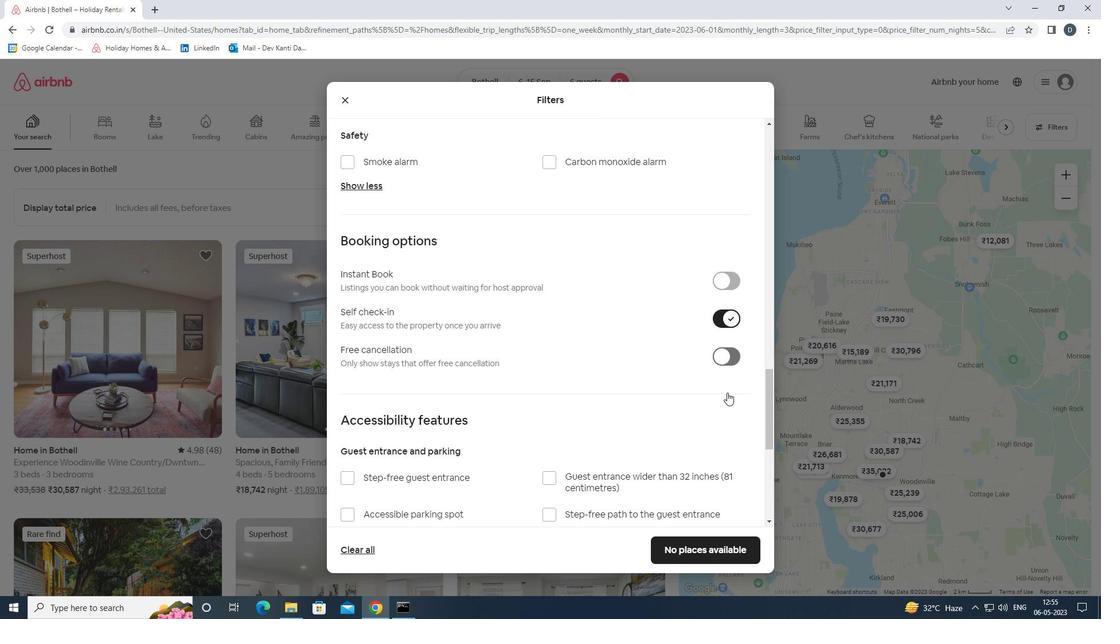 
Action: Mouse scrolled (727, 391) with delta (0, 0)
Screenshot: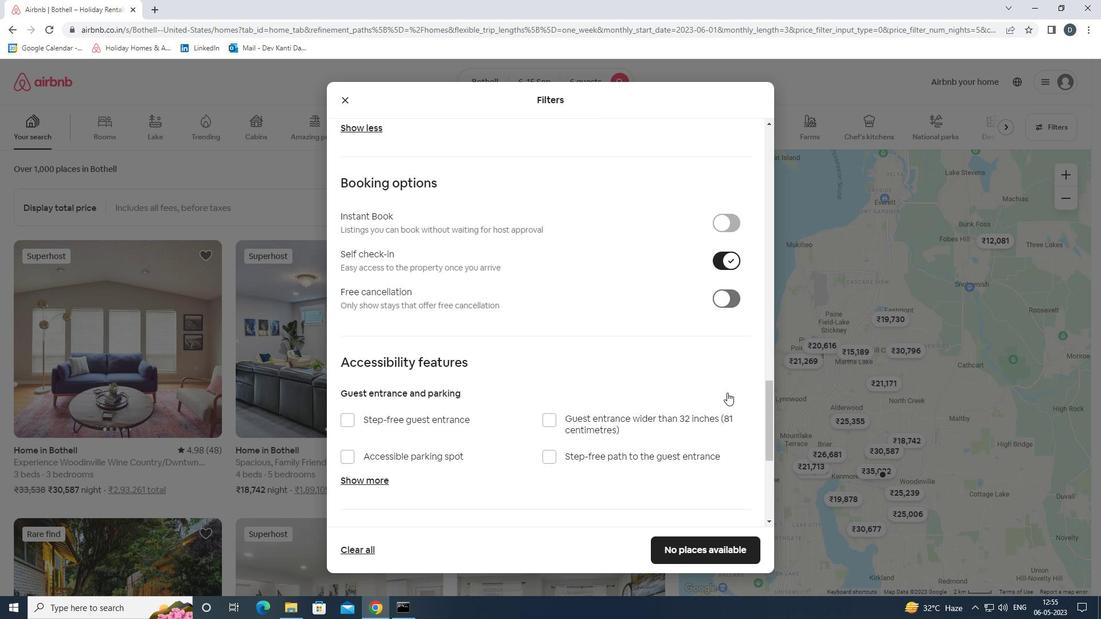 
Action: Mouse scrolled (727, 391) with delta (0, 0)
Screenshot: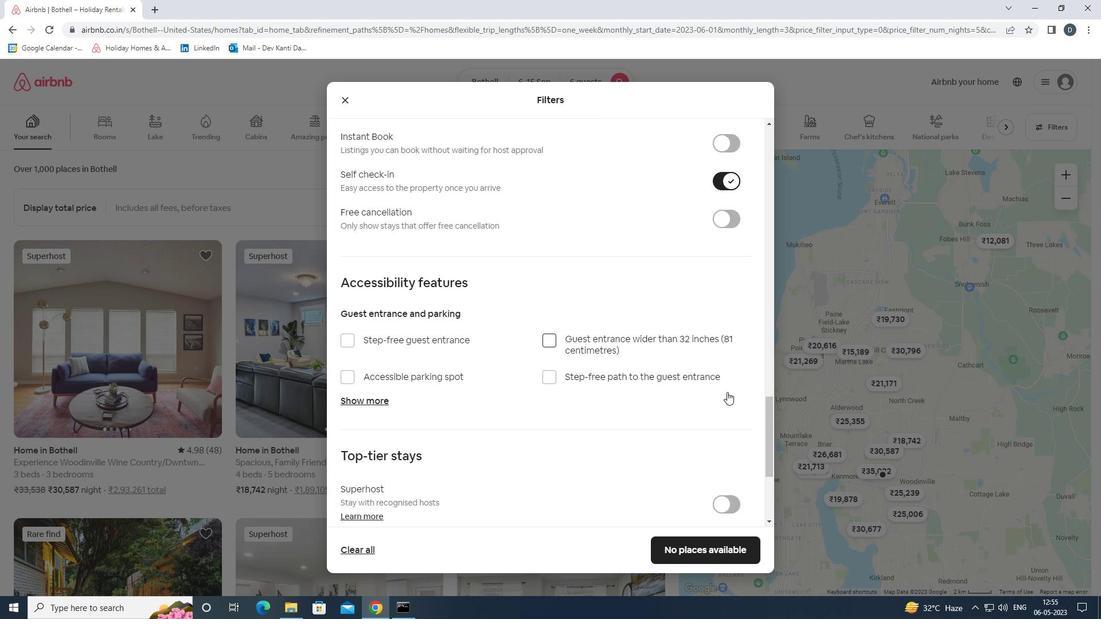 
Action: Mouse scrolled (727, 391) with delta (0, 0)
Screenshot: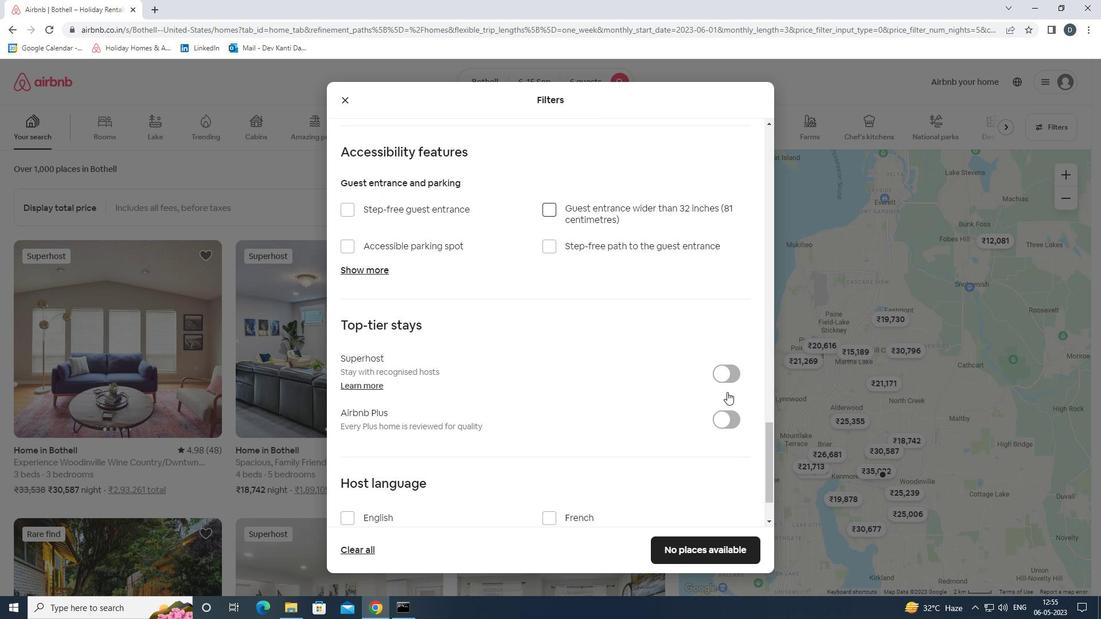 
Action: Mouse scrolled (727, 391) with delta (0, 0)
Screenshot: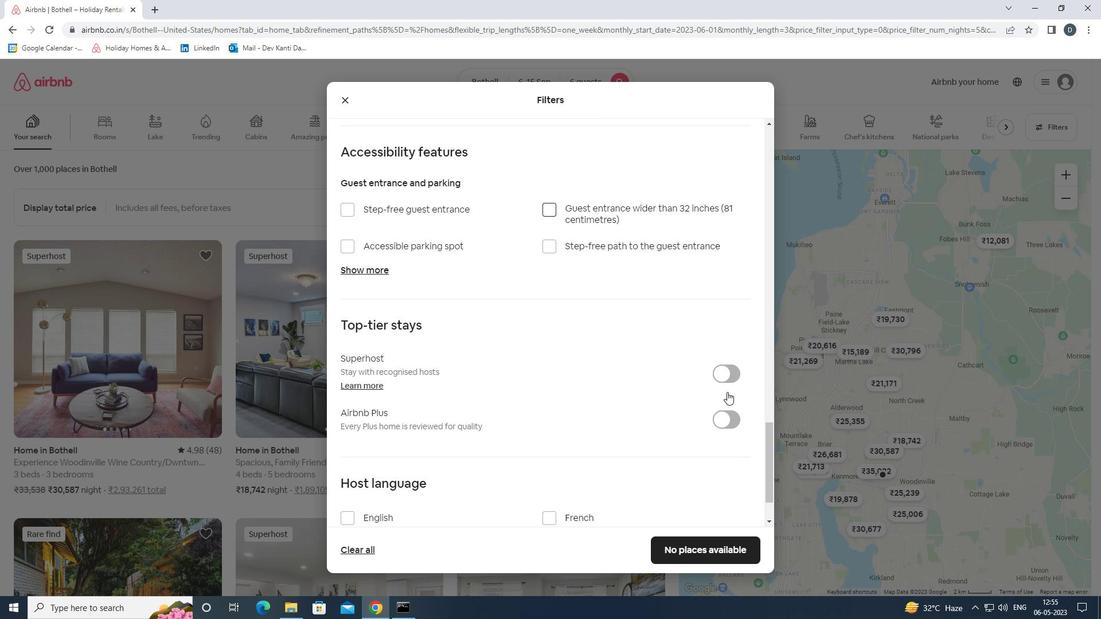 
Action: Mouse scrolled (727, 391) with delta (0, 0)
Screenshot: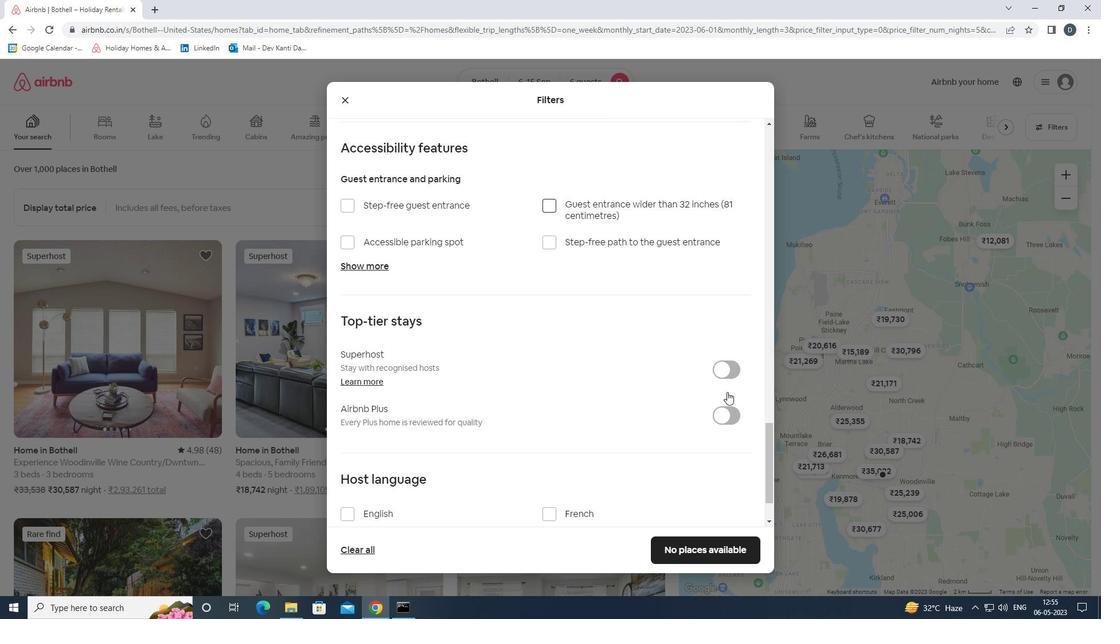 
Action: Mouse scrolled (727, 391) with delta (0, 0)
Screenshot: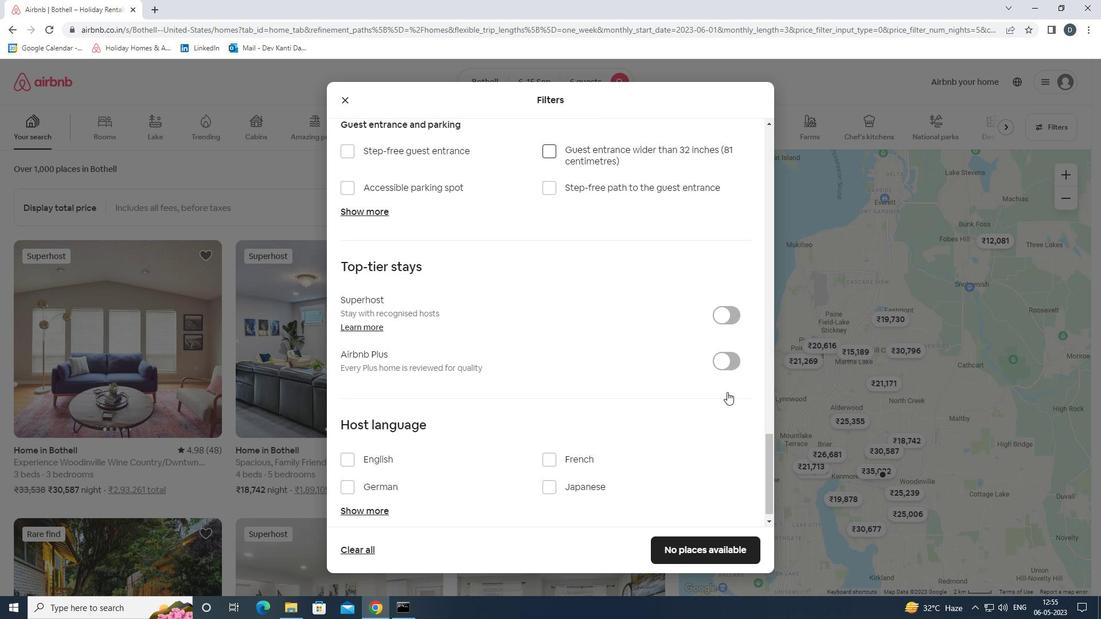 
Action: Mouse moved to (383, 443)
Screenshot: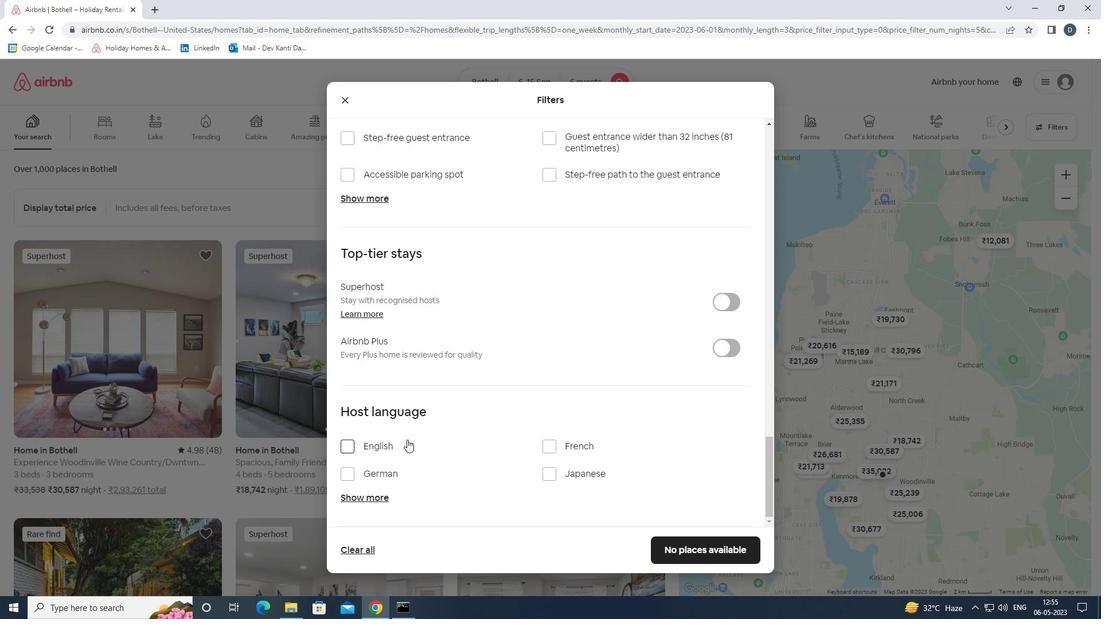 
Action: Mouse pressed left at (383, 443)
Screenshot: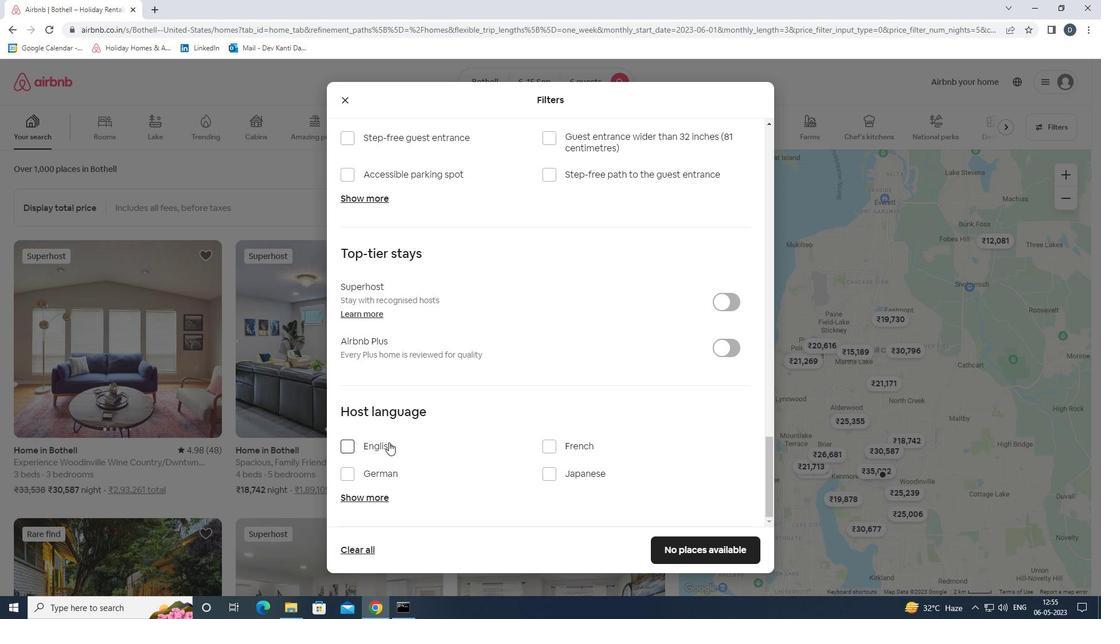 
Action: Mouse moved to (695, 539)
Screenshot: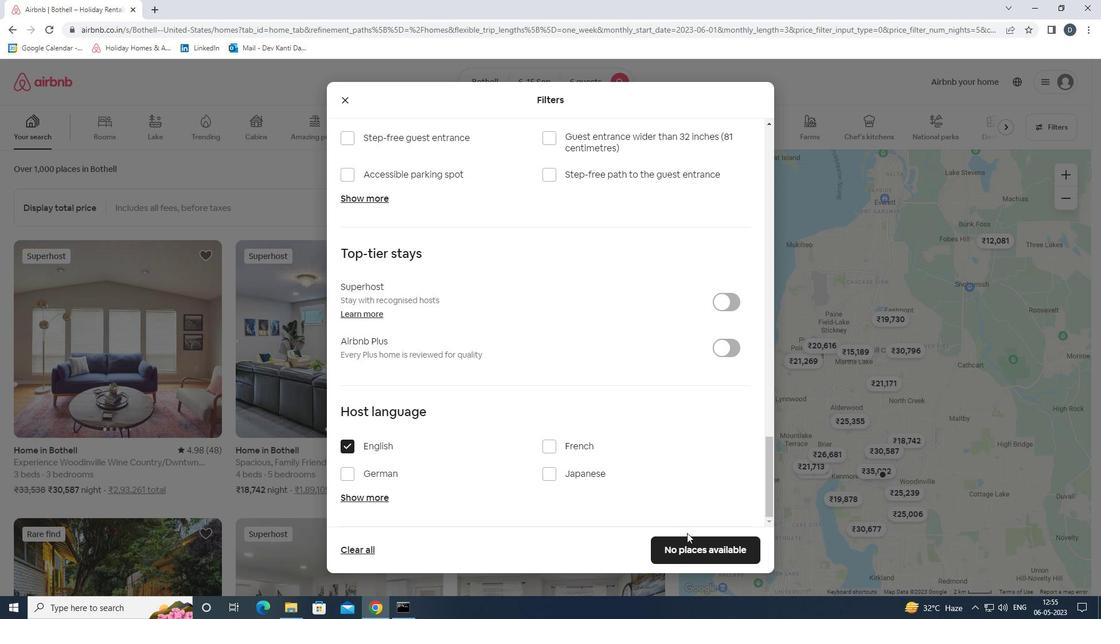 
Action: Mouse pressed left at (695, 539)
Screenshot: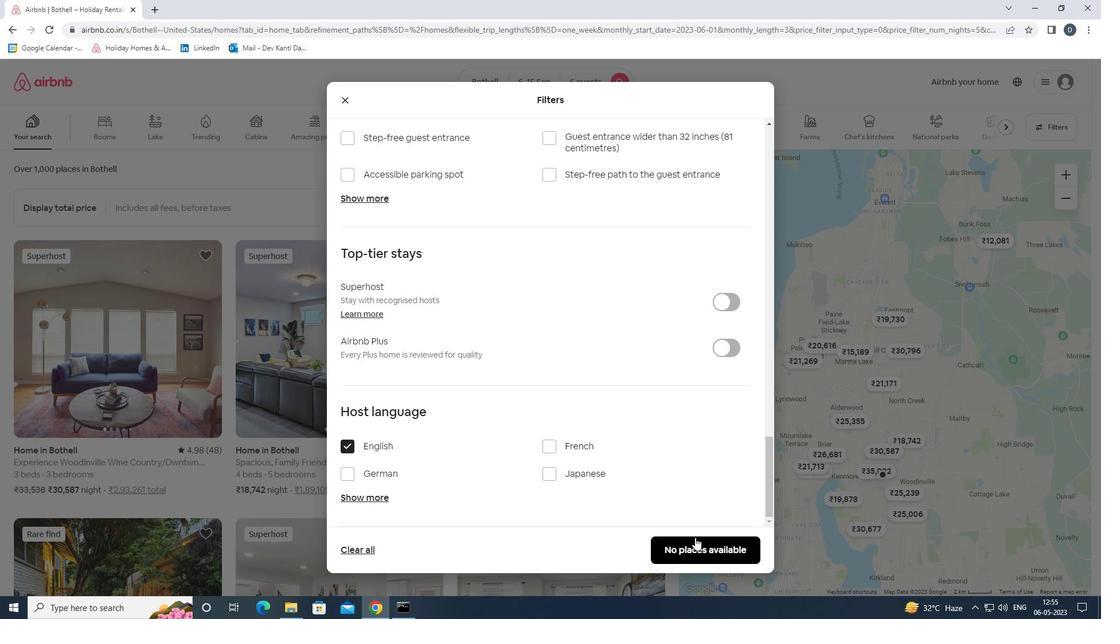 
Action: Mouse moved to (671, 443)
Screenshot: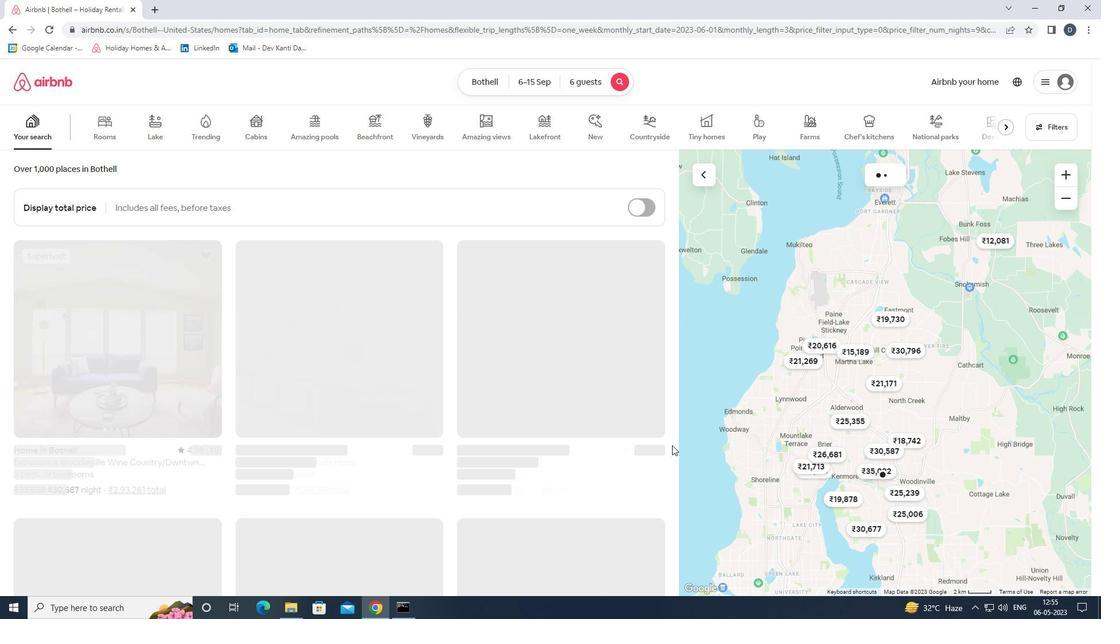 
